 Task: Send an email with the signature Jocelyn Rodriguez with the subject Update on a service enhancement and the message I wanted to discuss the progress of the sales team with you. Can we set up a meeting sometime next week? from softage.5@softage.net to softage.2@softage.net and move the email from Sent Items to the folder Social media
Action: Mouse moved to (27, 53)
Screenshot: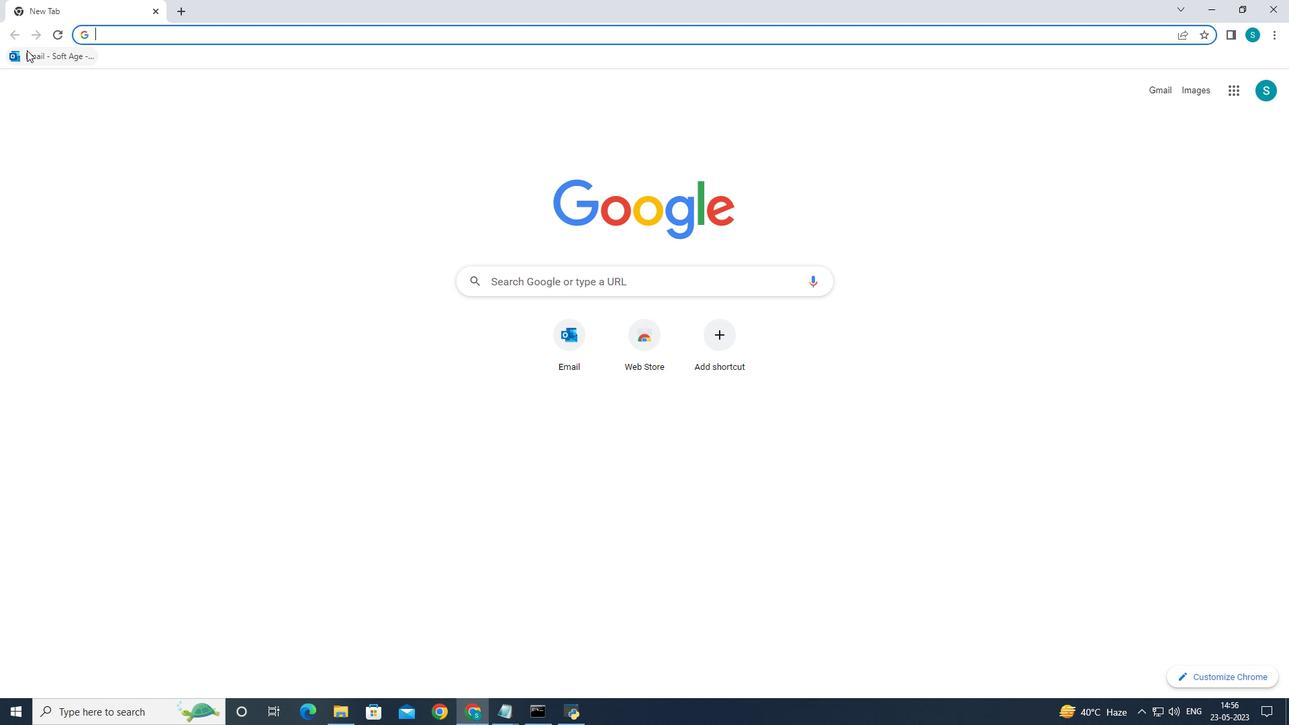
Action: Mouse pressed left at (27, 53)
Screenshot: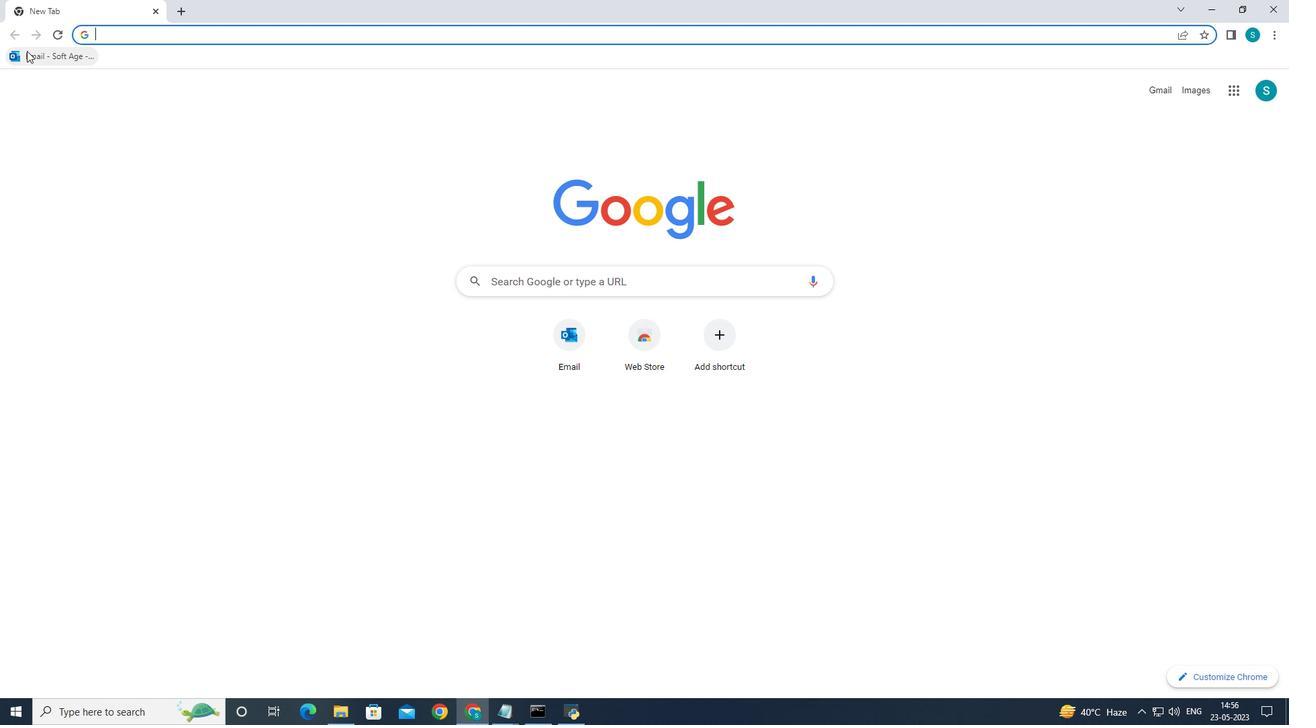 
Action: Mouse moved to (196, 124)
Screenshot: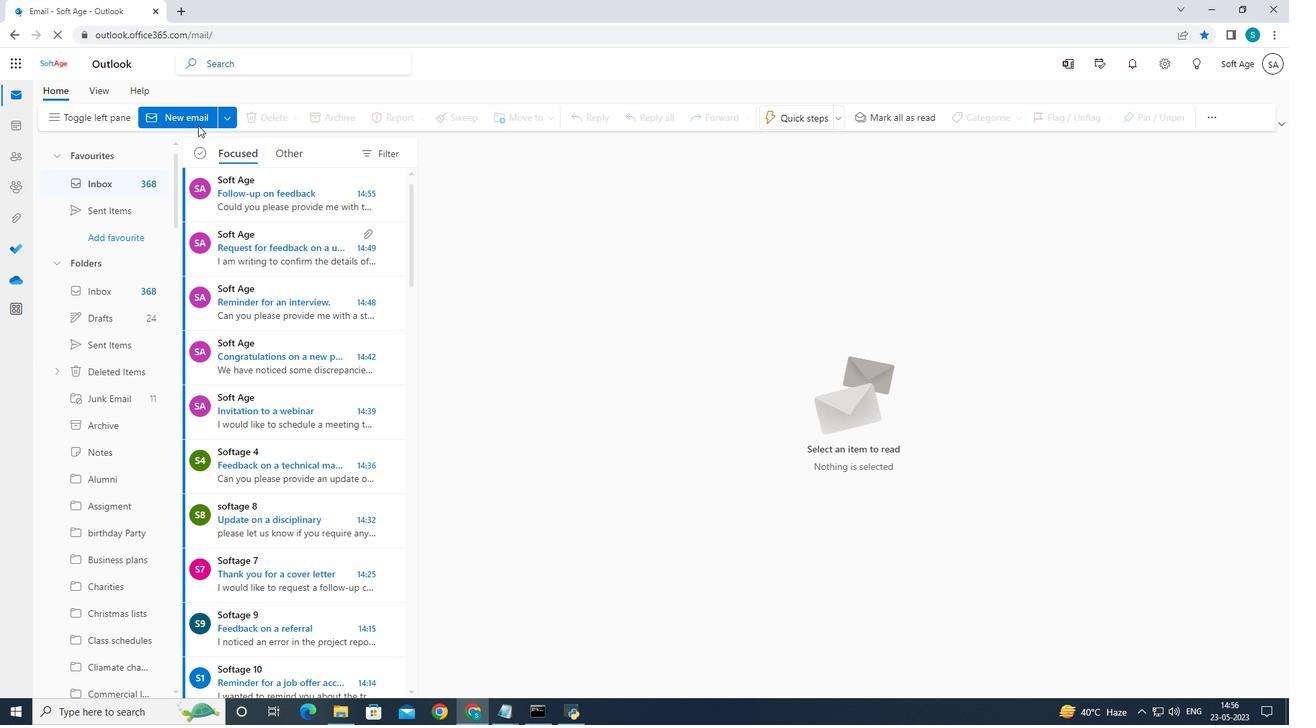 
Action: Mouse pressed left at (196, 124)
Screenshot: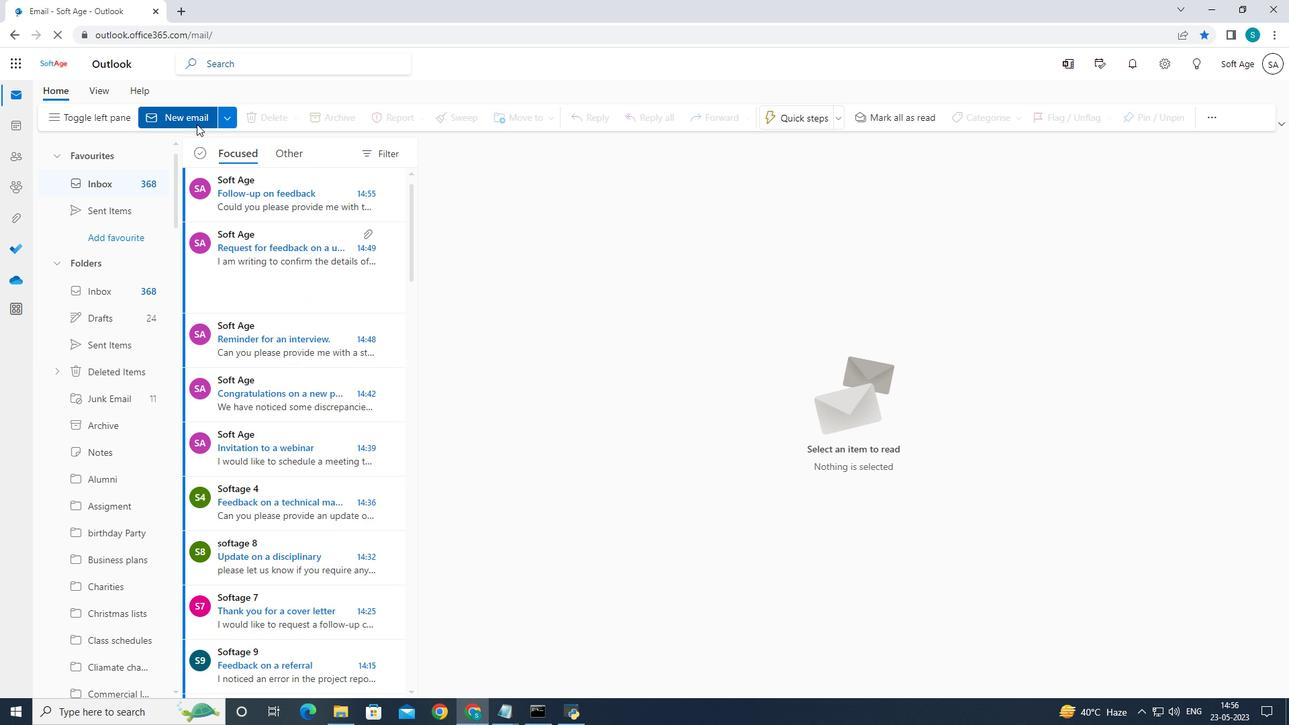 
Action: Mouse pressed left at (196, 124)
Screenshot: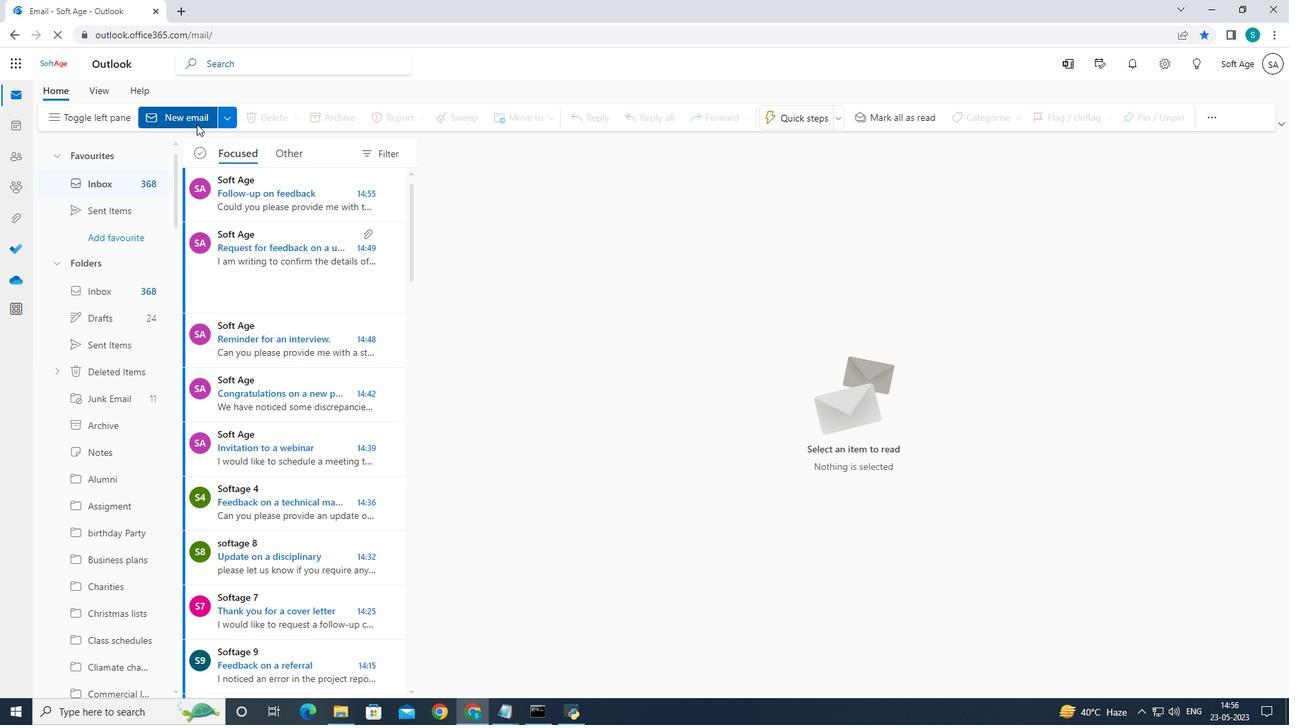 
Action: Mouse moved to (872, 114)
Screenshot: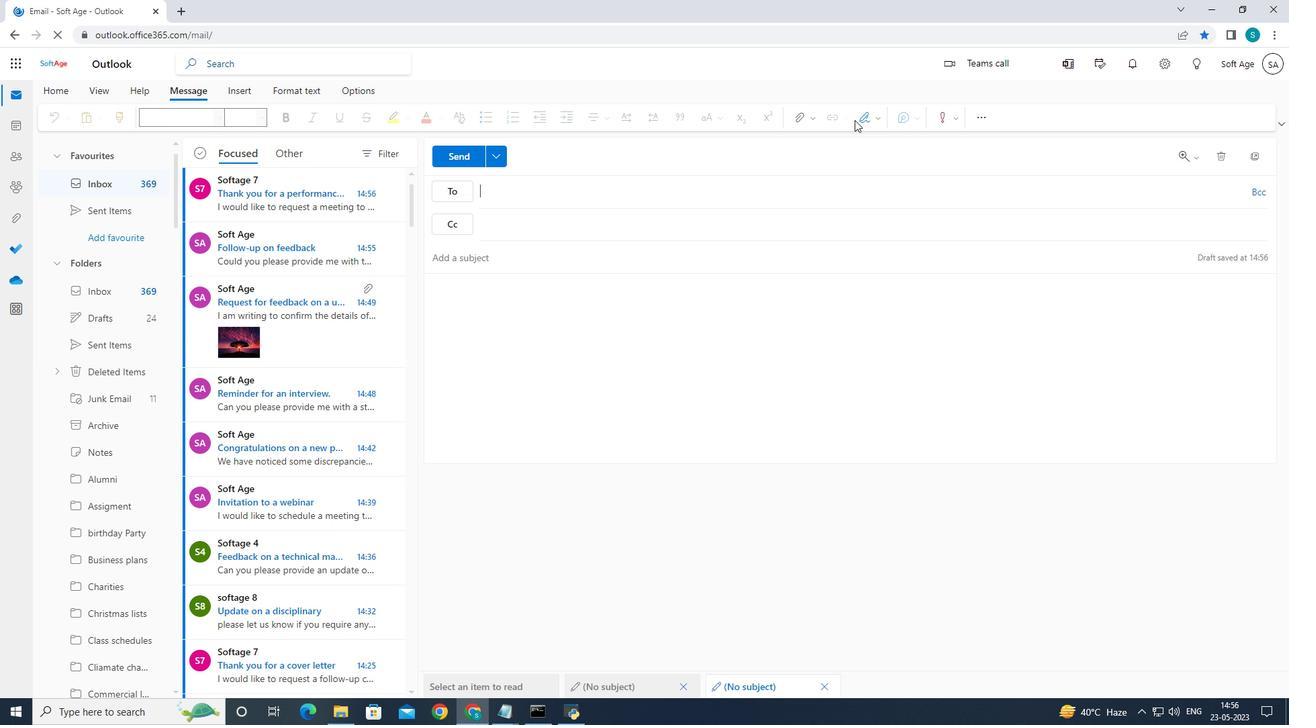 
Action: Mouse pressed left at (872, 114)
Screenshot: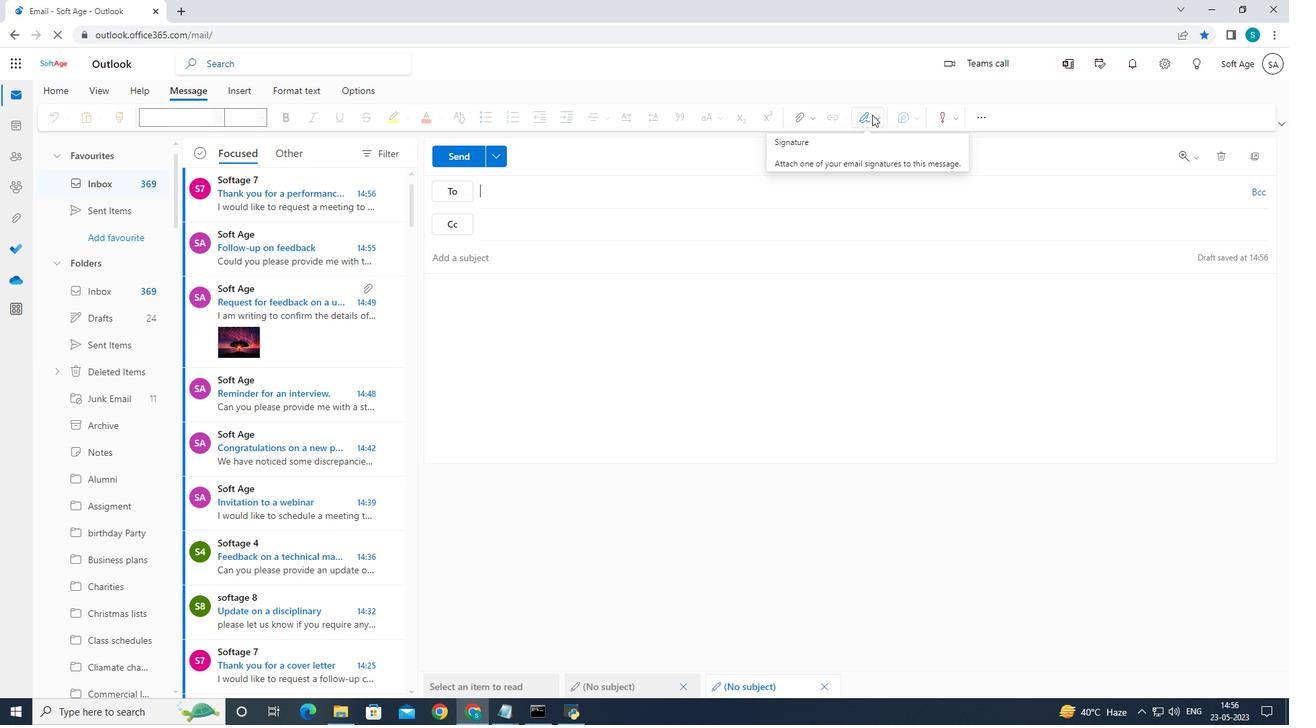 
Action: Mouse moved to (847, 175)
Screenshot: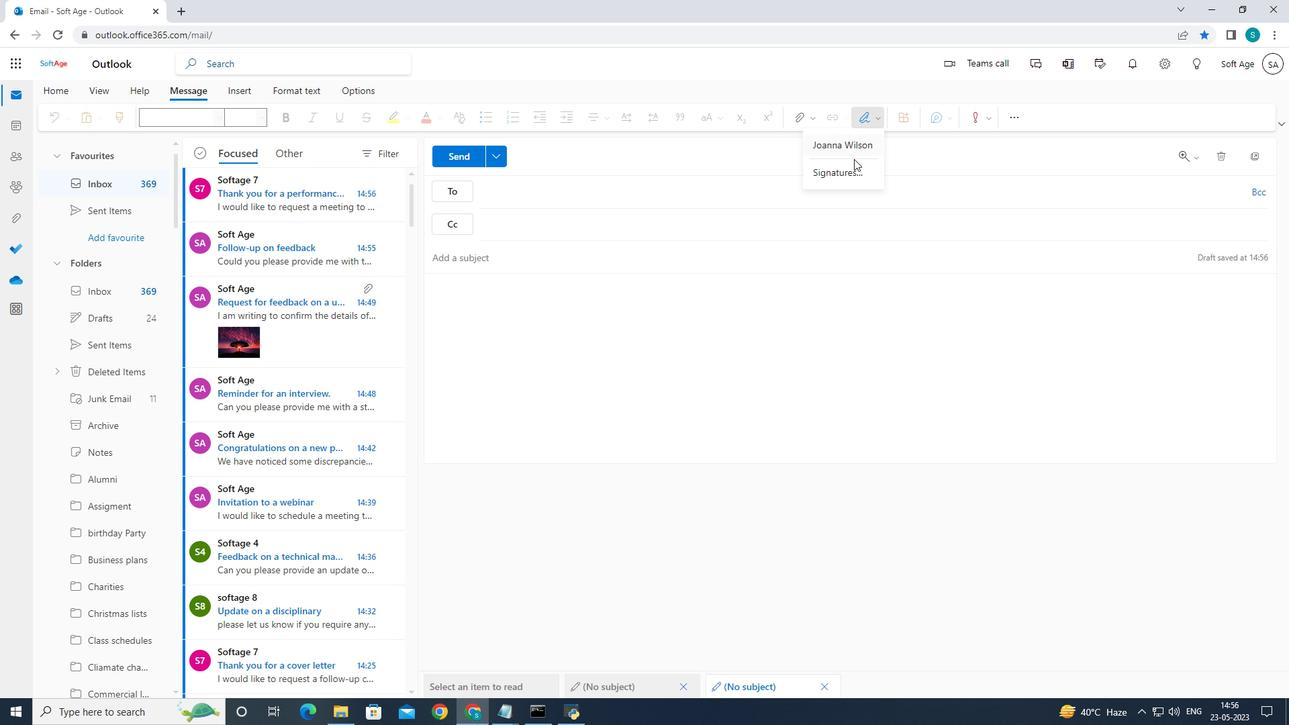 
Action: Mouse pressed left at (847, 175)
Screenshot: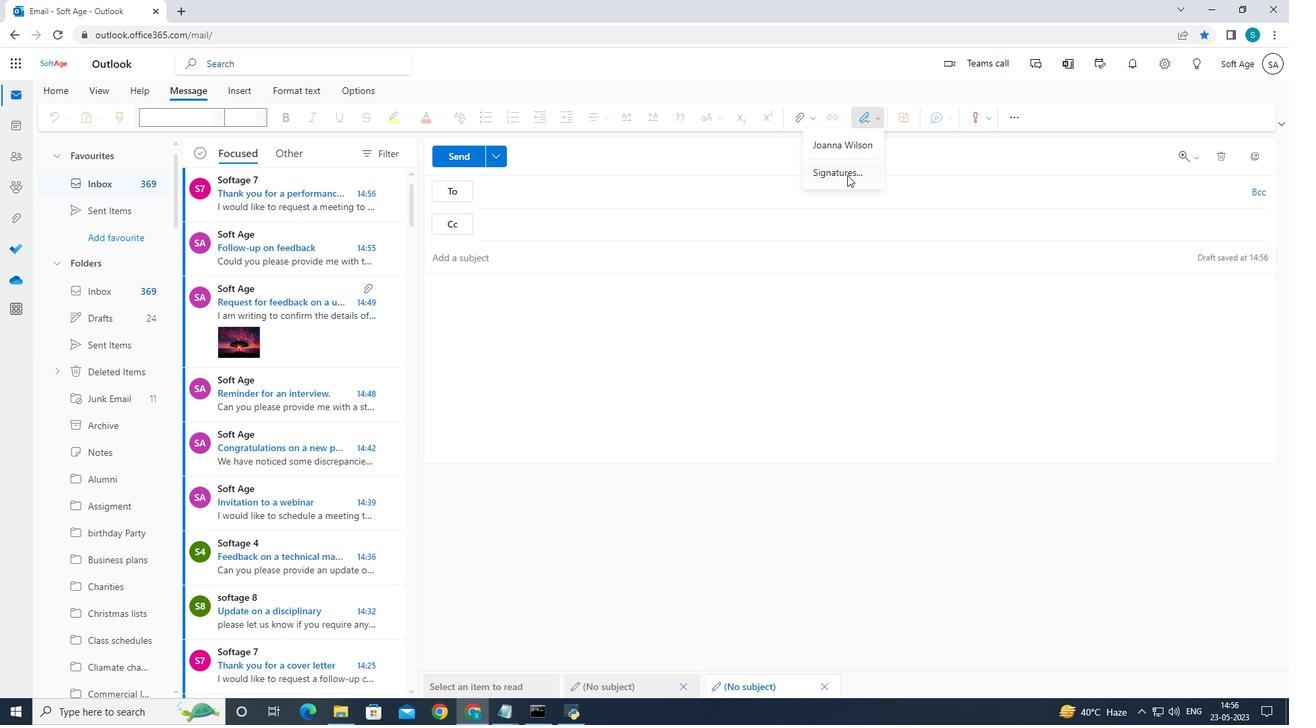 
Action: Mouse moved to (846, 216)
Screenshot: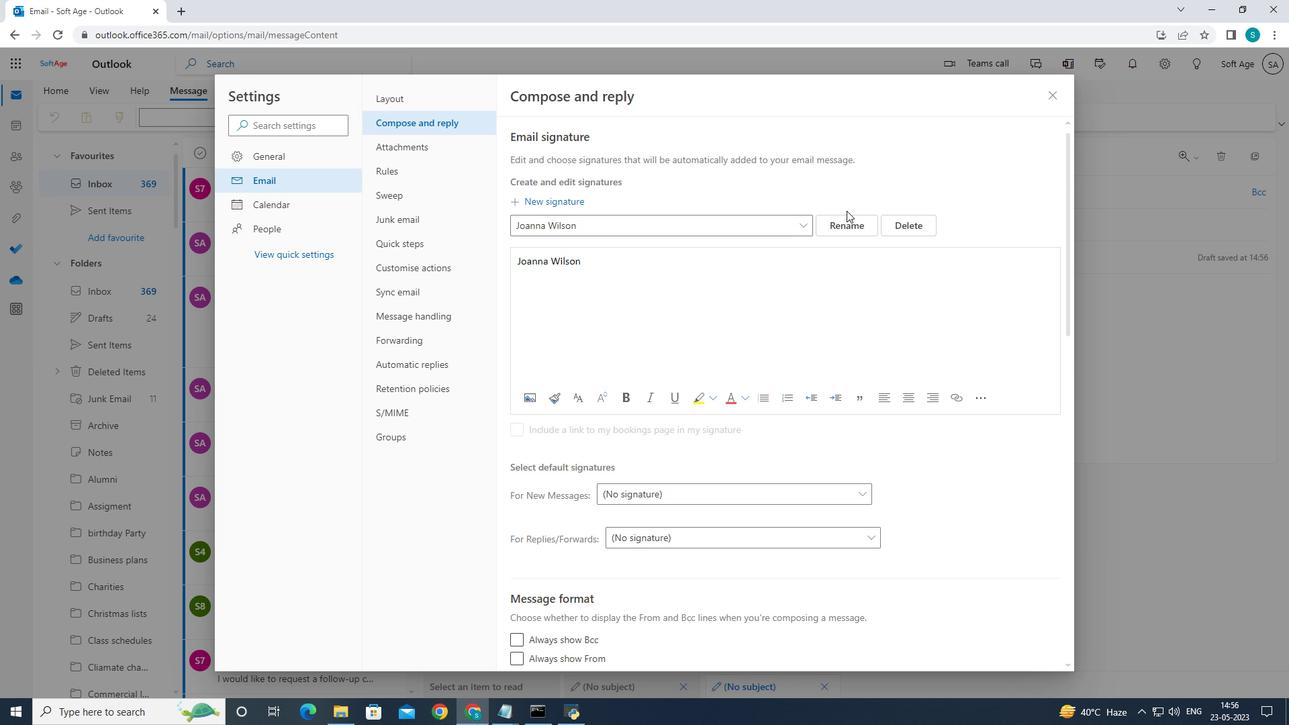 
Action: Mouse pressed left at (846, 216)
Screenshot: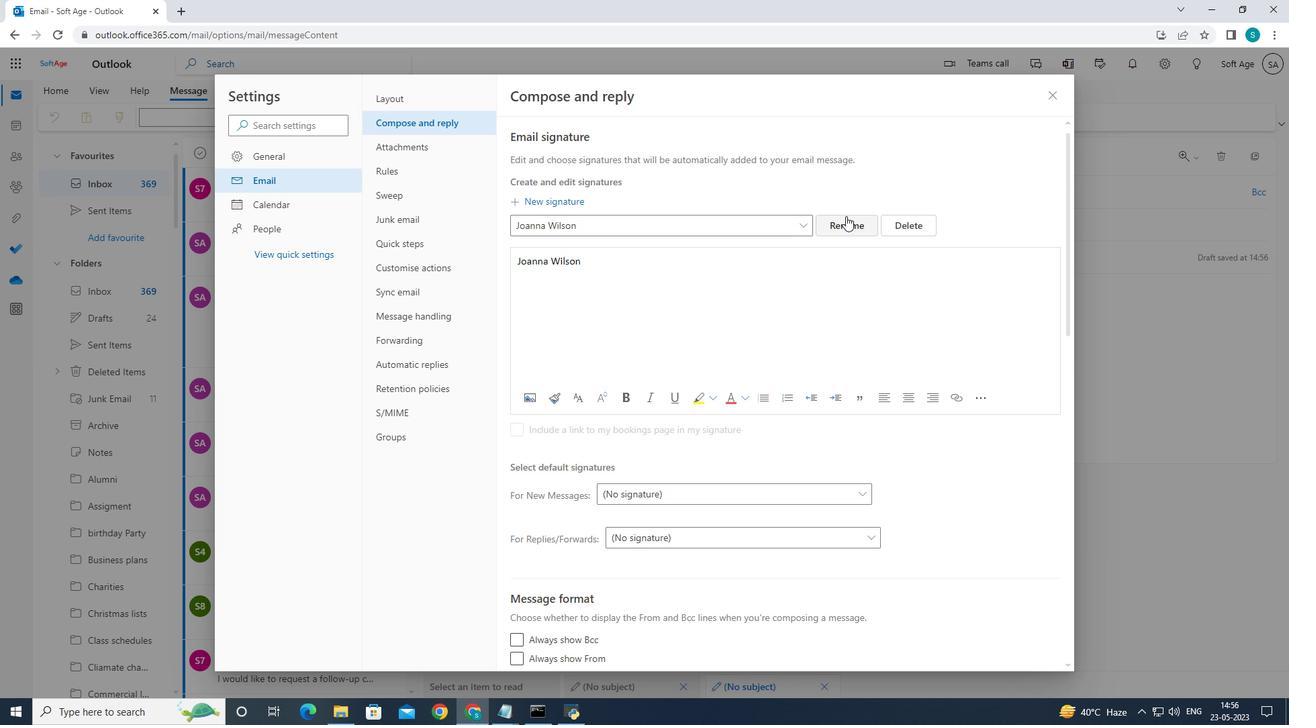 
Action: Mouse moved to (811, 224)
Screenshot: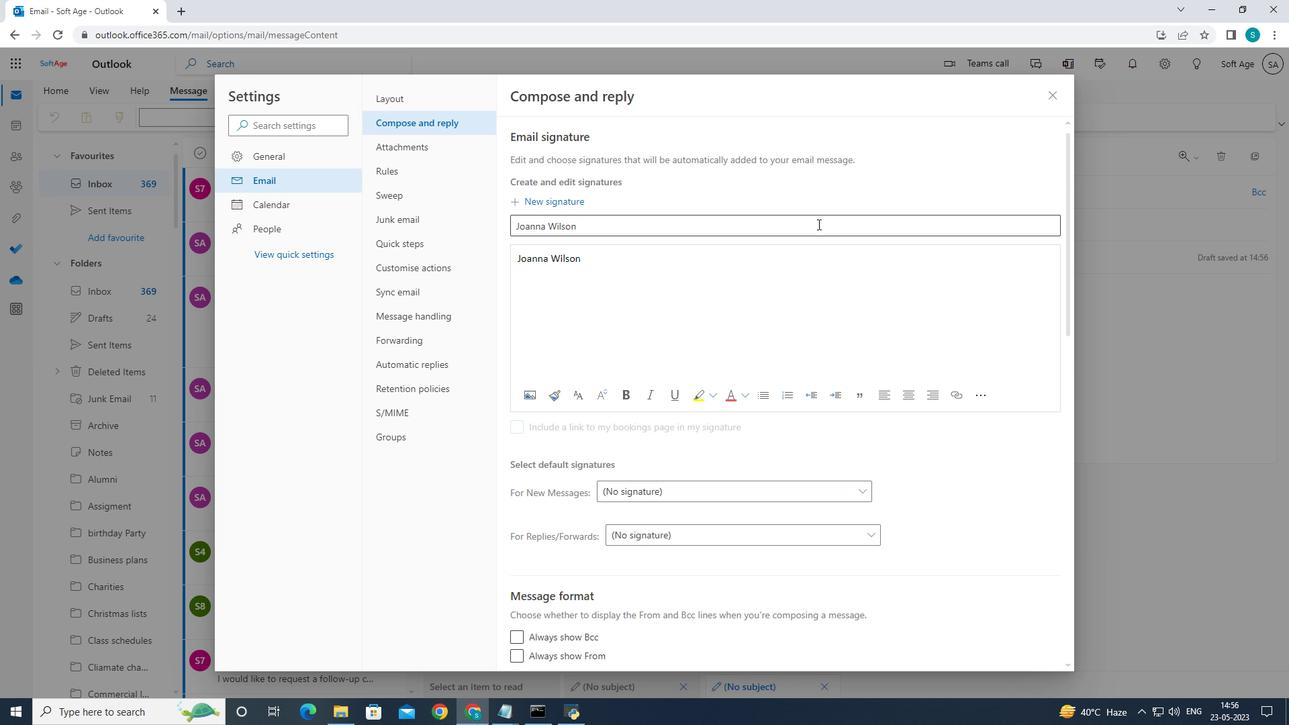 
Action: Mouse pressed left at (811, 224)
Screenshot: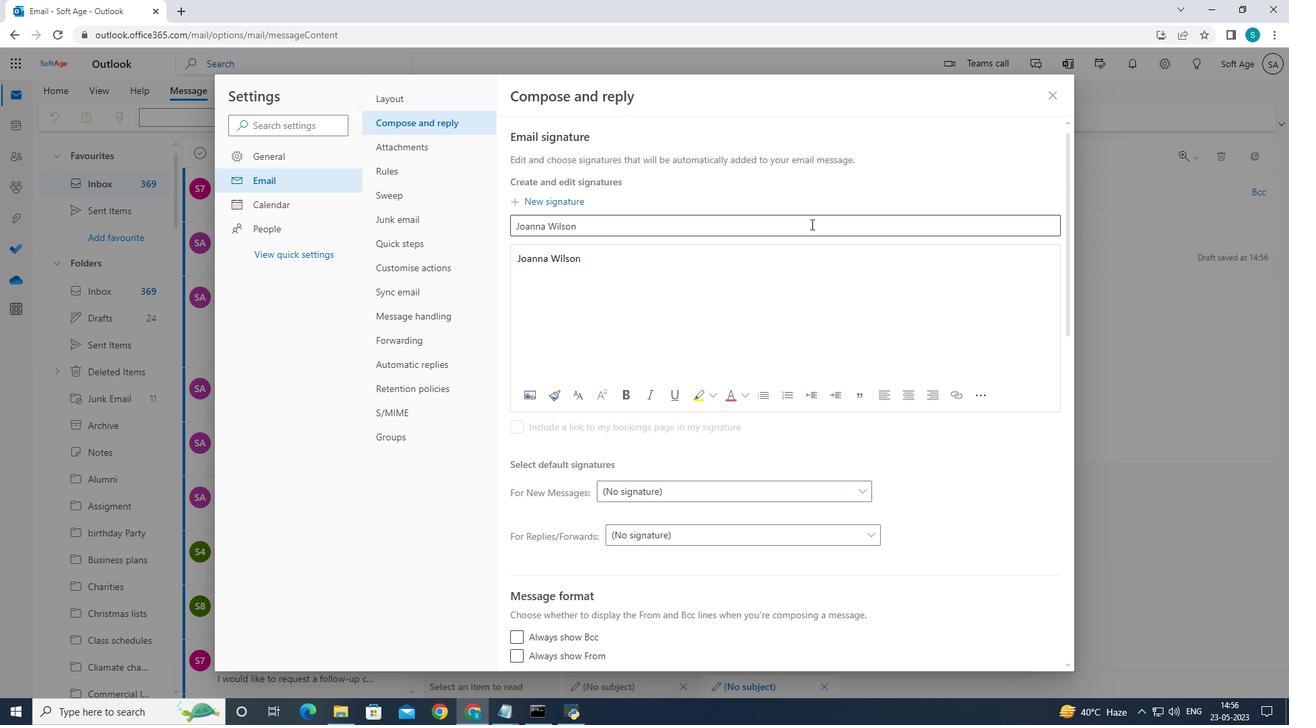 
Action: Mouse moved to (822, 216)
Screenshot: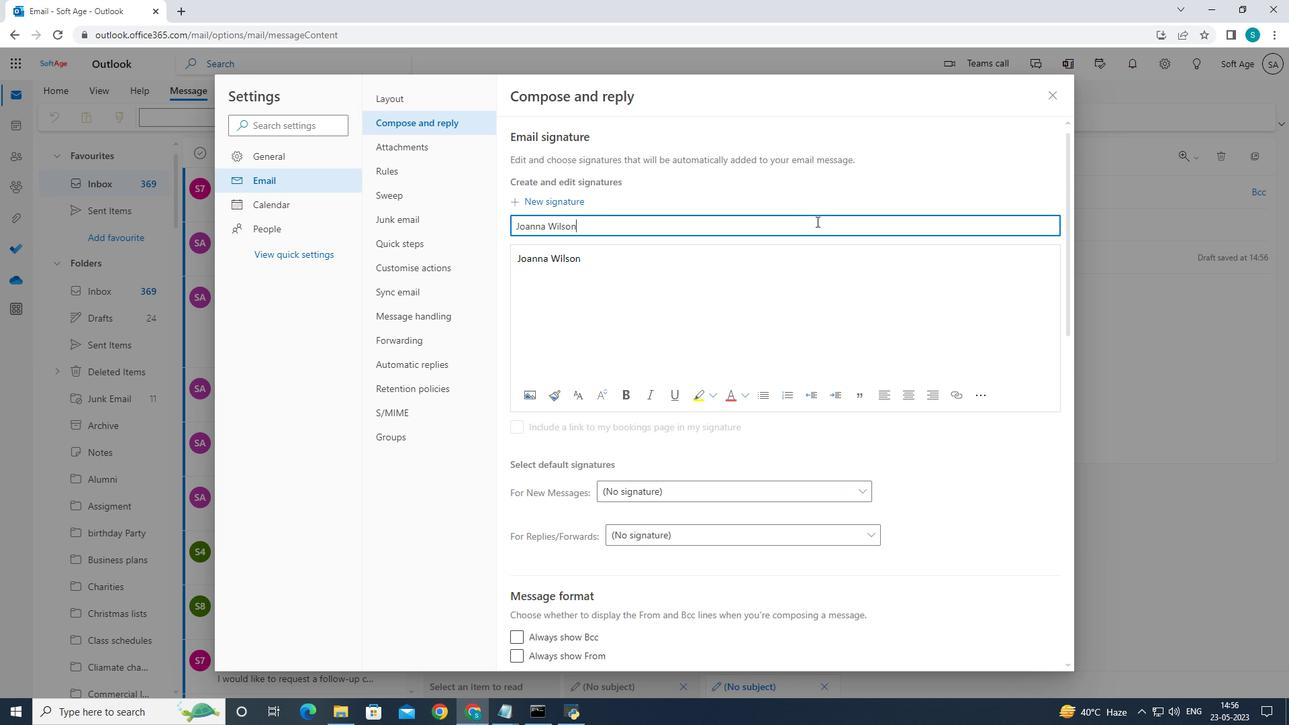 
Action: Key pressed <Key.backspace><Key.backspace><Key.backspace><Key.backspace><Key.backspace><Key.backspace><Key.backspace><Key.backspace><Key.backspace><Key.backspace><Key.backspace>celyn<Key.space><Key.caps_lock>R<Key.caps_lock>odriguez
Screenshot: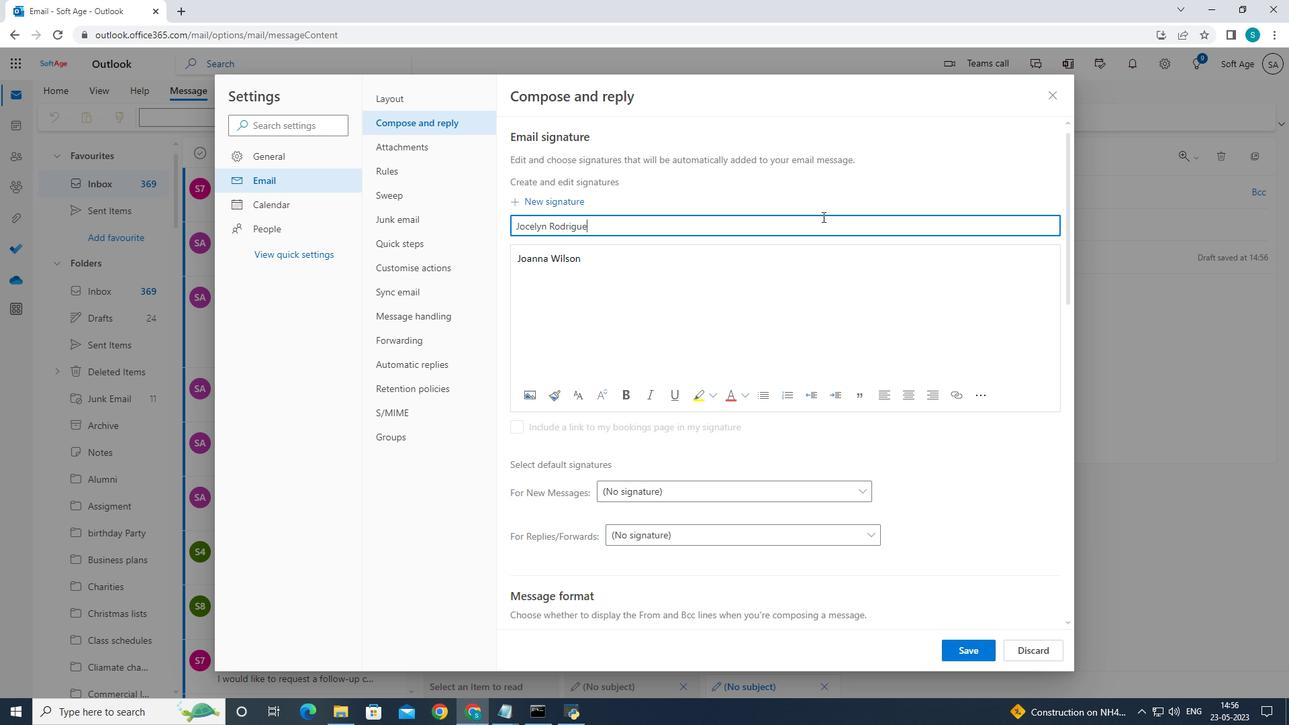 
Action: Mouse moved to (603, 261)
Screenshot: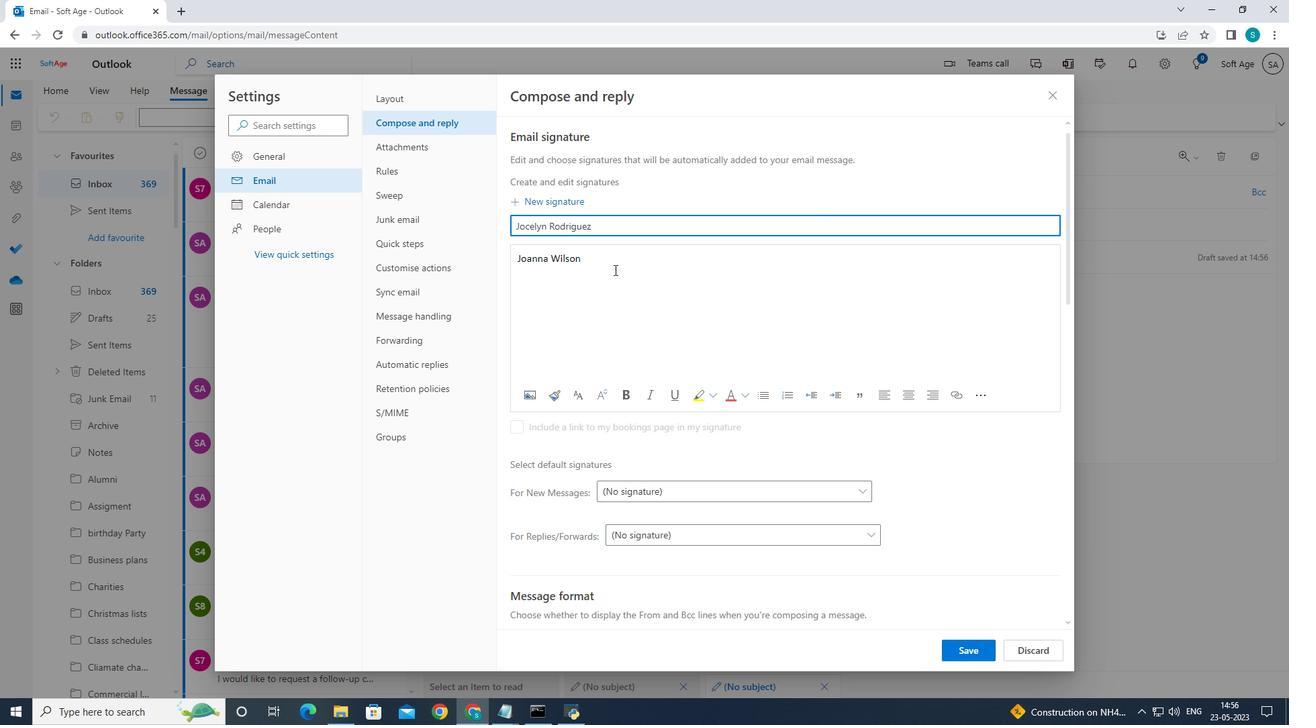 
Action: Mouse pressed left at (603, 261)
Screenshot: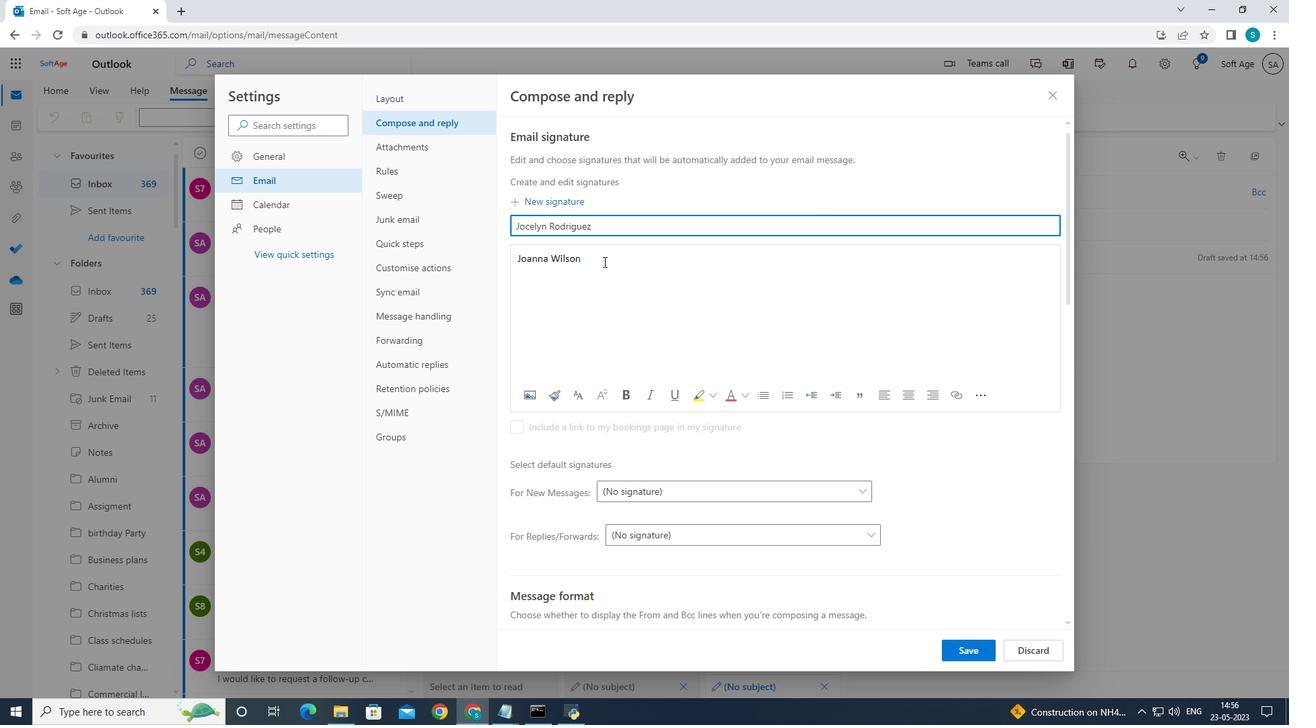 
Action: Mouse moved to (617, 257)
Screenshot: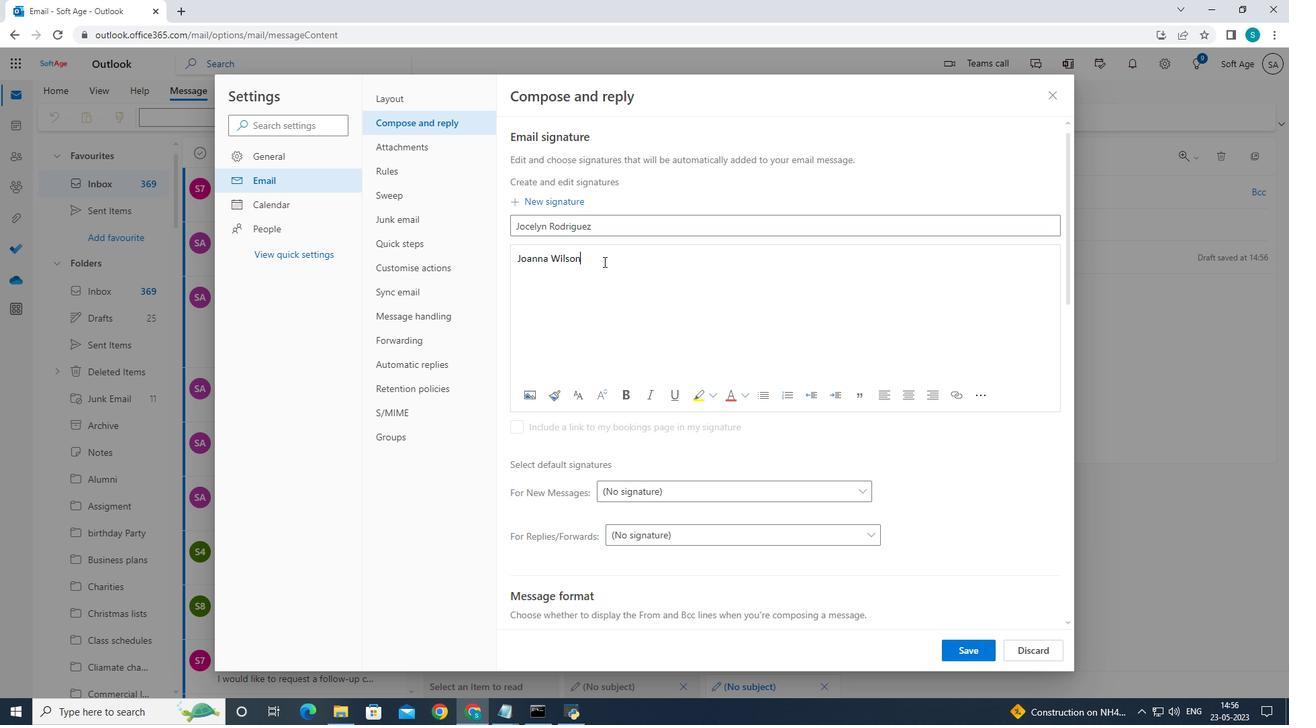 
Action: Key pressed <Key.backspace><Key.backspace><Key.backspace><Key.backspace><Key.backspace><Key.backspace><Key.backspace><Key.backspace><Key.backspace><Key.backspace><Key.backspace>celyn<Key.space><Key.shift>Rodriguez
Screenshot: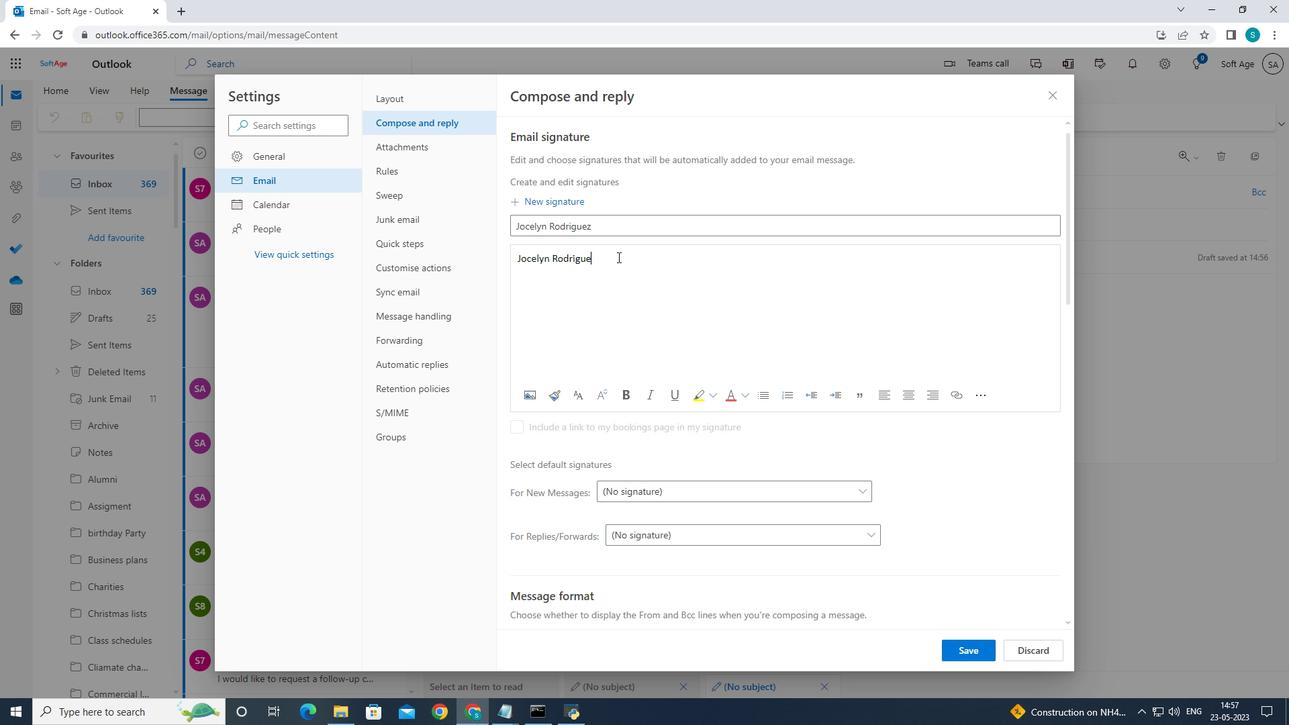 
Action: Mouse moved to (948, 655)
Screenshot: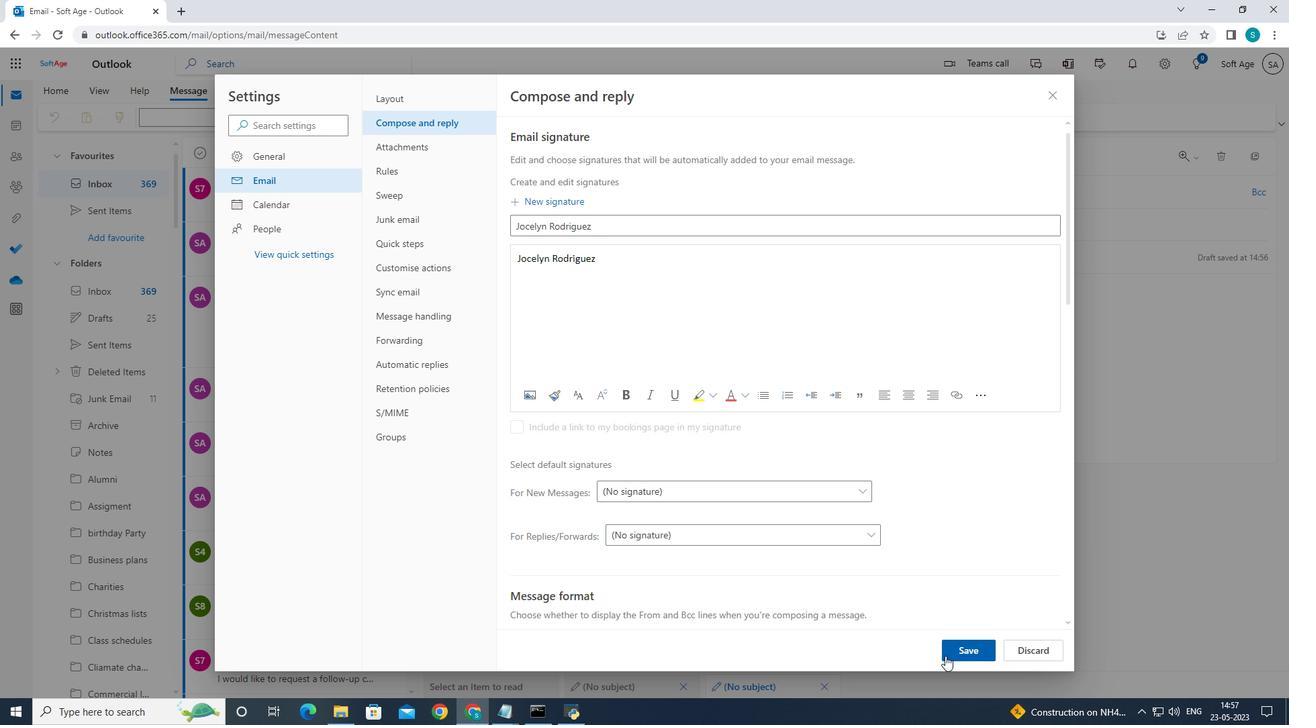 
Action: Mouse pressed left at (948, 655)
Screenshot: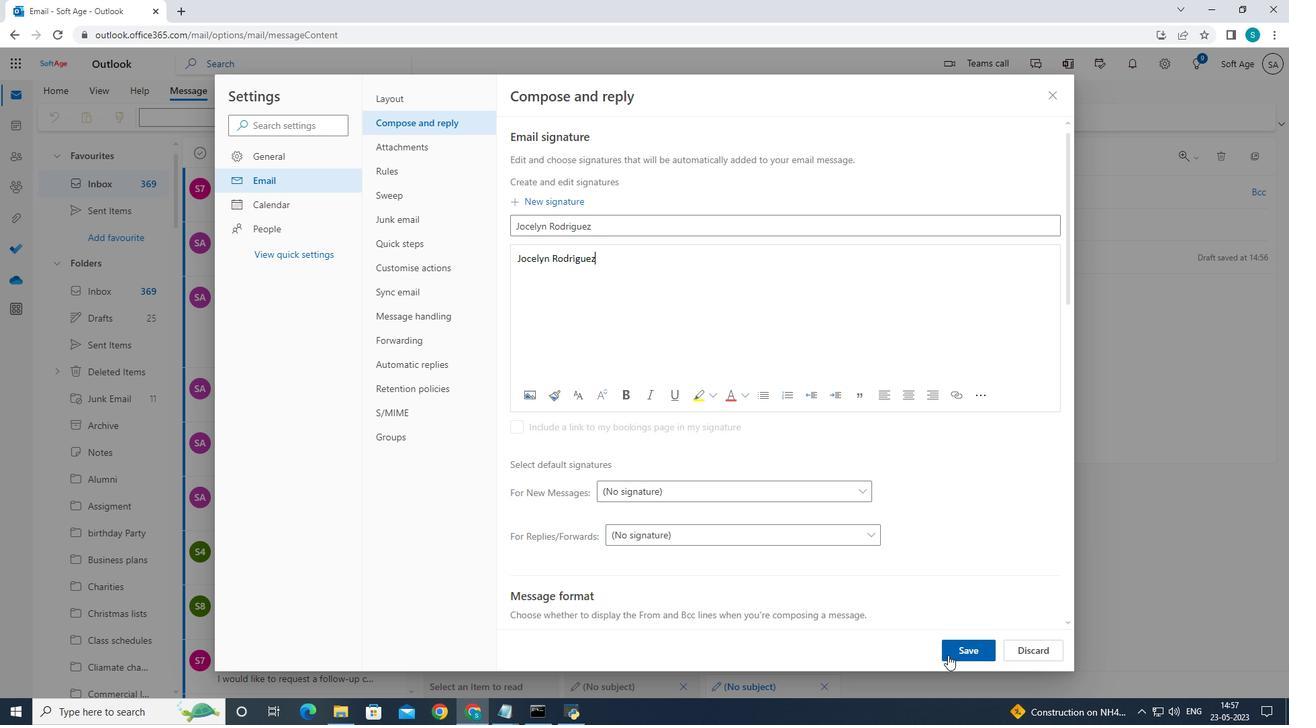 
Action: Mouse moved to (1046, 100)
Screenshot: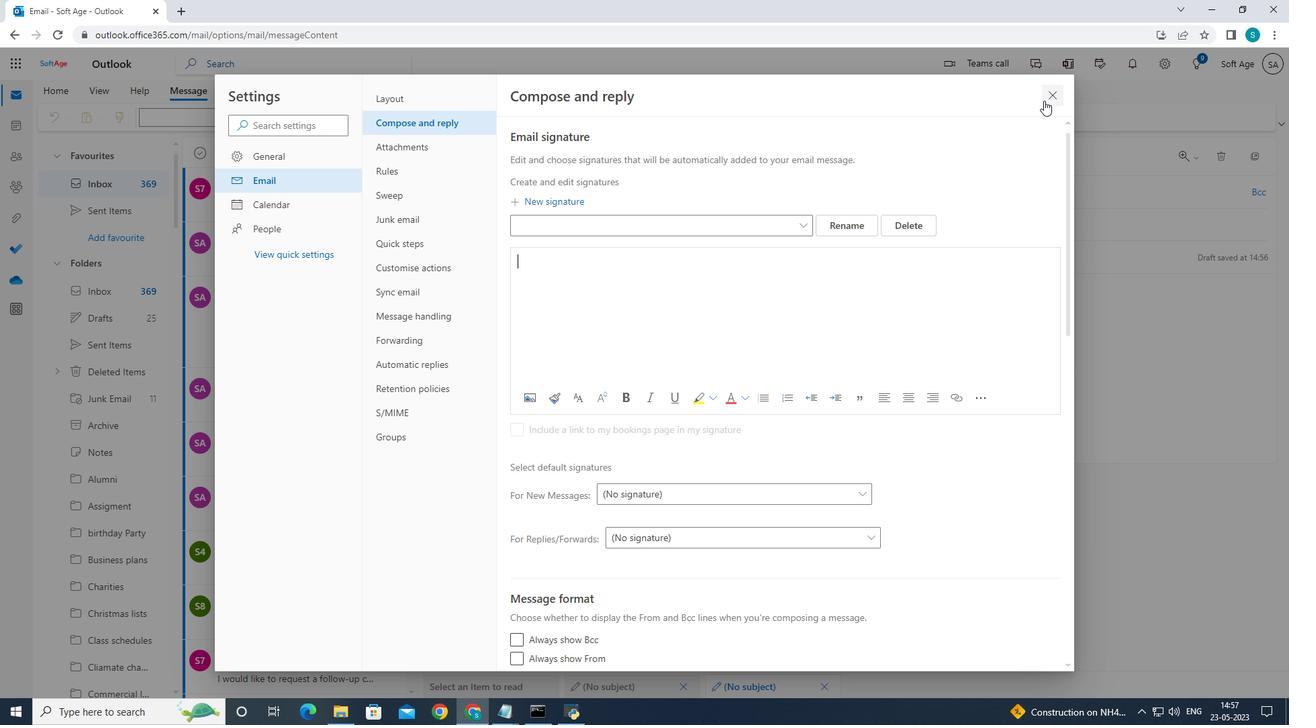 
Action: Mouse pressed left at (1046, 100)
Screenshot: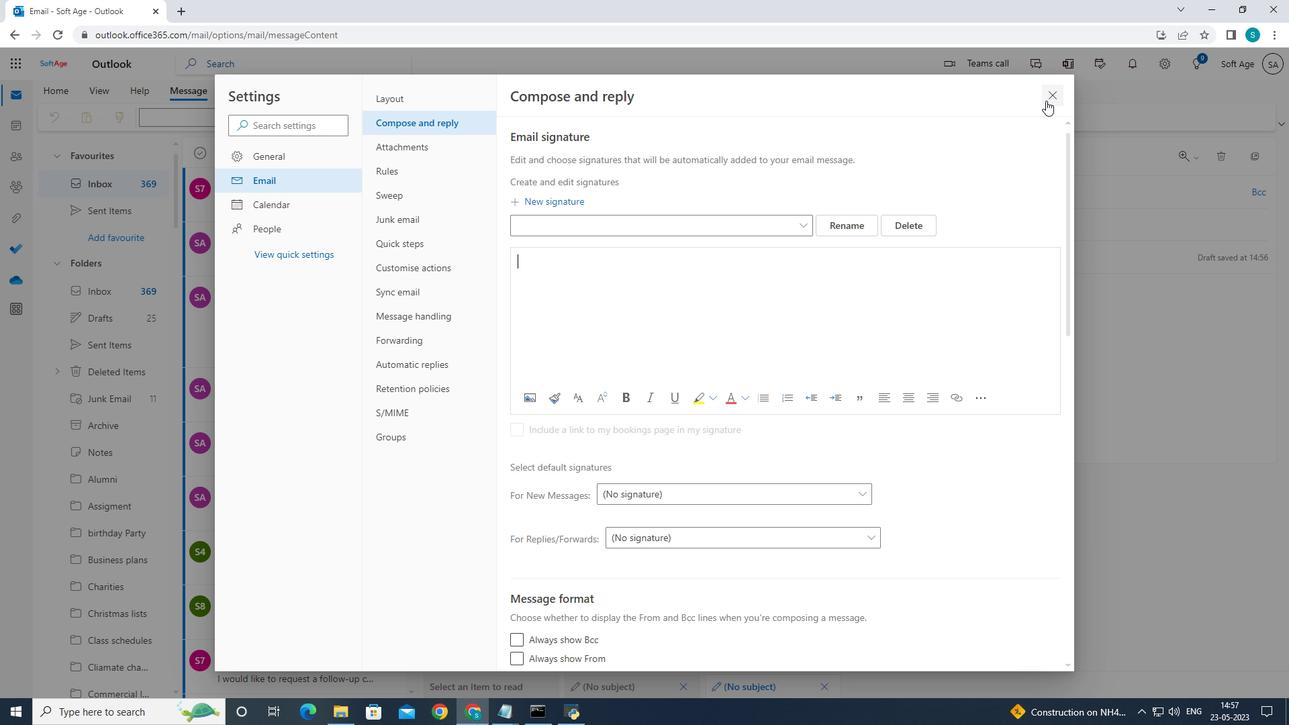 
Action: Mouse moved to (476, 292)
Screenshot: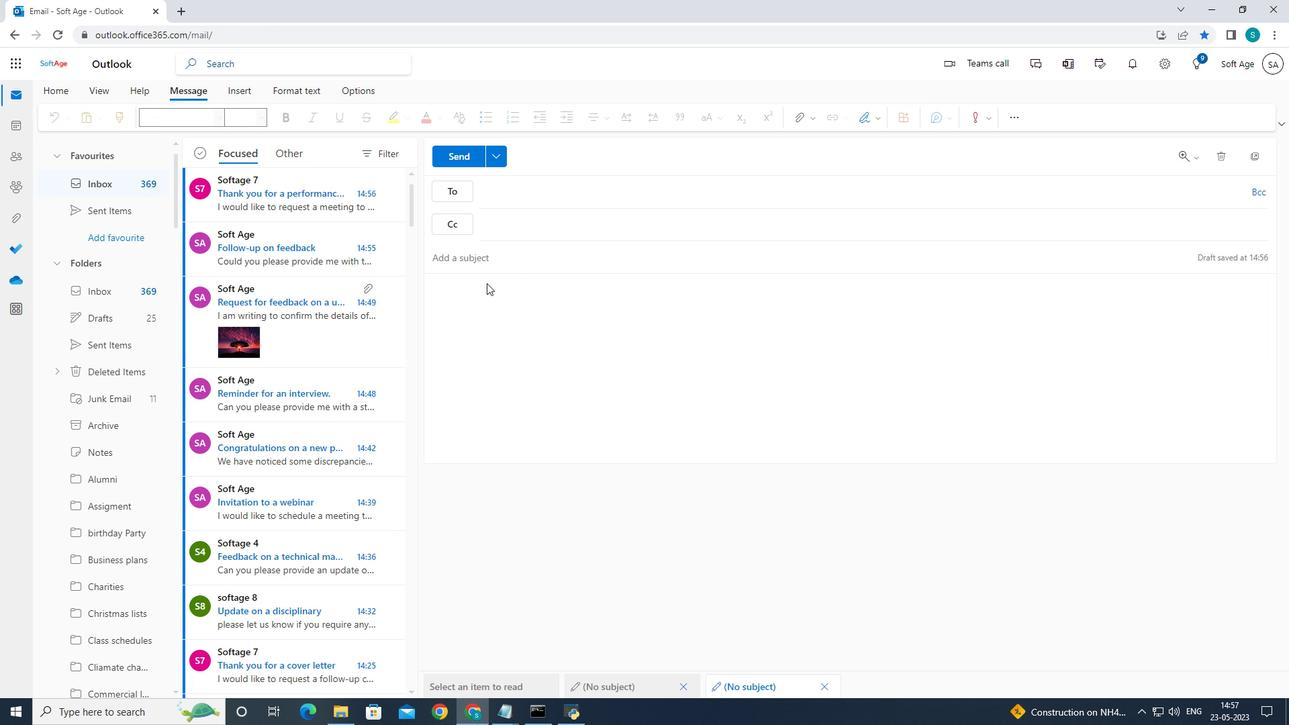 
Action: Mouse pressed left at (476, 292)
Screenshot: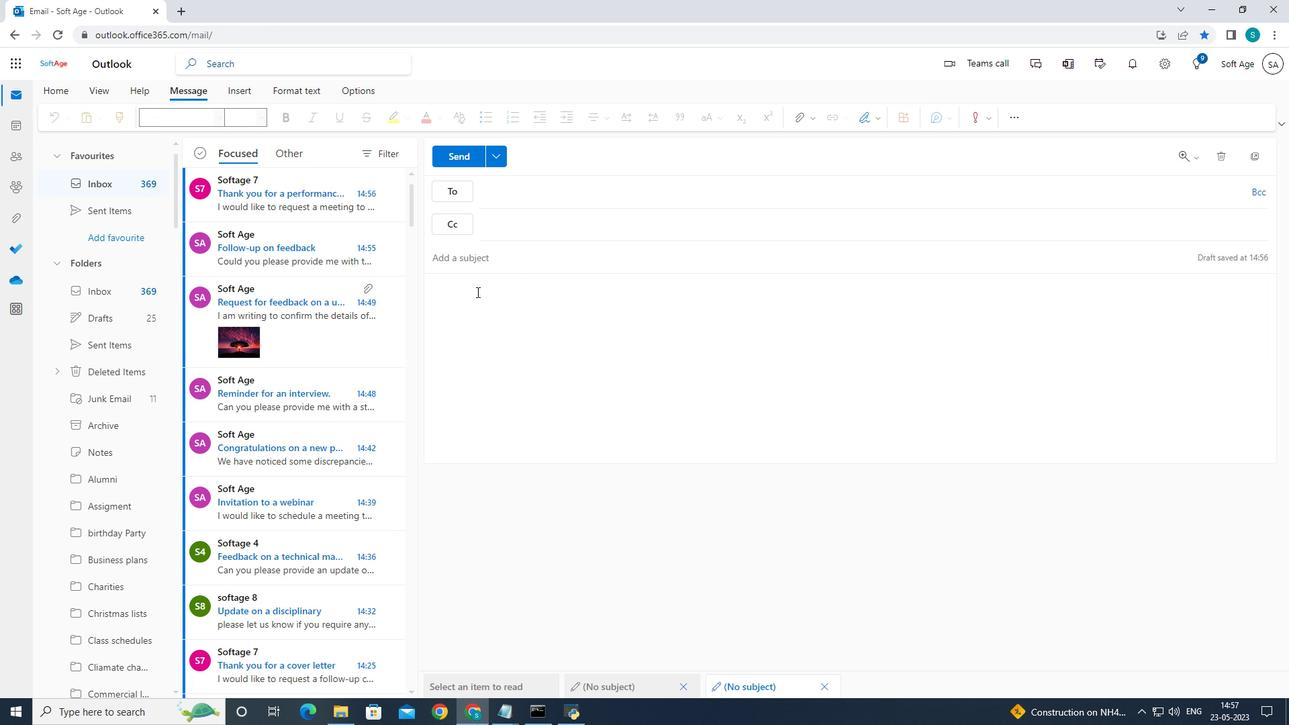 
Action: Mouse moved to (877, 119)
Screenshot: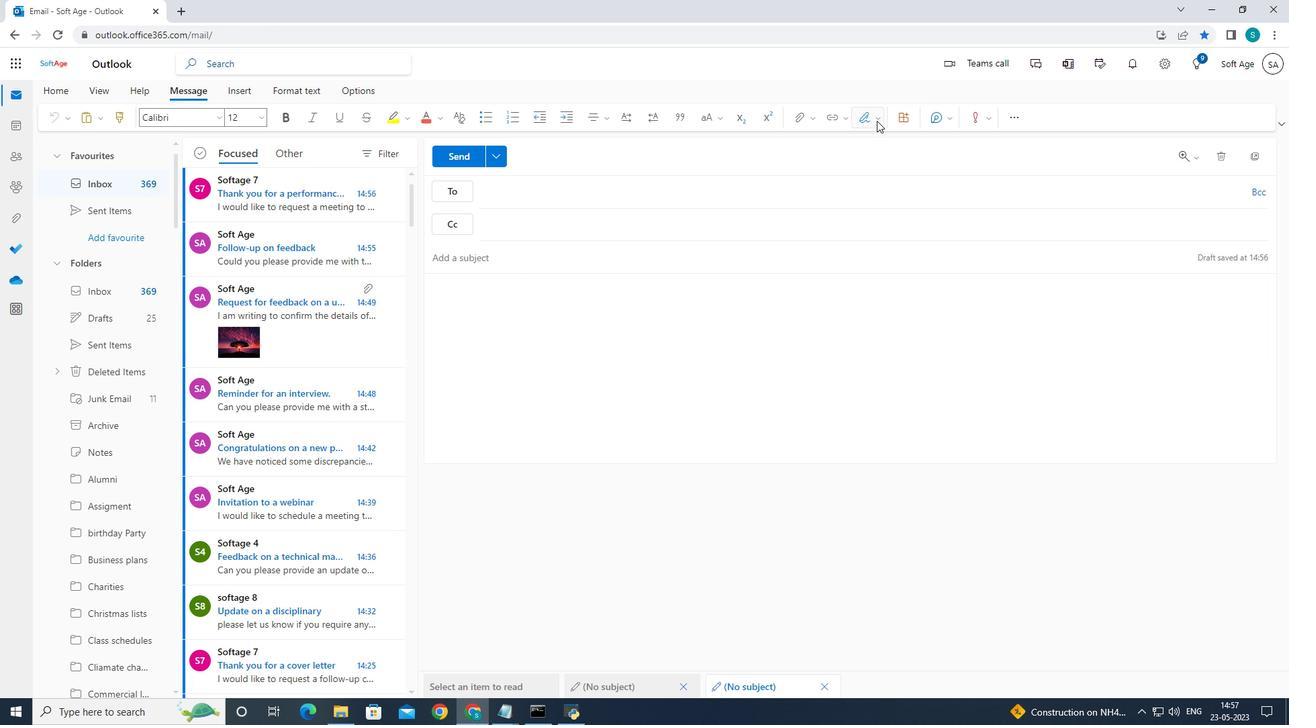 
Action: Mouse pressed left at (877, 119)
Screenshot: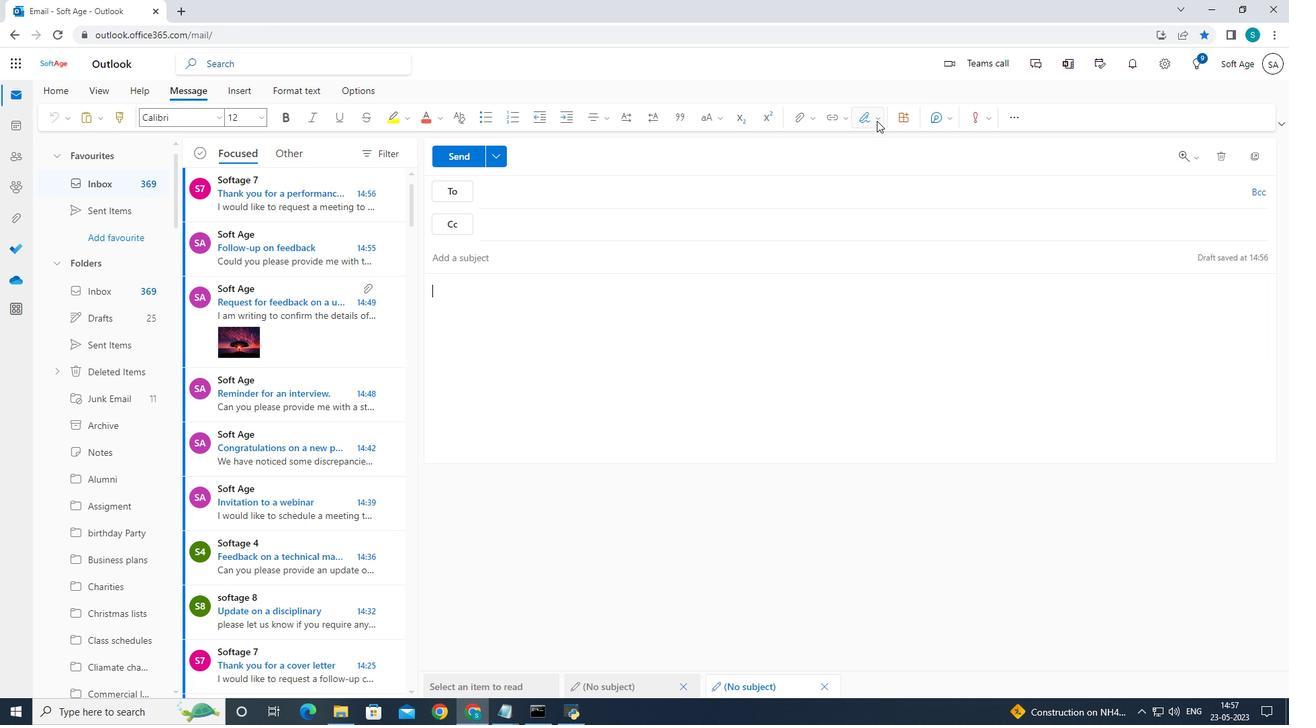 
Action: Mouse moved to (860, 142)
Screenshot: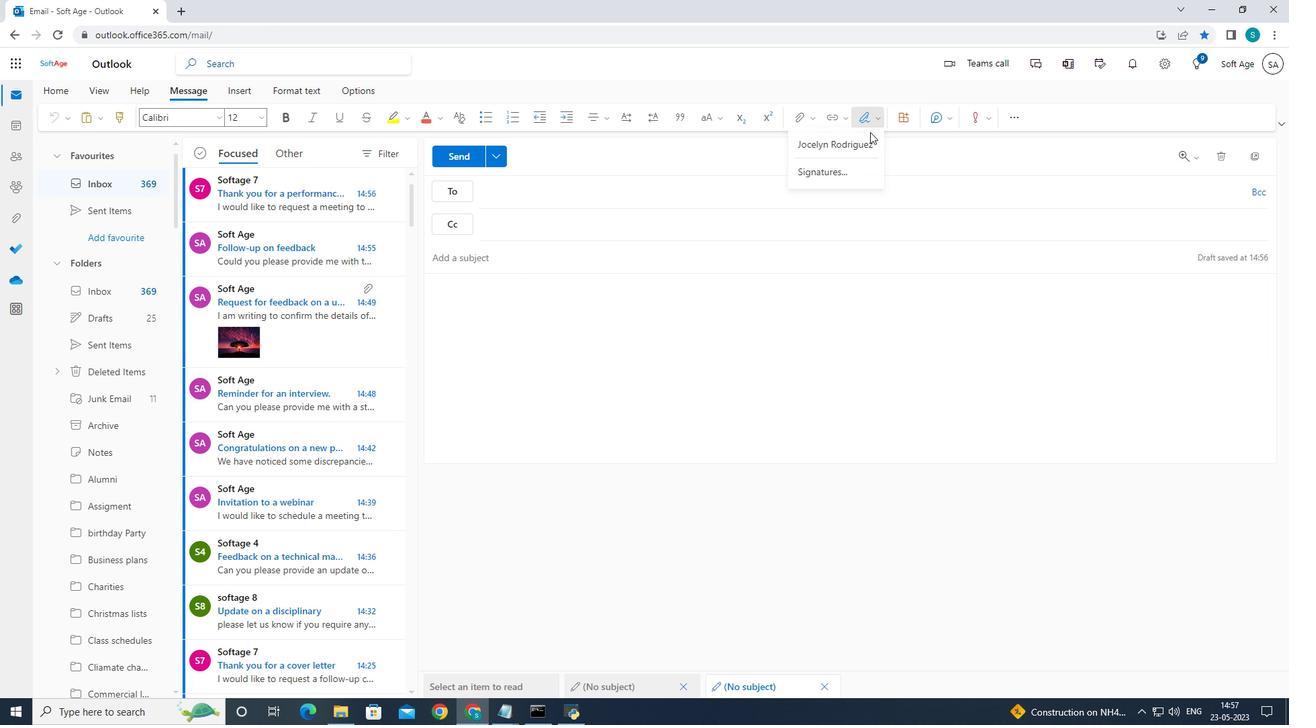 
Action: Mouse pressed left at (860, 142)
Screenshot: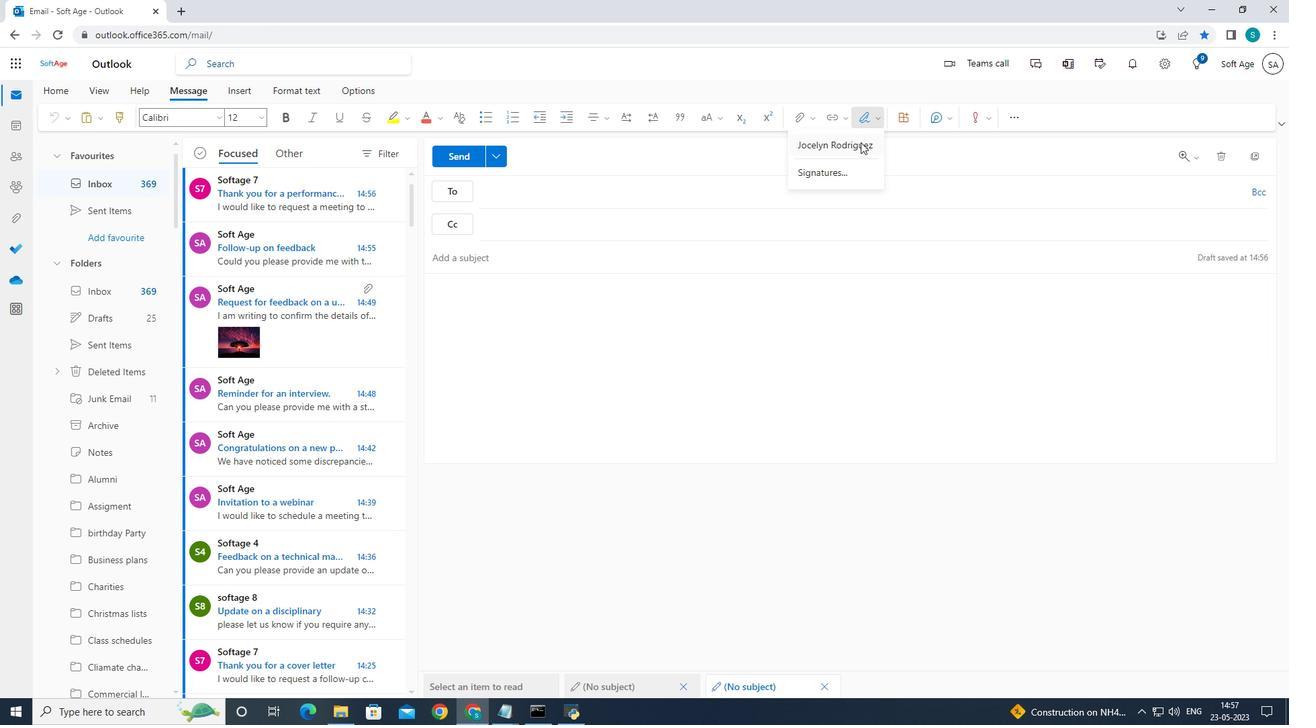 
Action: Mouse moved to (569, 252)
Screenshot: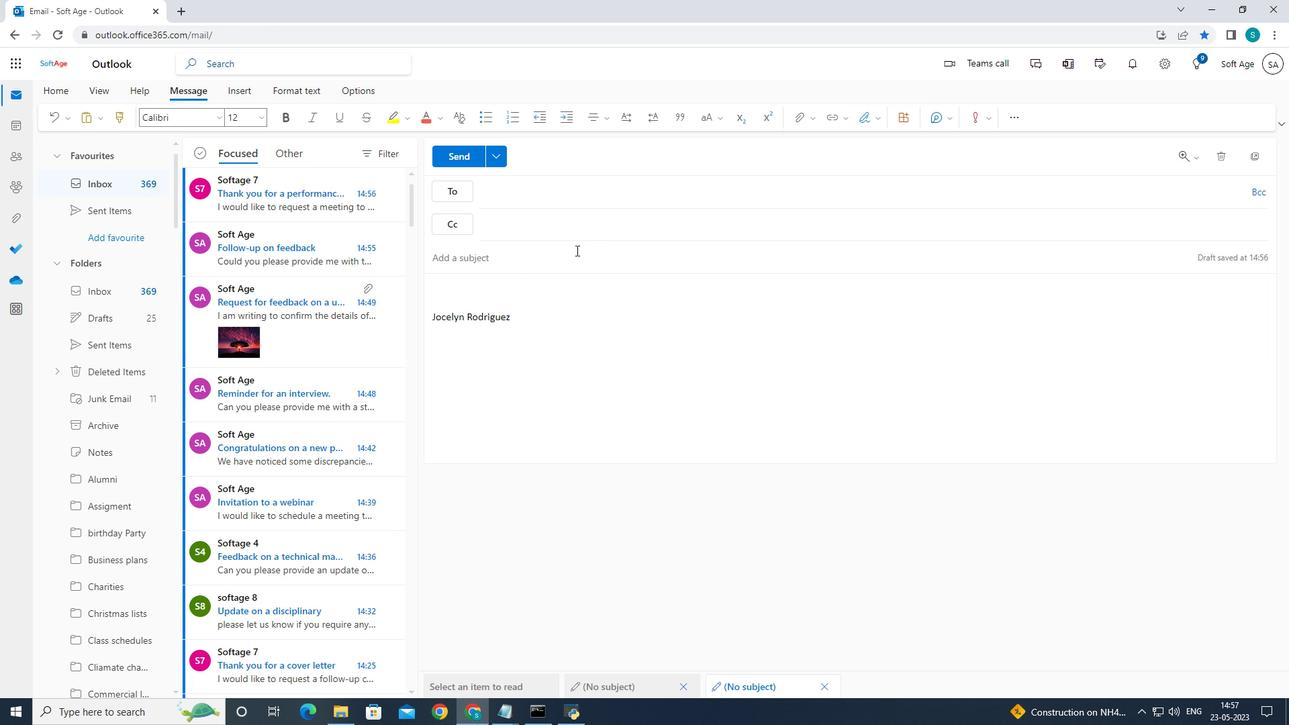 
Action: Mouse pressed left at (569, 252)
Screenshot: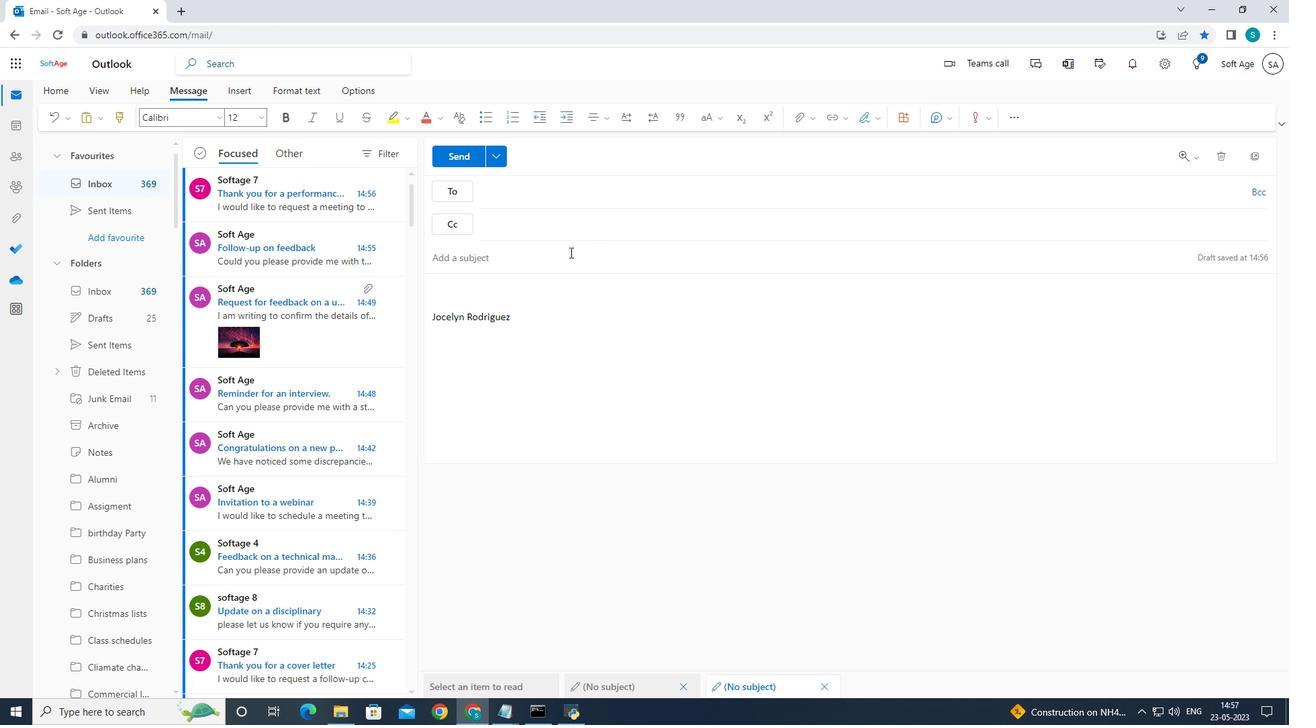 
Action: Mouse moved to (838, 277)
Screenshot: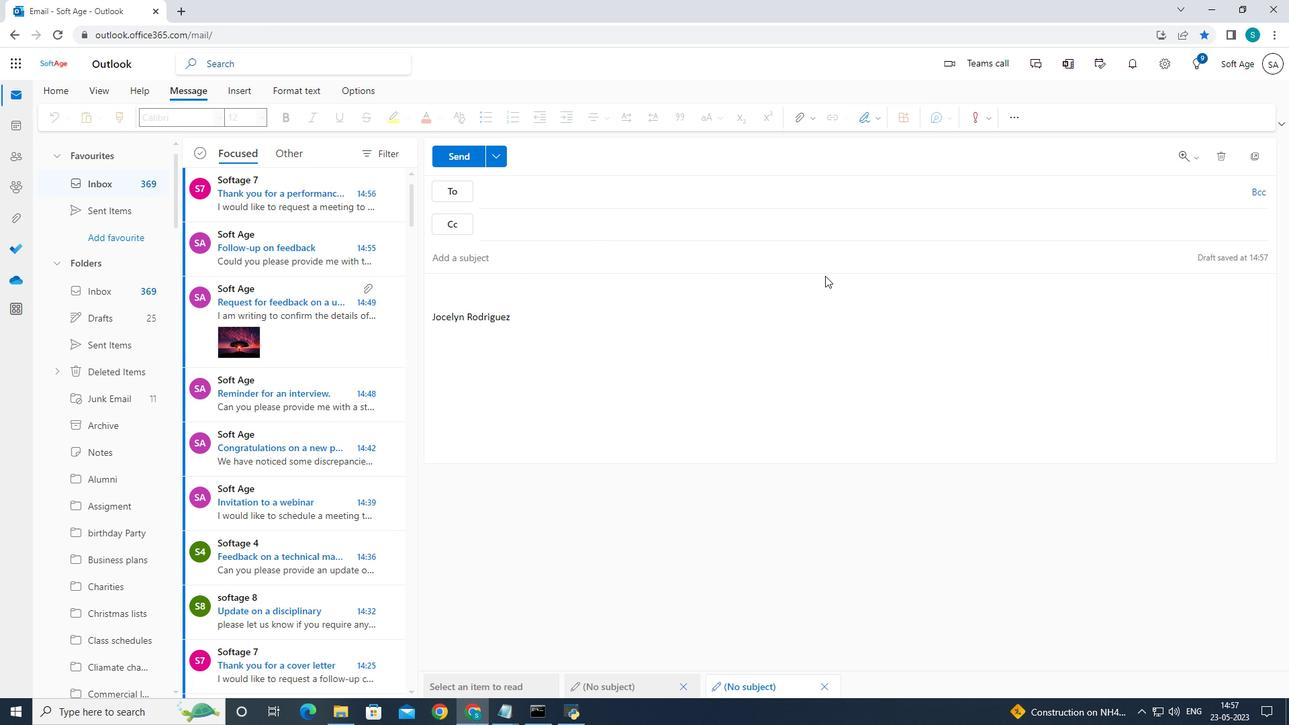 
Action: Key pressed <Key.caps_lock>U<Key.caps_lock>pdate<Key.space>on<Key.space>a<Key.space>service<Key.space>enchancement<Key.space>a<Key.backspace>
Screenshot: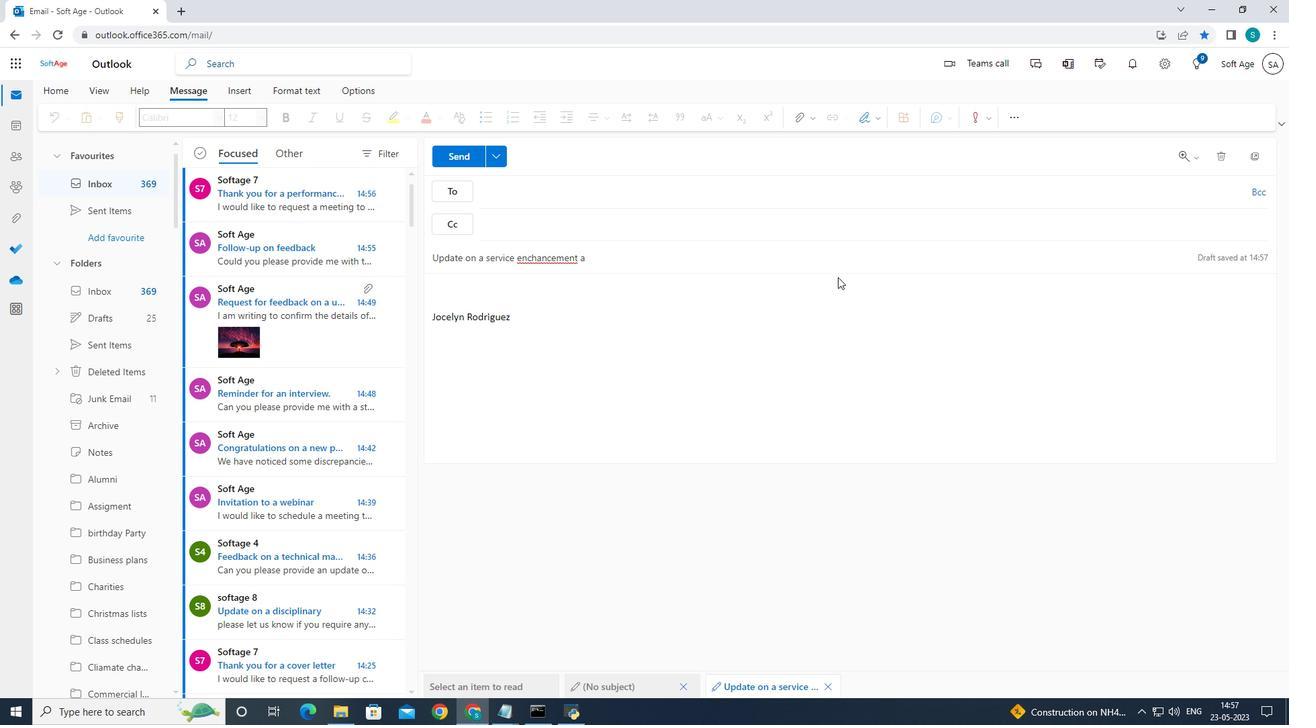 
Action: Mouse moved to (530, 259)
Screenshot: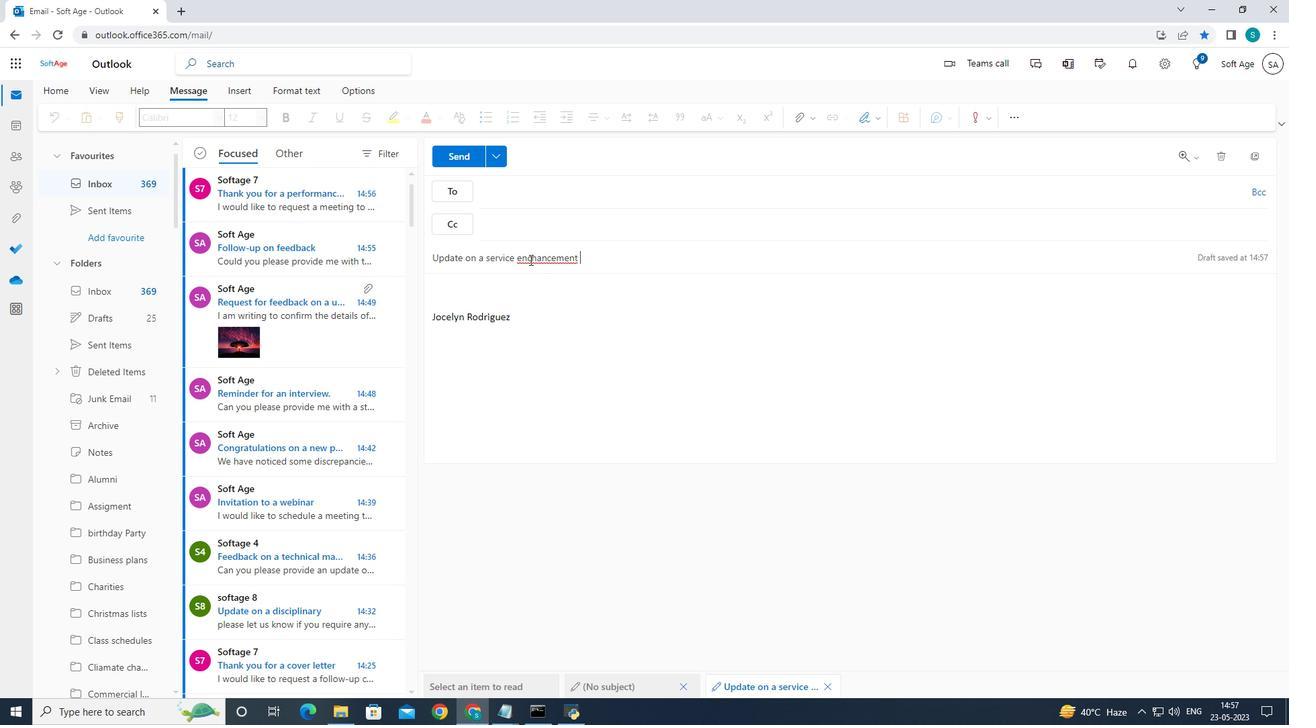 
Action: Mouse pressed left at (530, 259)
Screenshot: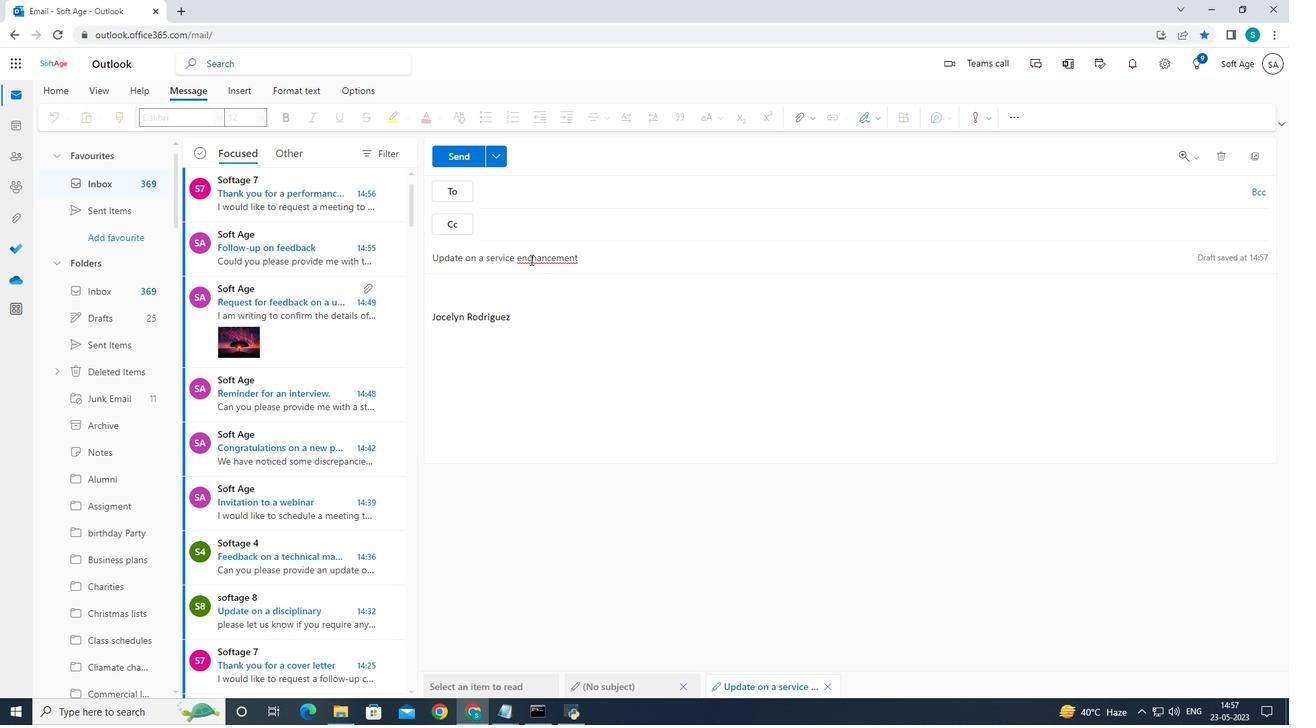 
Action: Mouse moved to (565, 261)
Screenshot: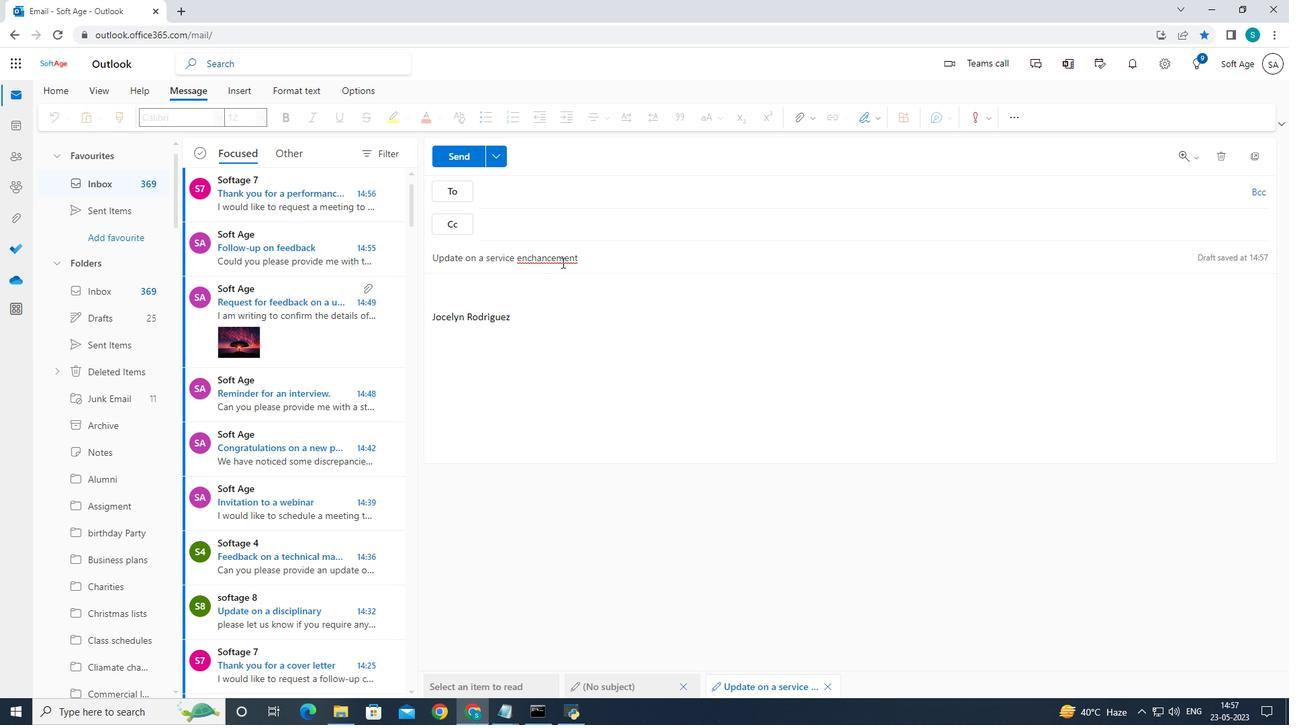 
Action: Key pressed <Key.backspace>
Screenshot: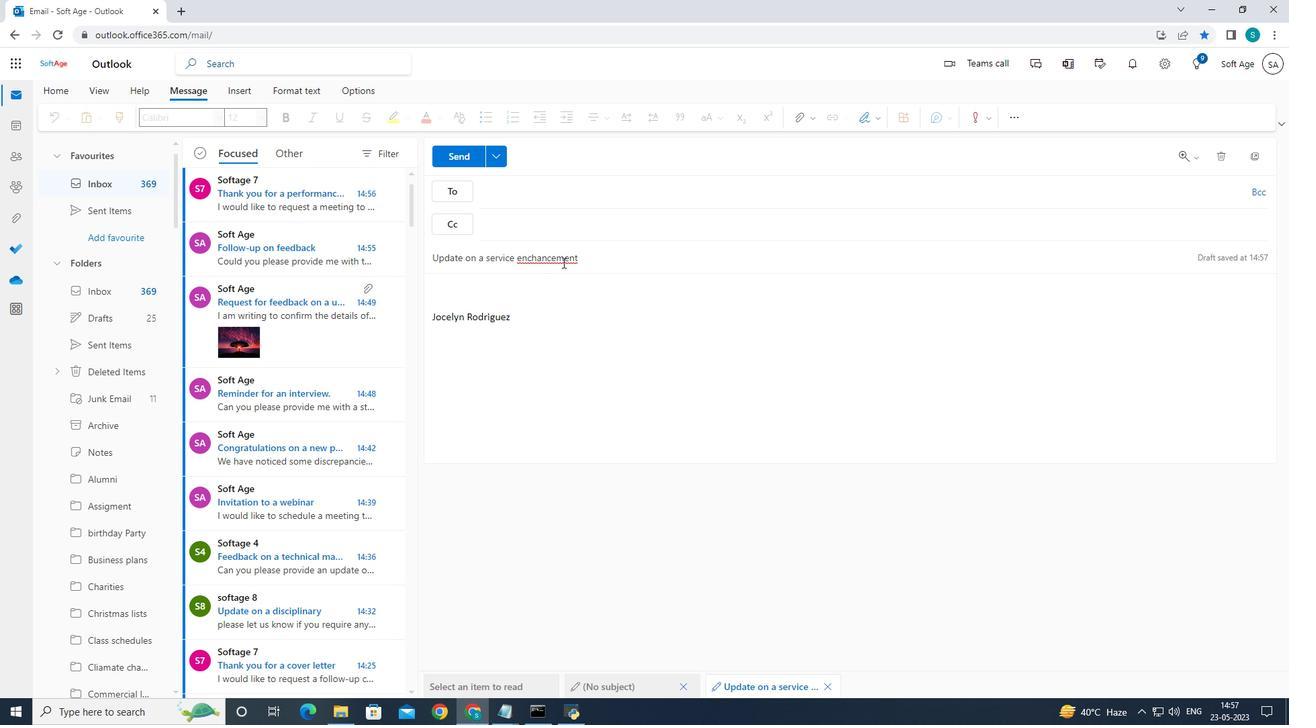 
Action: Mouse moved to (529, 306)
Screenshot: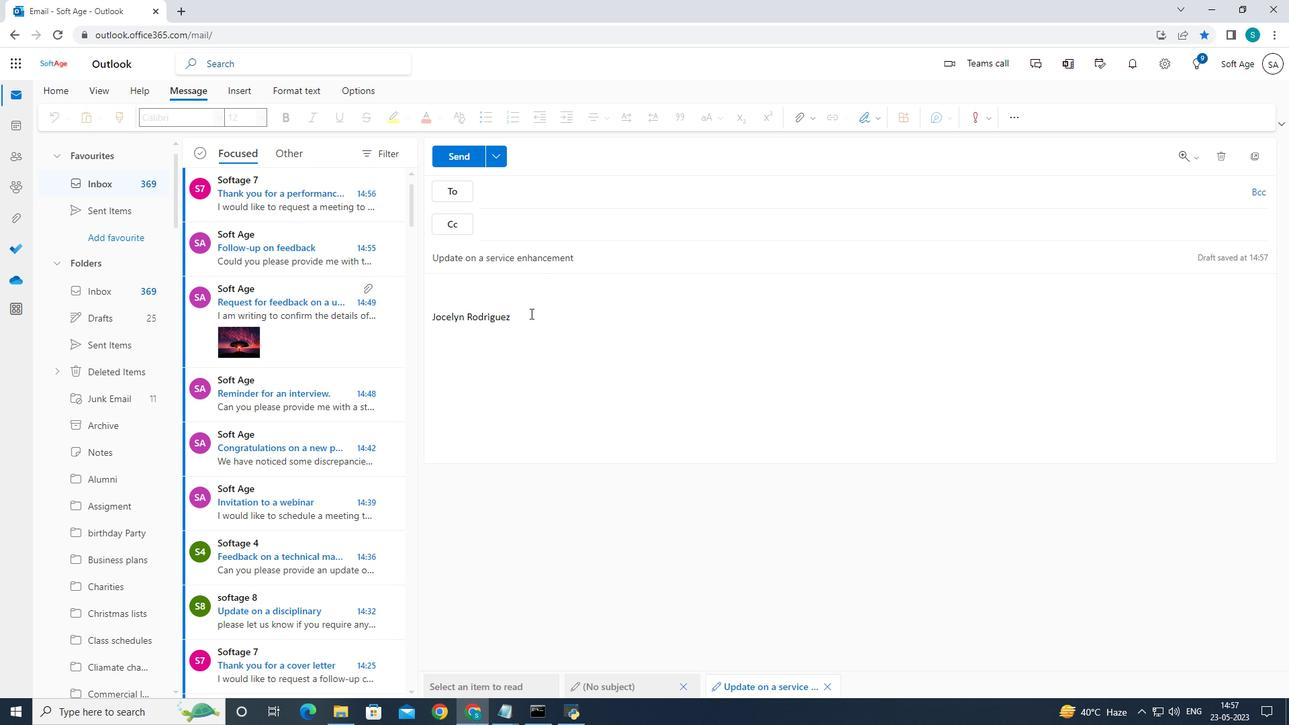 
Action: Mouse pressed left at (529, 306)
Screenshot: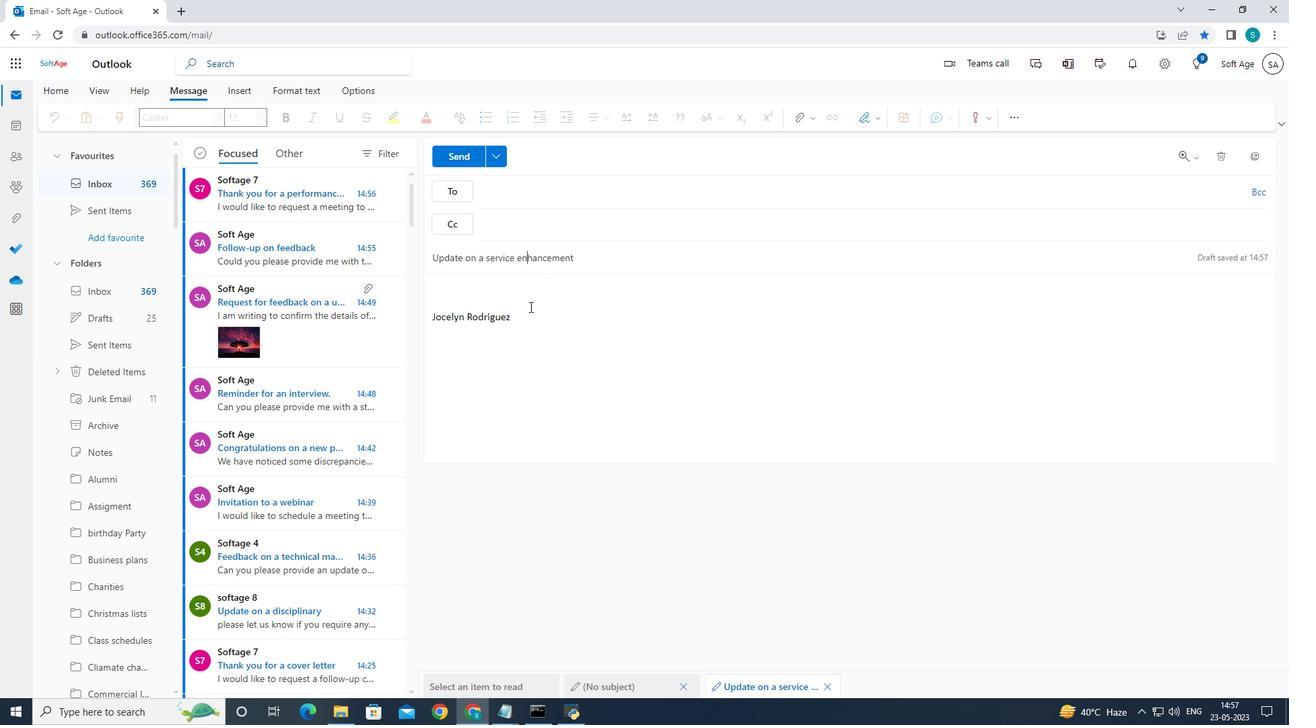 
Action: Mouse moved to (566, 303)
Screenshot: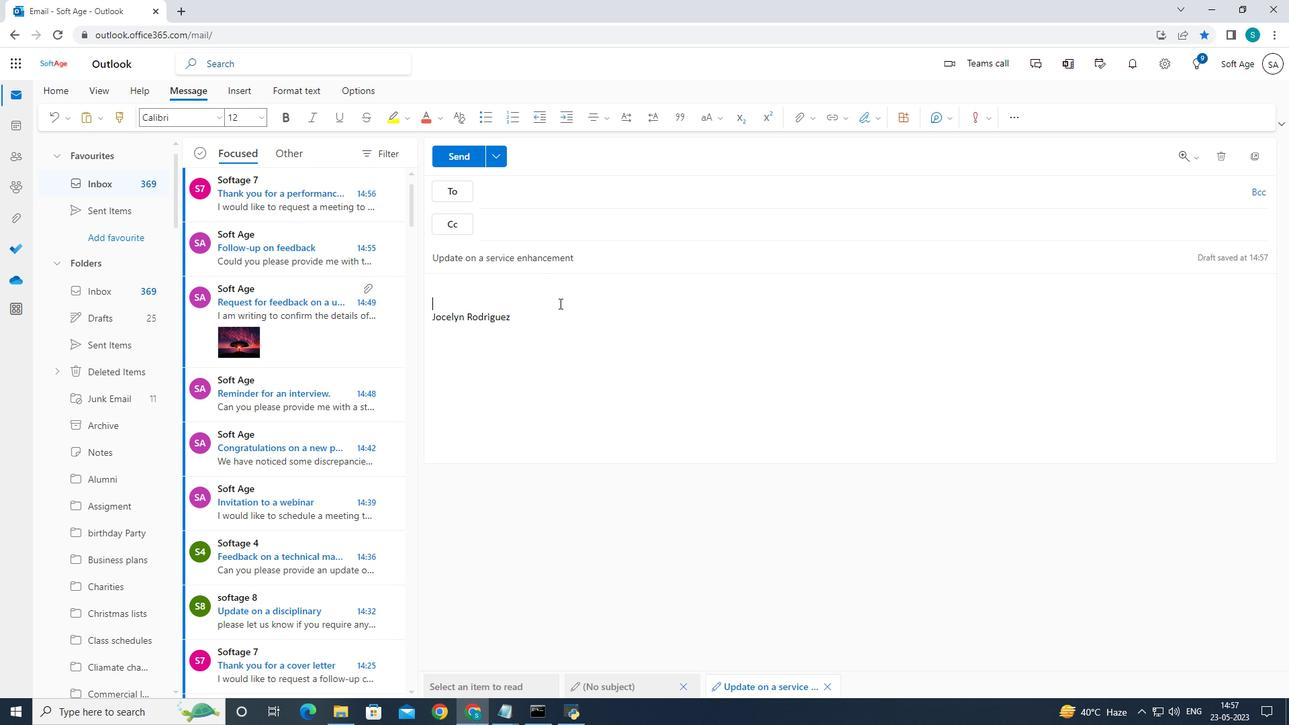 
Action: Key pressed <Key.caps_lock>I<Key.caps_lock><Key.space><Key.caps_lock>WA<Key.backspace><Key.backspace><Key.caps_lock>wannted<Key.space><Key.left><Key.left><Key.left><Key.left><Key.backspace><Key.right><Key.right><Key.right><Key.right><Key.space>to<Key.space>discuss<Key.space>the<Key.space>progress<Key.space>of<Key.space>the<Key.space>sele<Key.backspace><Key.backspace><Key.backspace>ales<Key.space>team<Key.space>with<Key.space>you.<Key.space><Key.caps_lock>C<Key.caps_lock>an<Key.space>we<Key.space>set<Key.space>up<Key.space>a<Key.space>mett<Key.backspace><Key.backspace>eting<Key.space>sometime<Key.space>next<Key.space>week<Key.shift_r><Key.shift_r><Key.shift_r><Key.shift_r><Key.shift_r><Key.shift_r><Key.shift_r><Key.shift_r><Key.shift_r><Key.shift_r><Key.shift_r><Key.shift_r><Key.shift_r><Key.shift_r><Key.shift_r>?
Screenshot: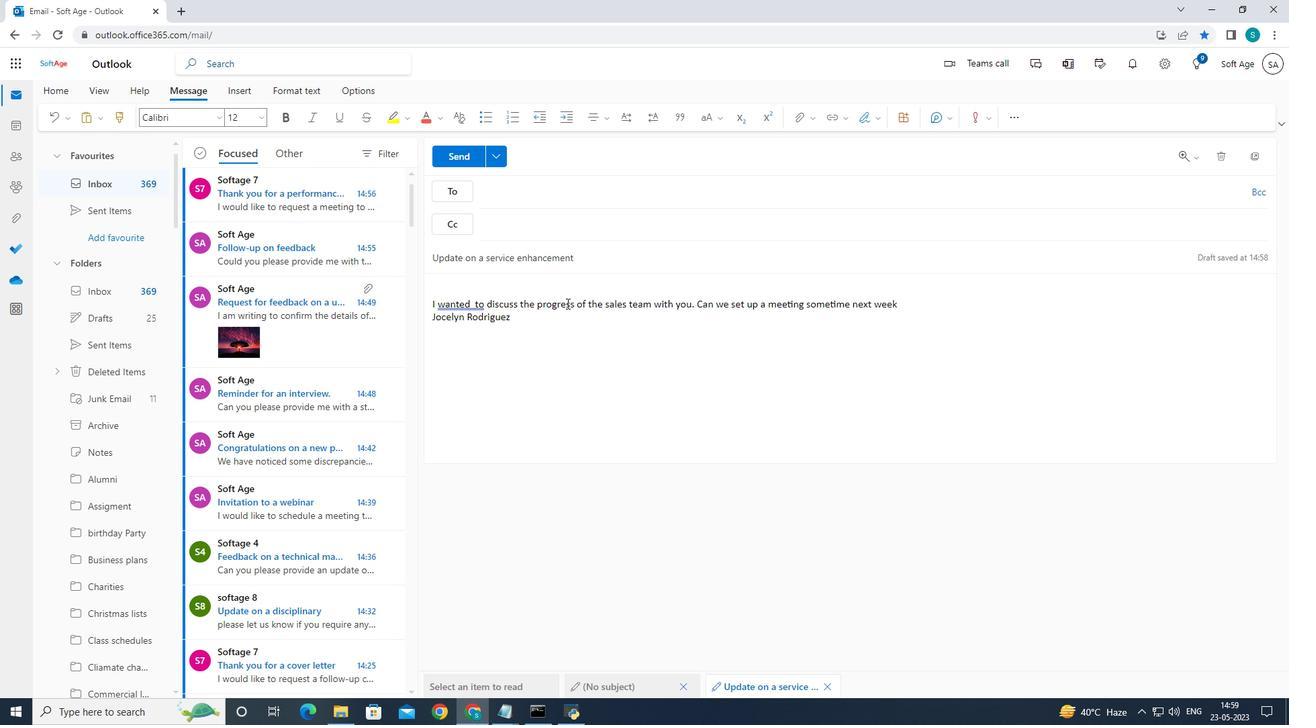 
Action: Mouse moved to (507, 196)
Screenshot: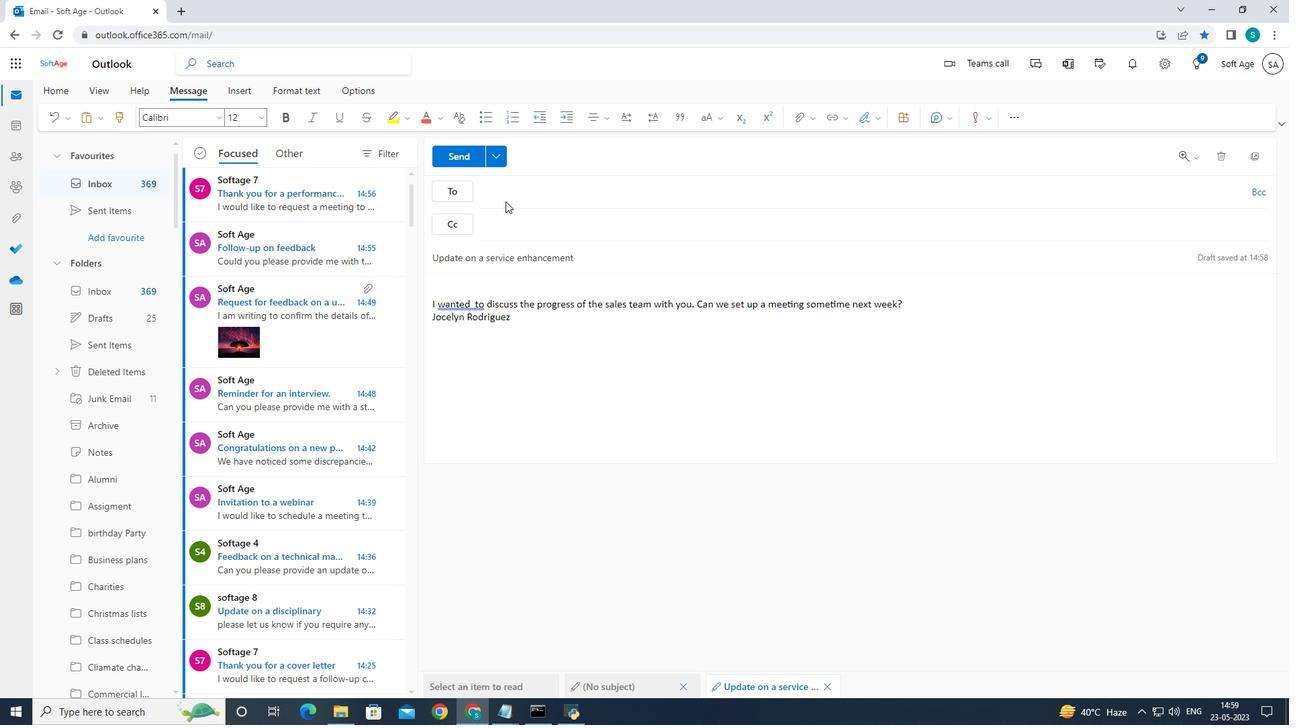 
Action: Mouse pressed left at (507, 196)
Screenshot: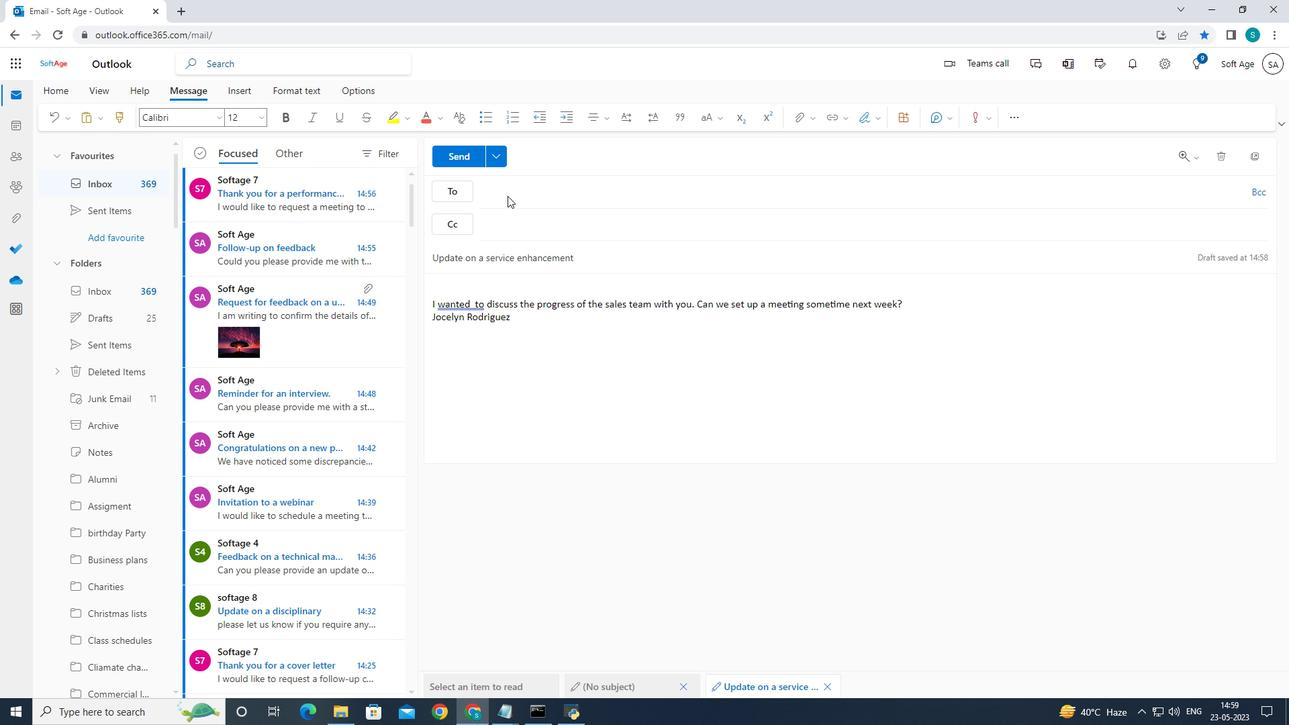 
Action: Mouse moved to (819, 327)
Screenshot: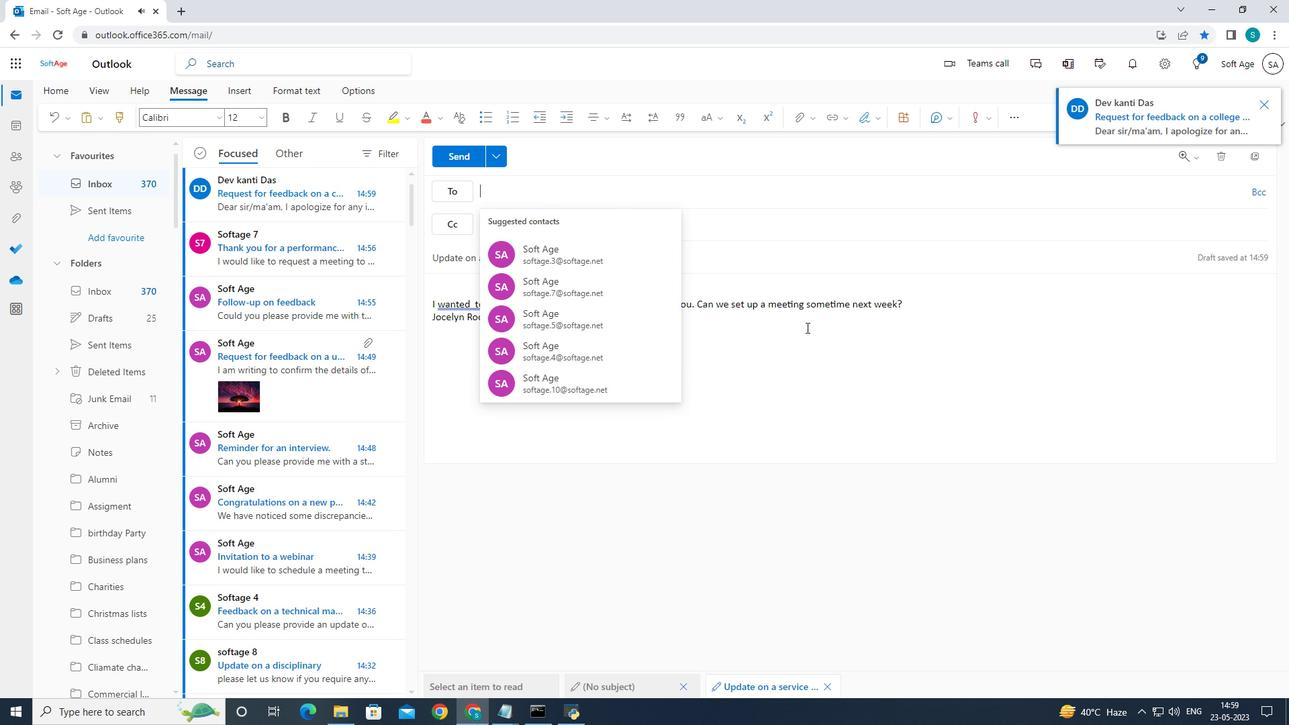 
Action: Key pressed softage.2<Key.shift>@softage.net
Screenshot: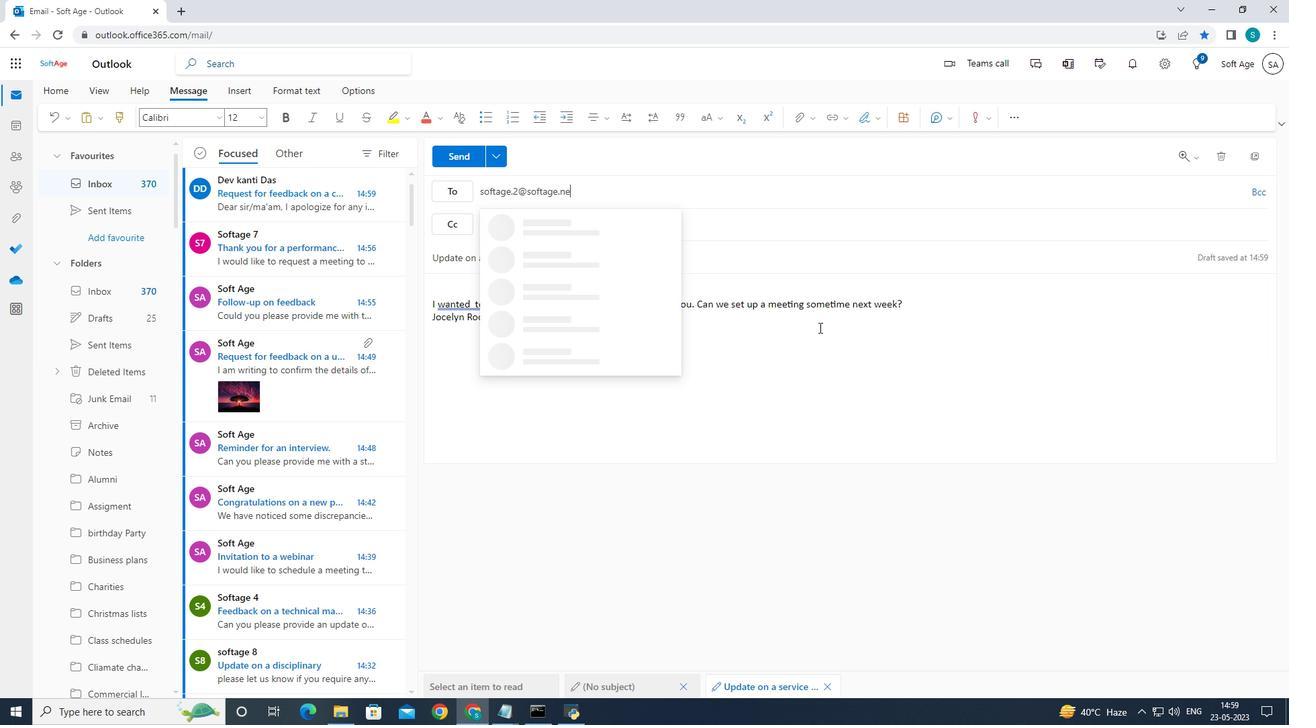 
Action: Mouse moved to (580, 235)
Screenshot: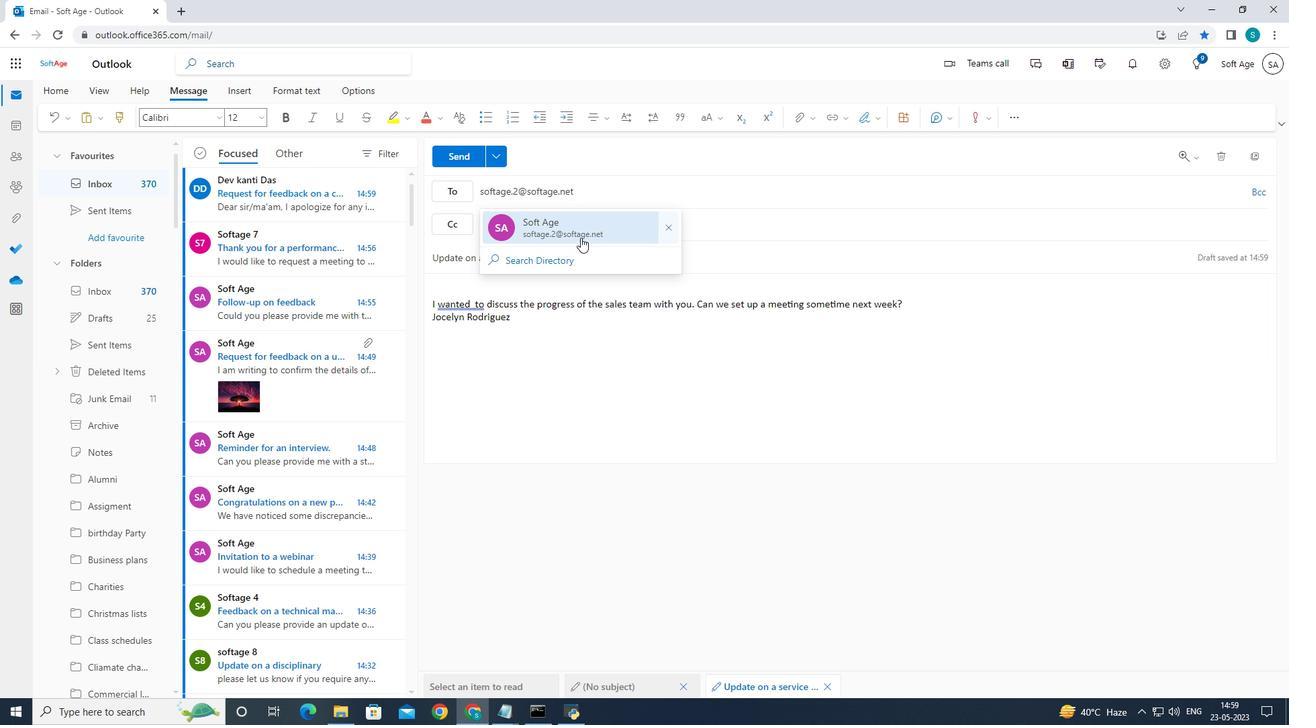 
Action: Mouse pressed left at (580, 235)
Screenshot: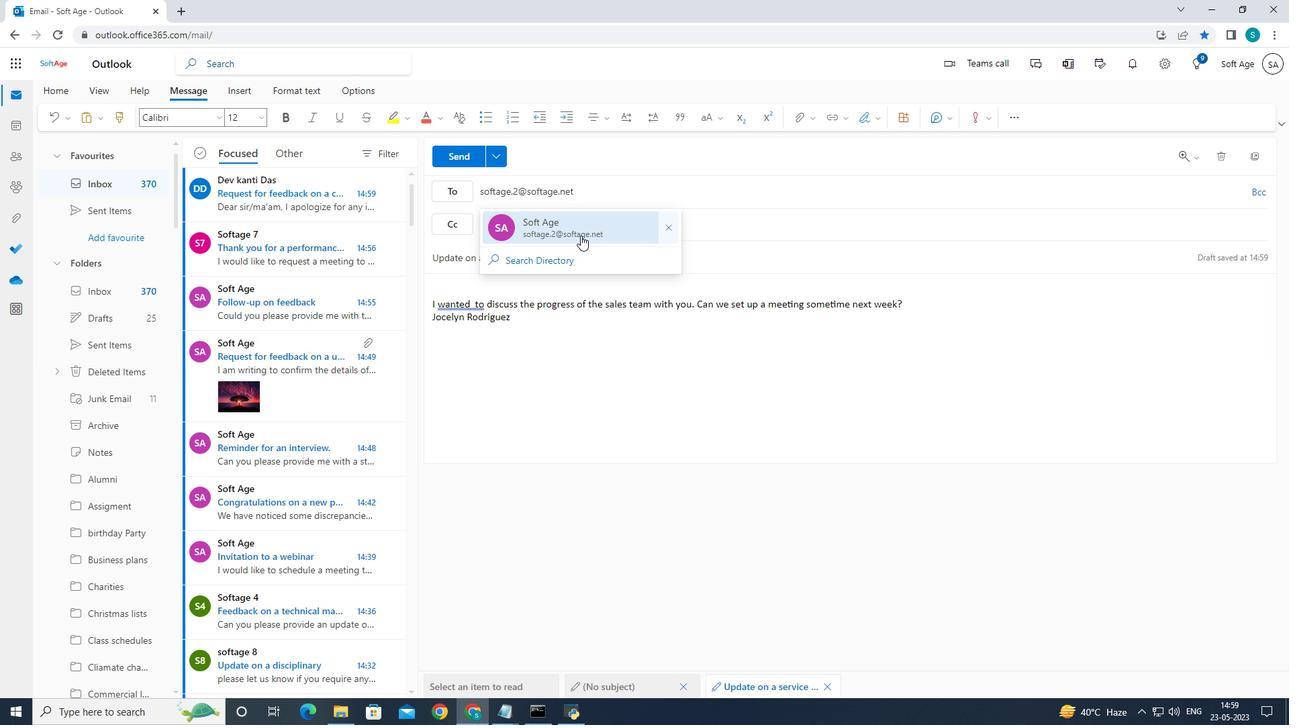 
Action: Mouse moved to (102, 461)
Screenshot: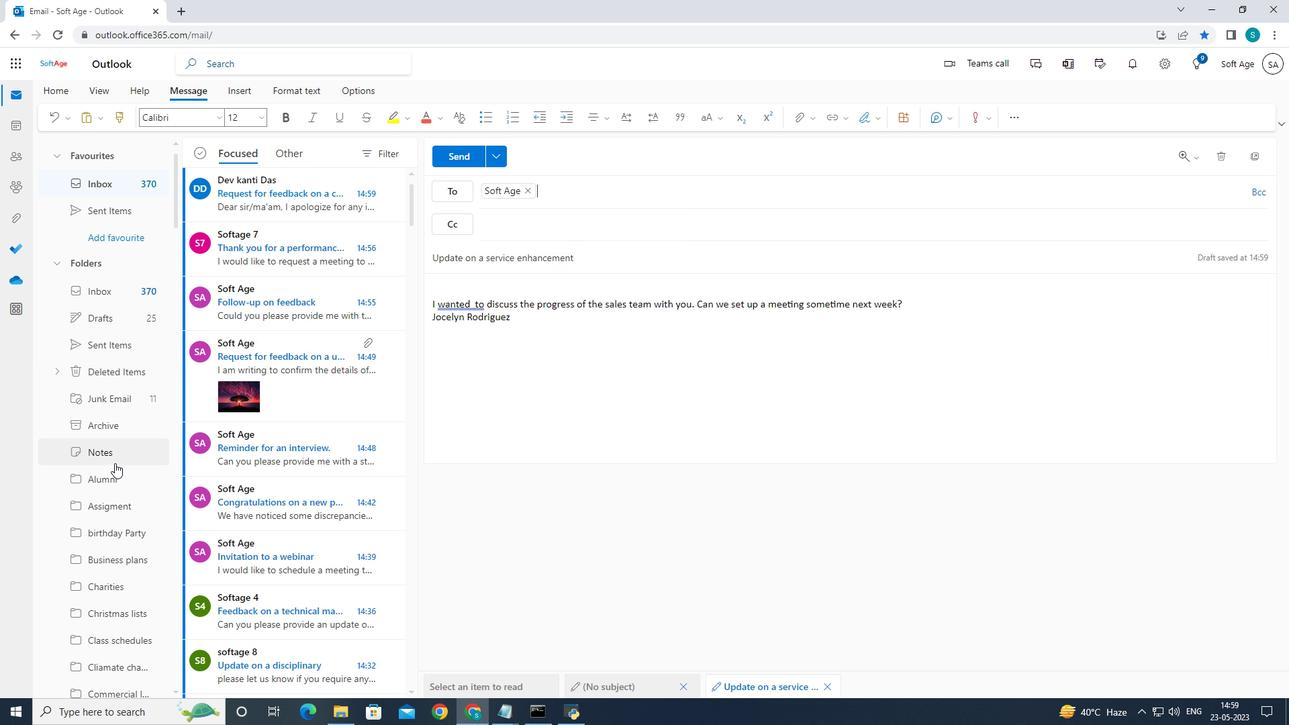 
Action: Mouse scrolled (102, 460) with delta (0, 0)
Screenshot: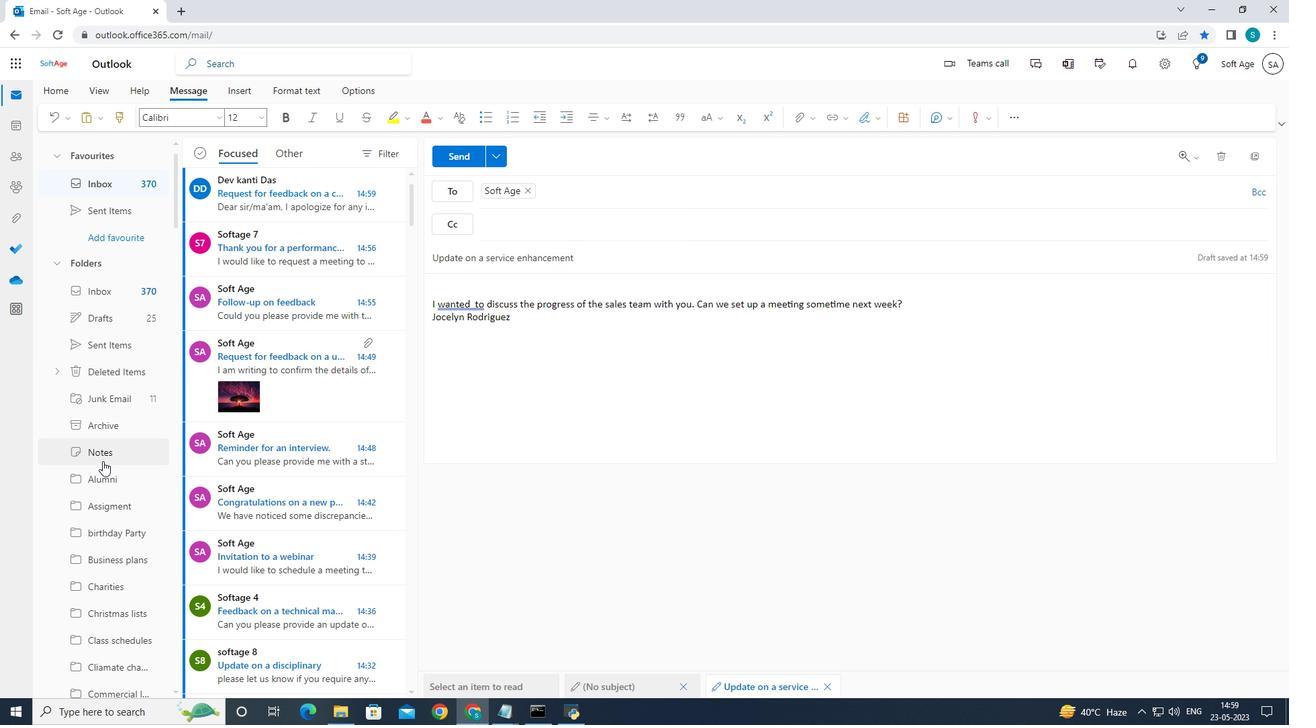 
Action: Mouse scrolled (102, 460) with delta (0, 0)
Screenshot: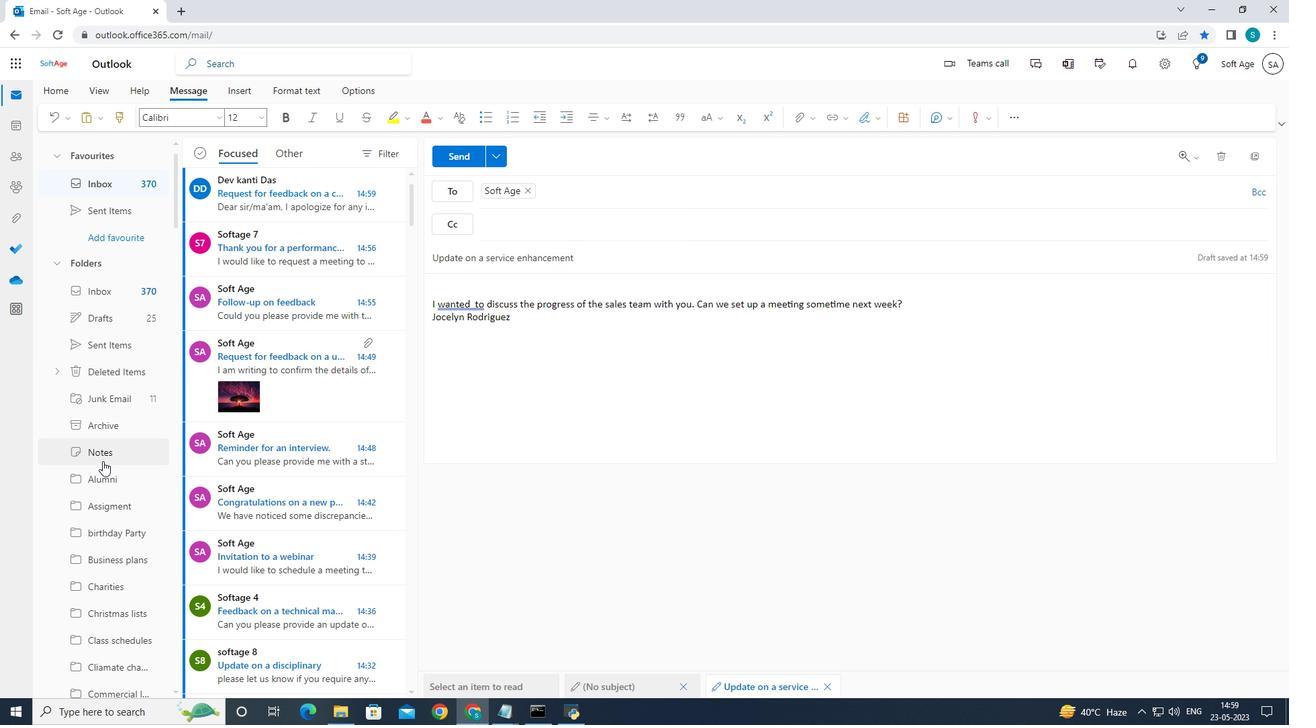 
Action: Mouse scrolled (102, 460) with delta (0, 0)
Screenshot: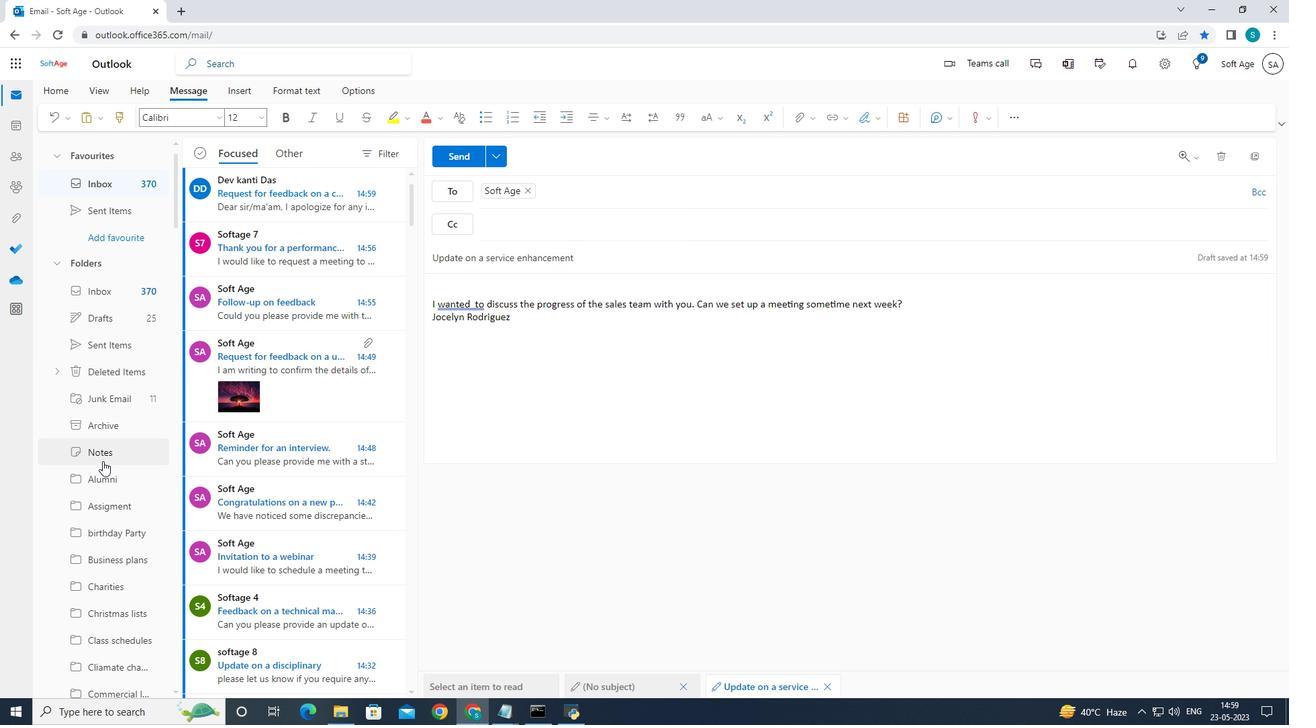 
Action: Mouse scrolled (102, 460) with delta (0, 0)
Screenshot: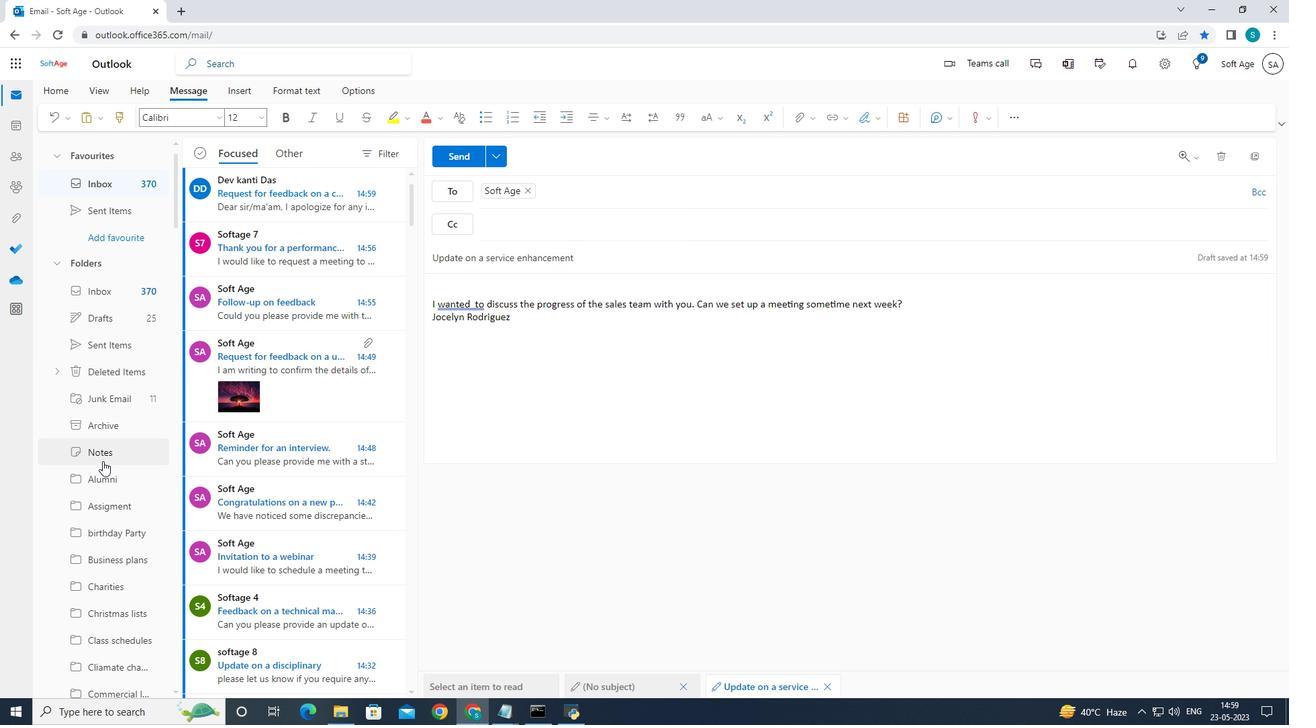 
Action: Mouse moved to (118, 464)
Screenshot: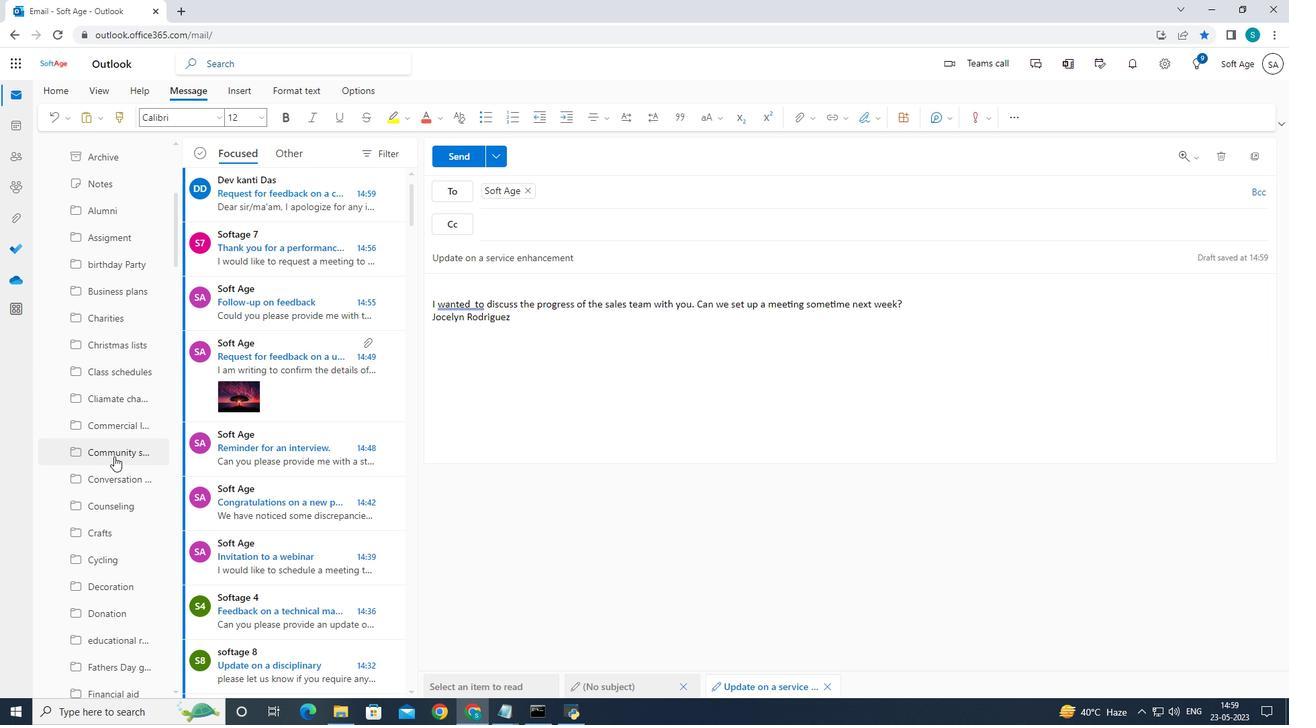 
Action: Mouse scrolled (114, 457) with delta (0, 0)
Screenshot: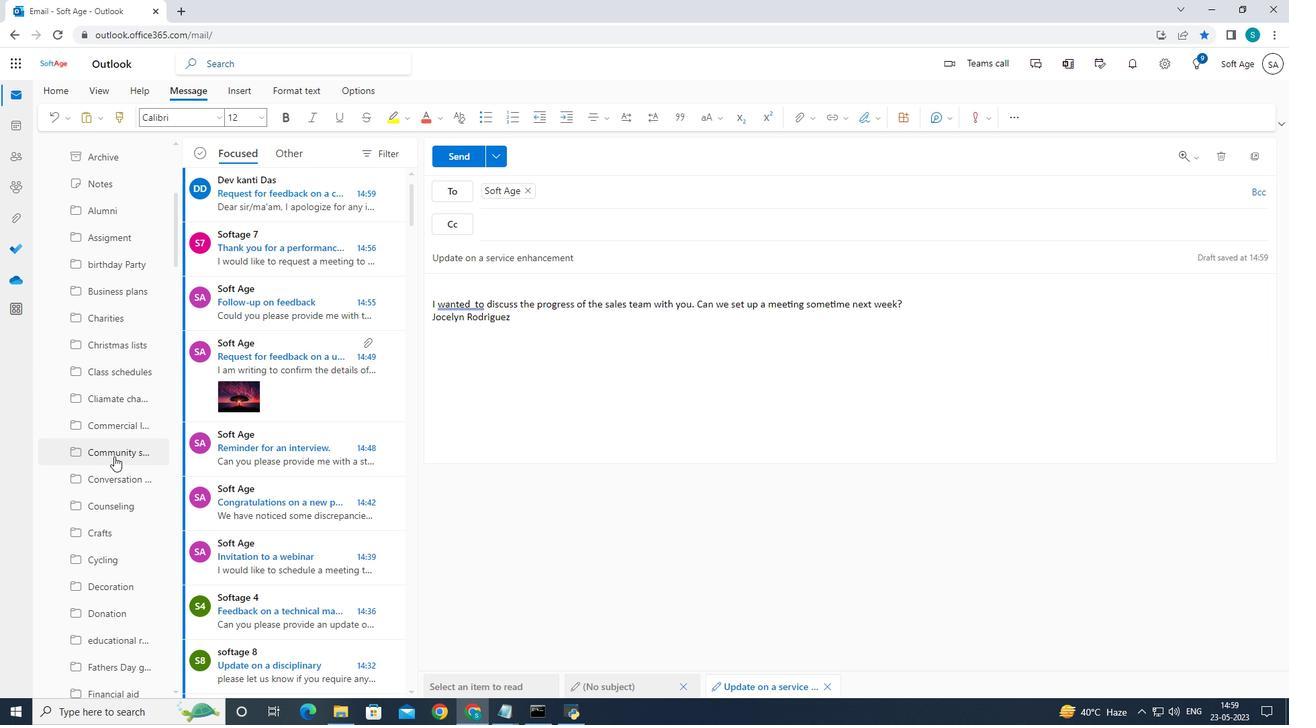 
Action: Mouse scrolled (115, 458) with delta (0, 0)
Screenshot: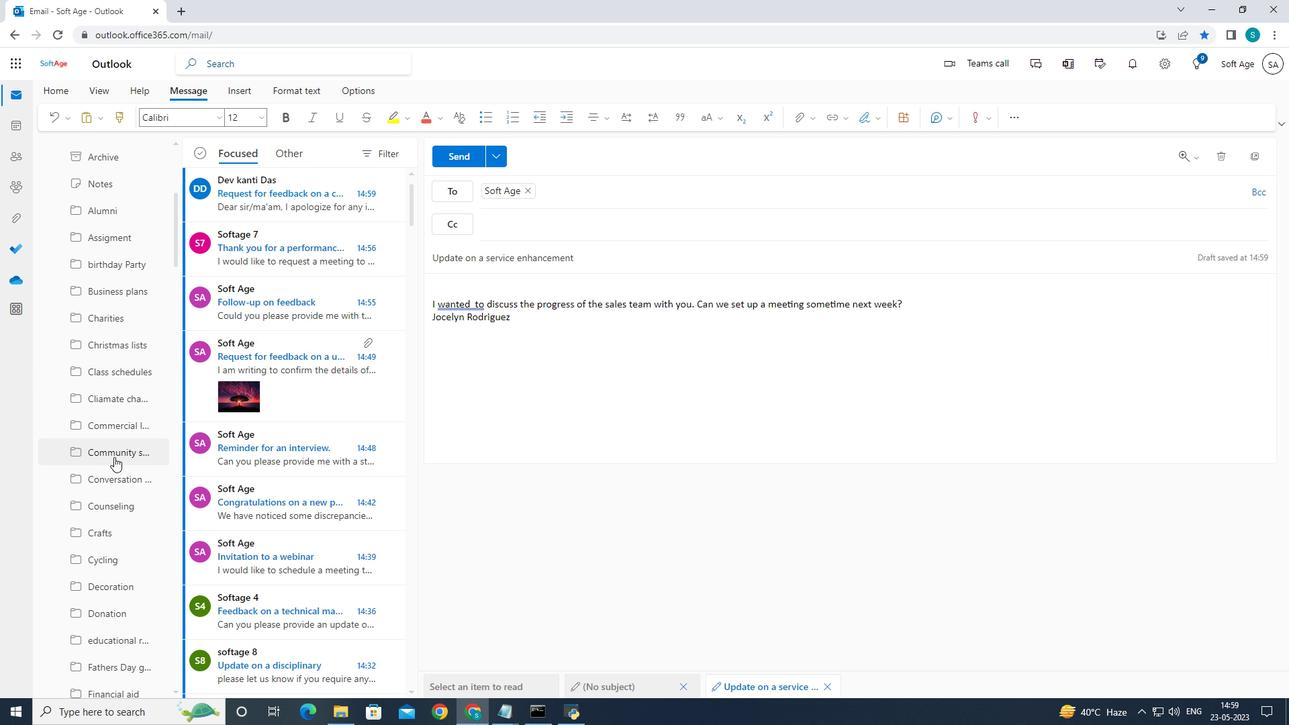 
Action: Mouse scrolled (116, 460) with delta (0, 0)
Screenshot: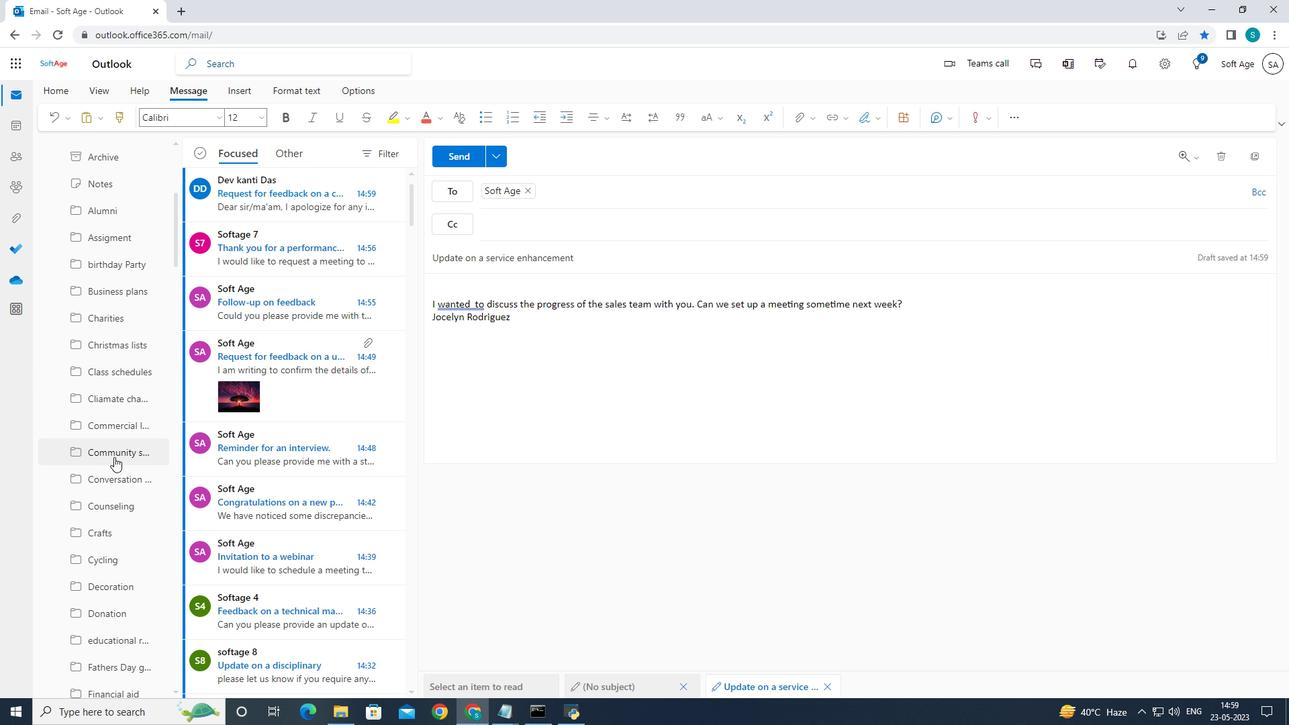 
Action: Mouse scrolled (118, 463) with delta (0, 0)
Screenshot: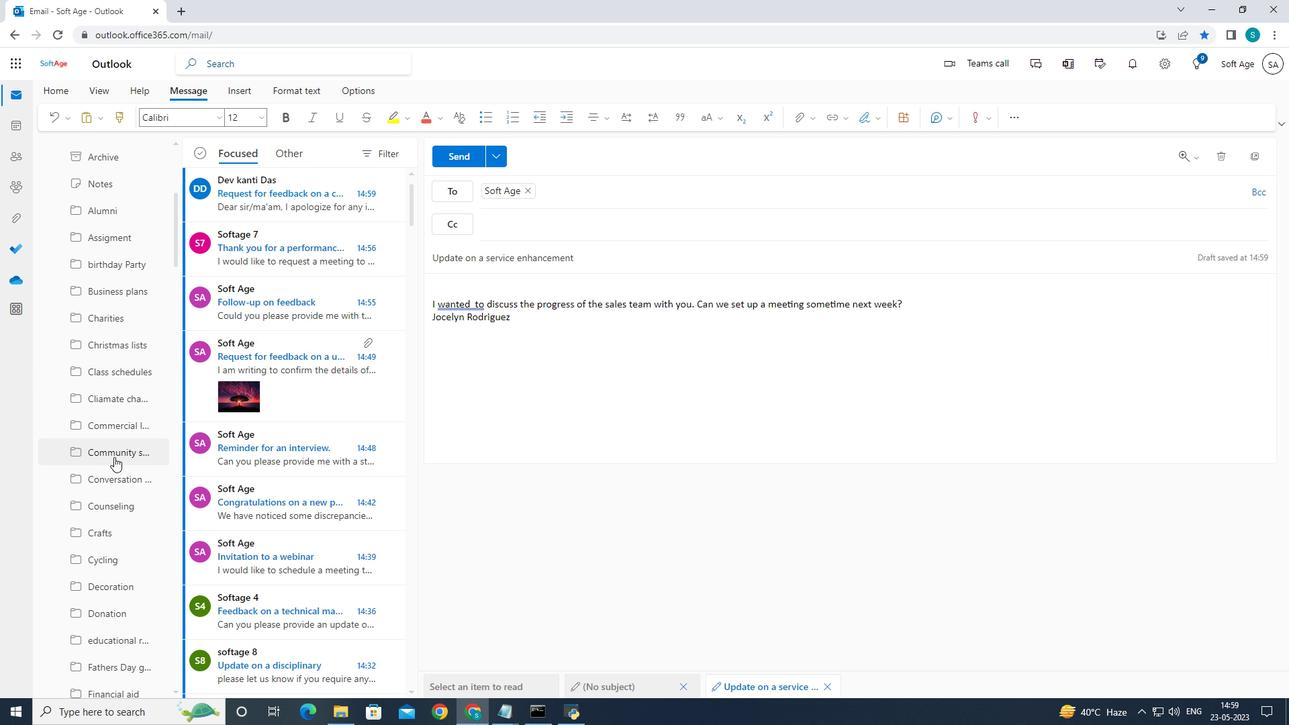 
Action: Mouse scrolled (118, 463) with delta (0, 0)
Screenshot: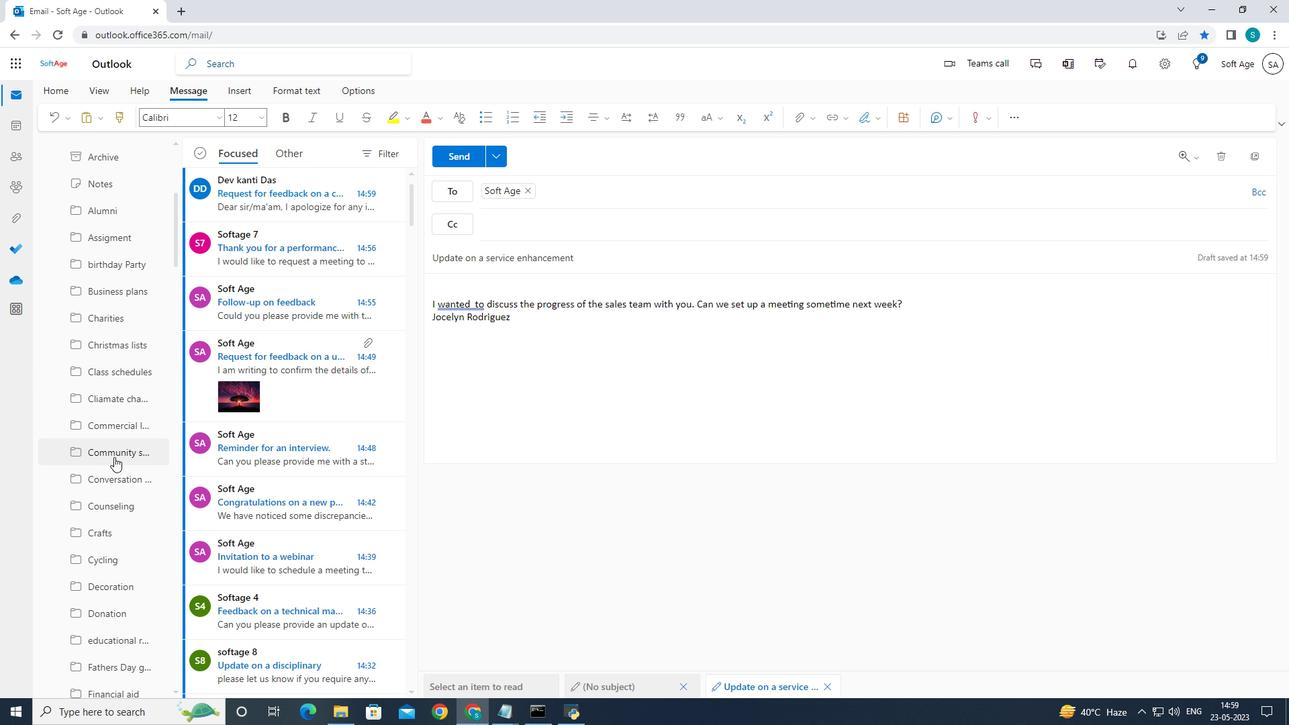 
Action: Mouse moved to (118, 464)
Screenshot: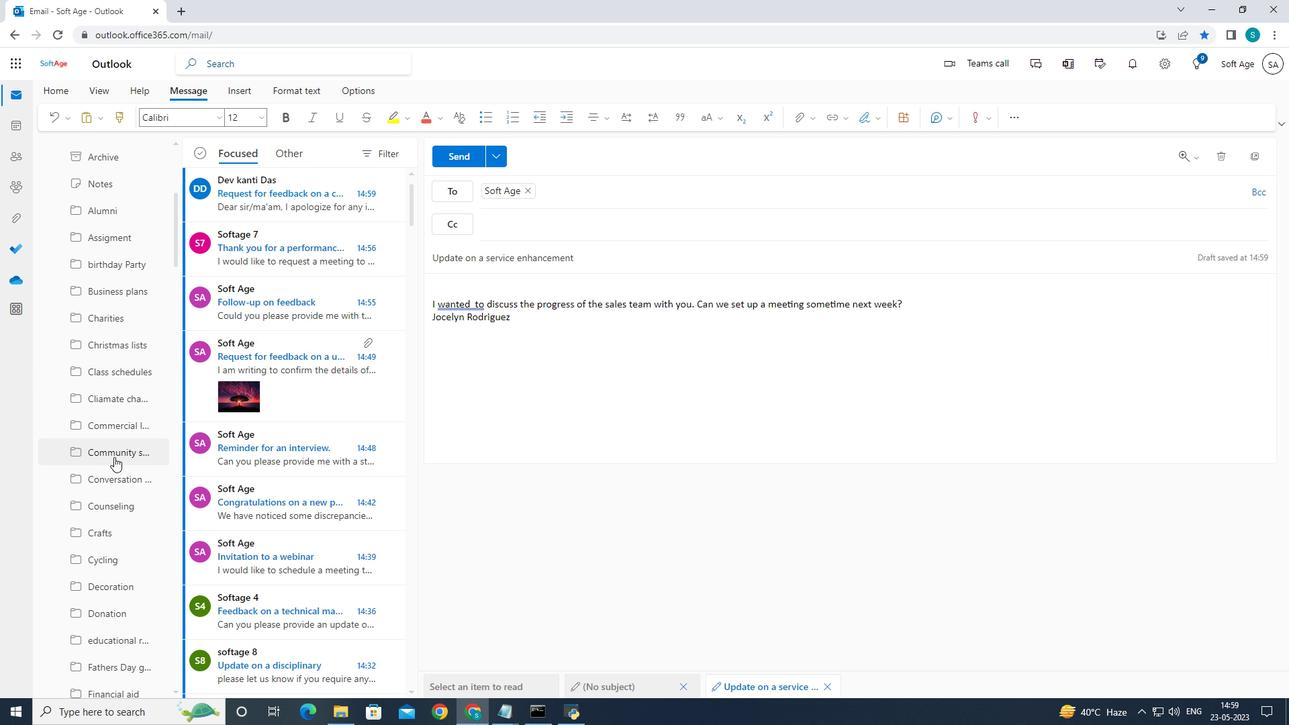 
Action: Mouse scrolled (118, 464) with delta (0, 0)
Screenshot: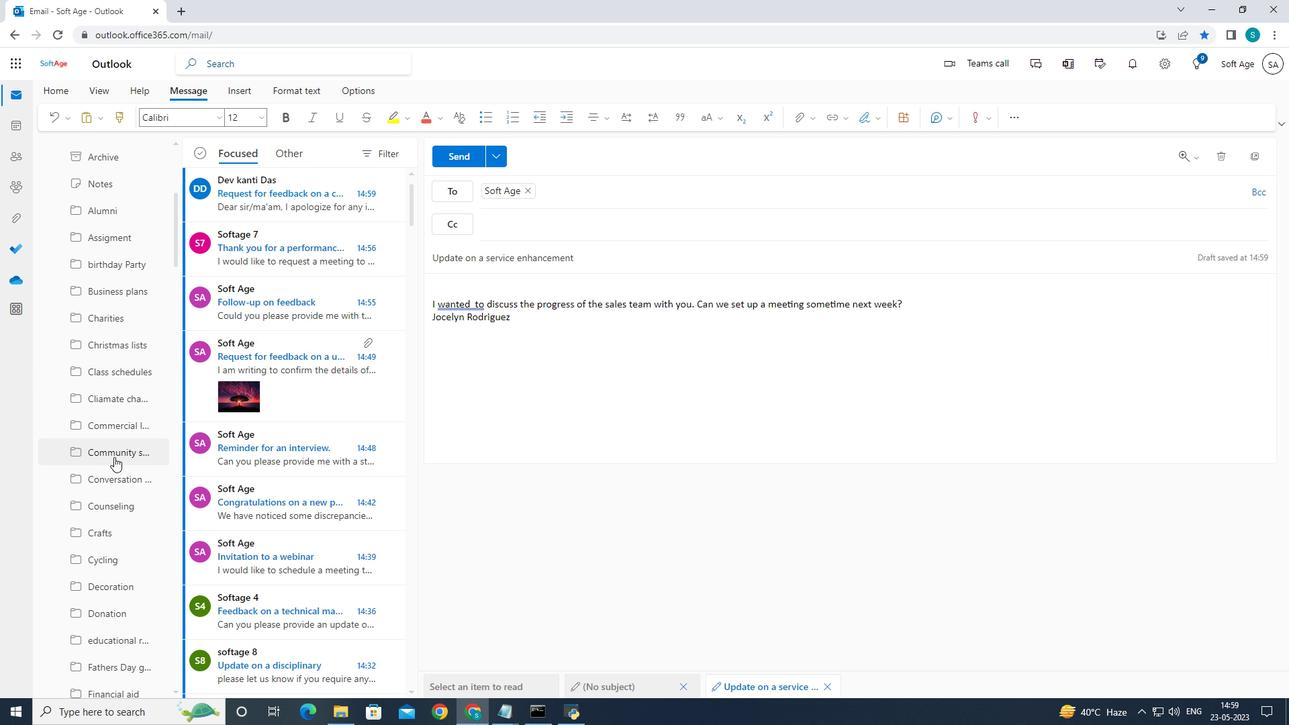 
Action: Mouse moved to (118, 466)
Screenshot: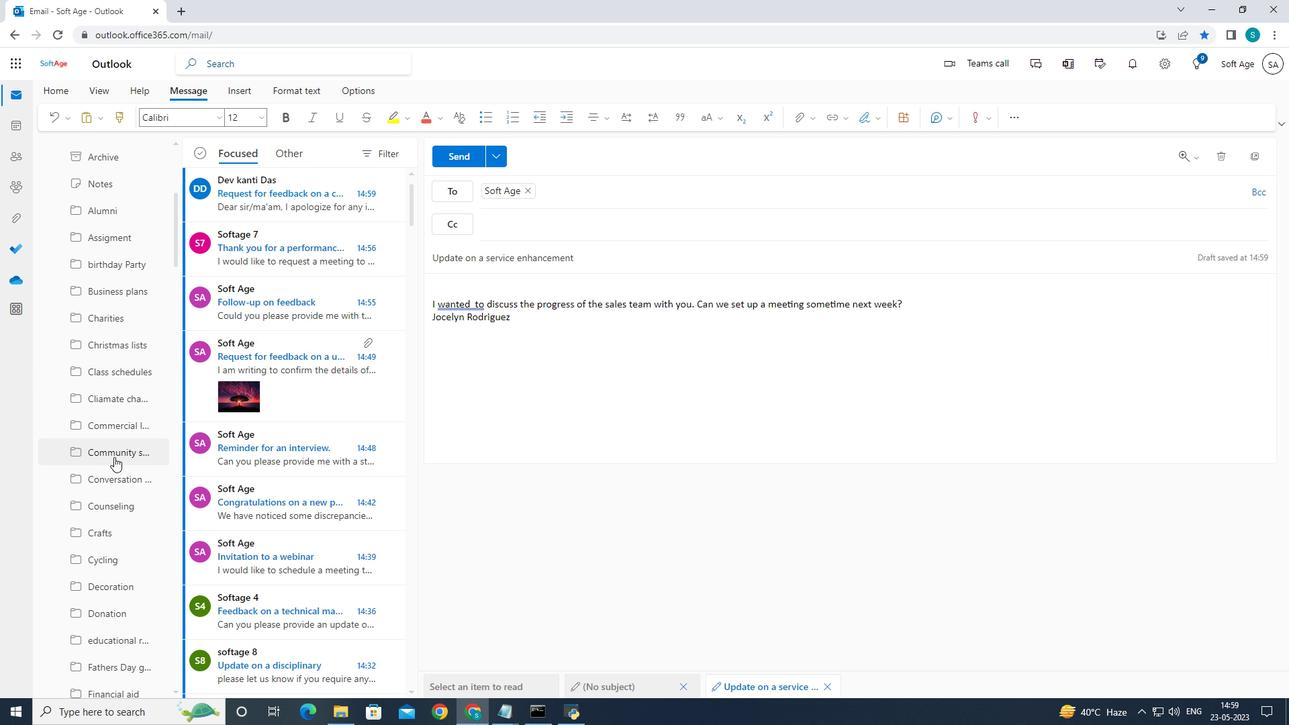 
Action: Mouse scrolled (118, 465) with delta (0, 0)
Screenshot: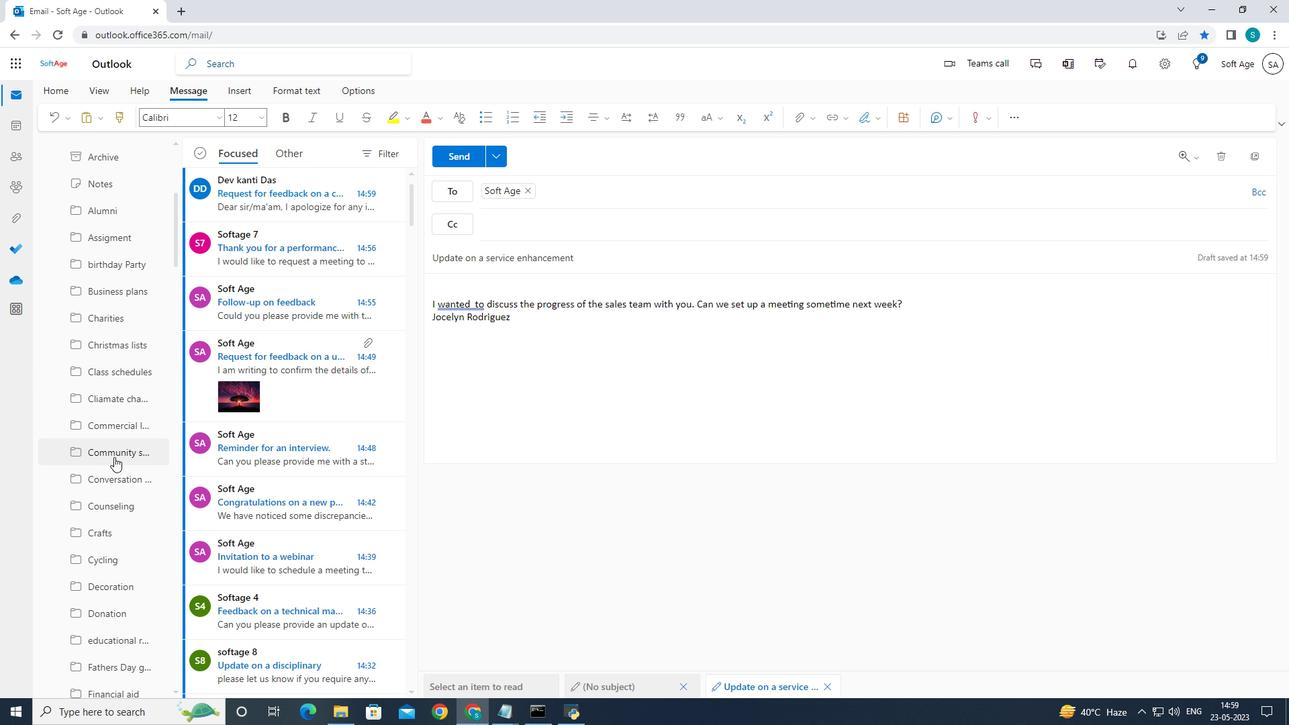 
Action: Mouse scrolled (118, 465) with delta (0, 0)
Screenshot: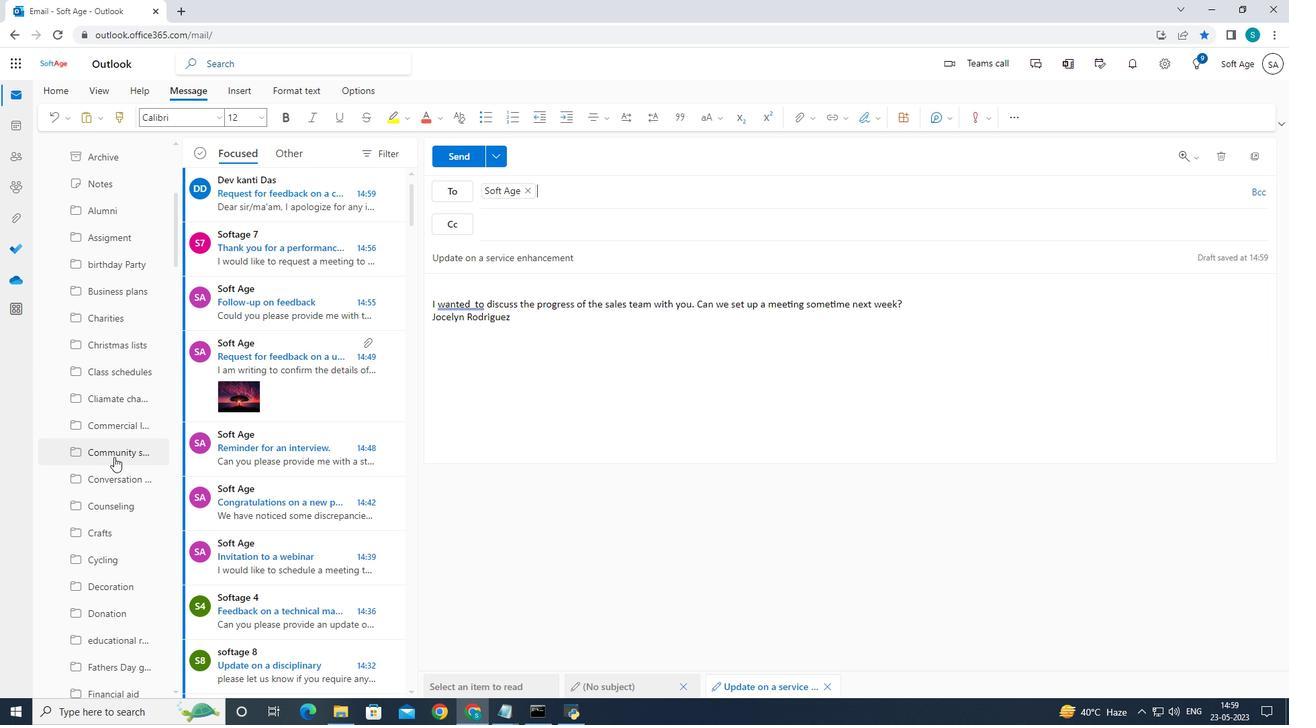 
Action: Mouse moved to (124, 464)
Screenshot: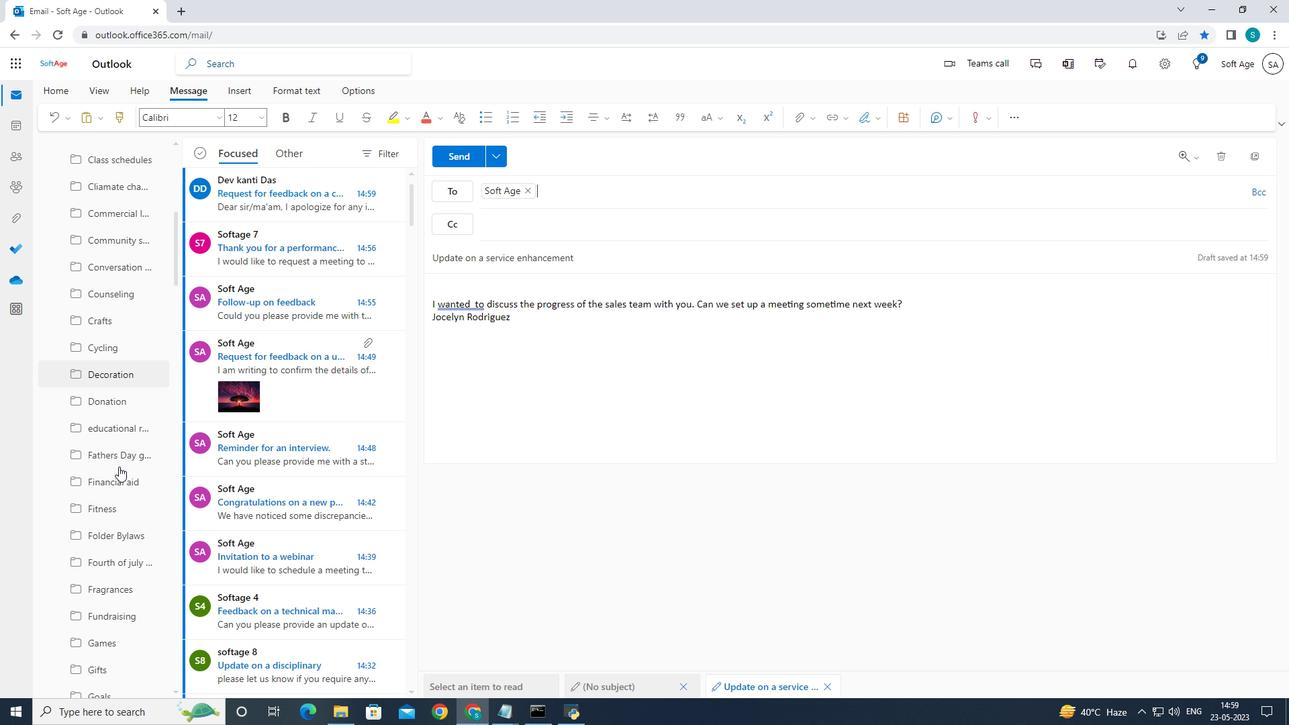 
Action: Mouse scrolled (124, 463) with delta (0, 0)
Screenshot: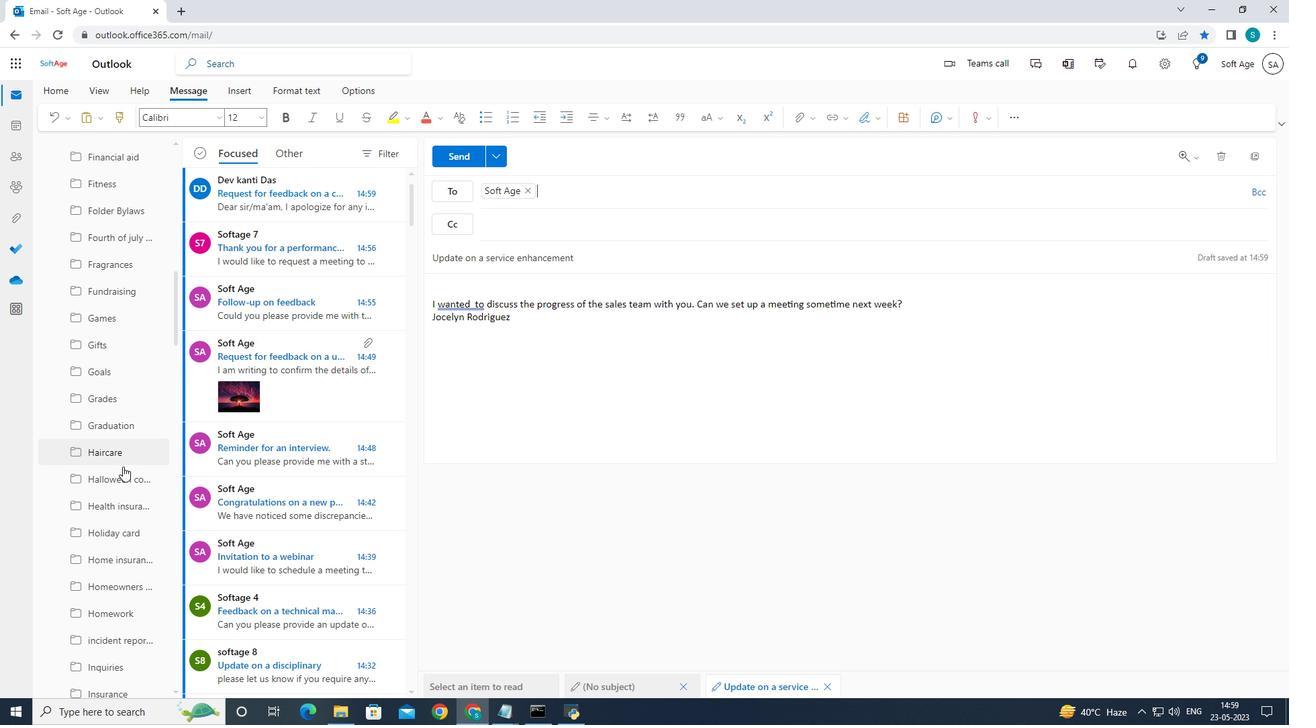 
Action: Mouse scrolled (124, 463) with delta (0, 0)
Screenshot: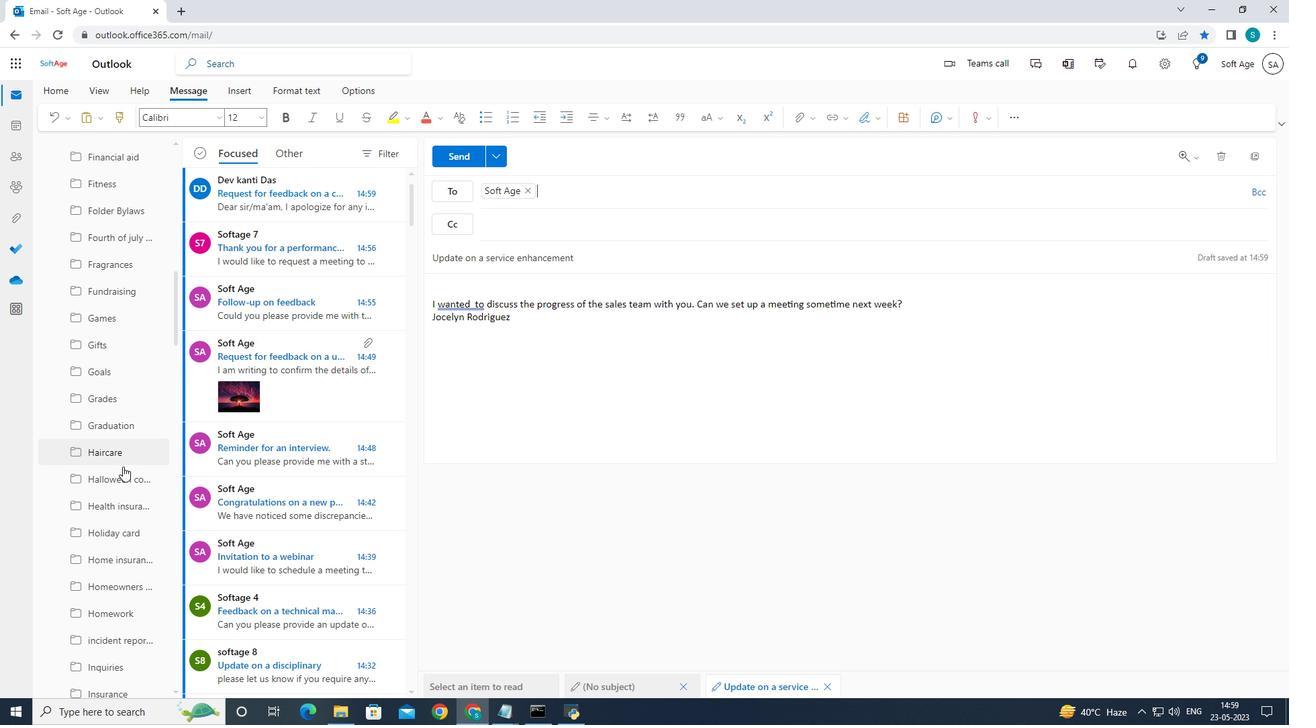
Action: Mouse scrolled (124, 463) with delta (0, 0)
Screenshot: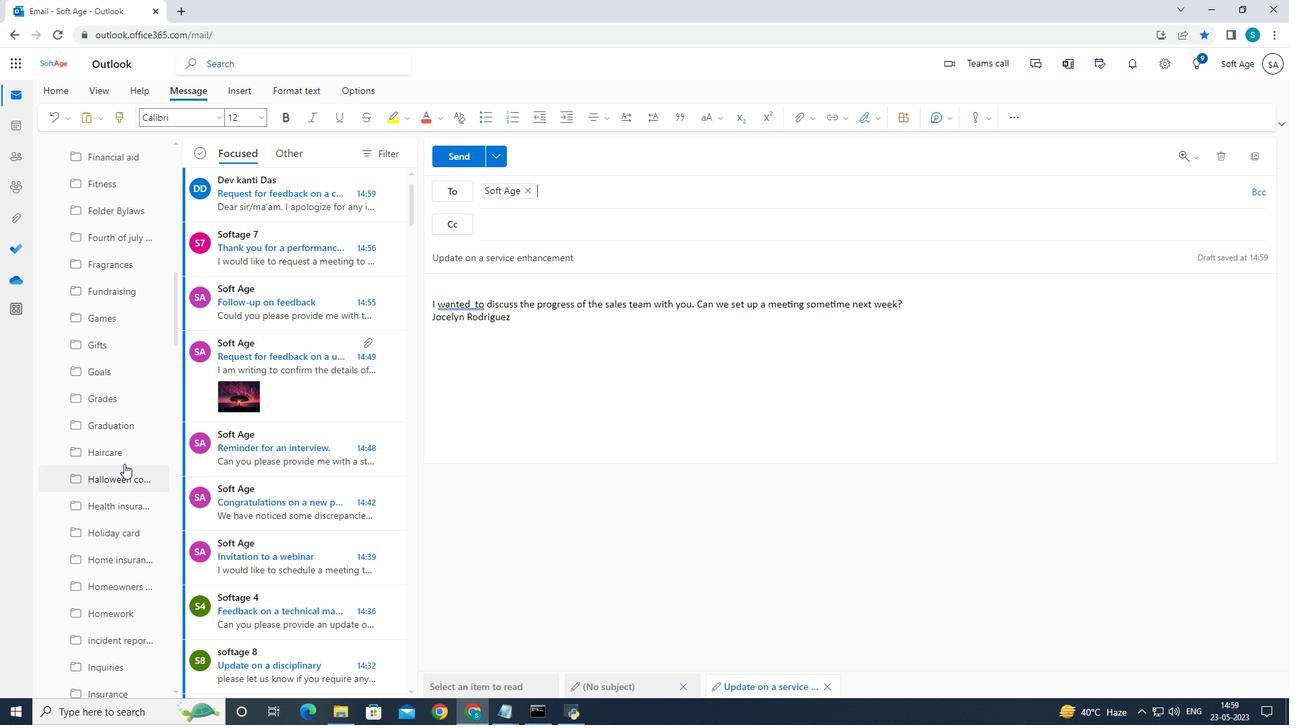 
Action: Mouse scrolled (124, 463) with delta (0, 0)
Screenshot: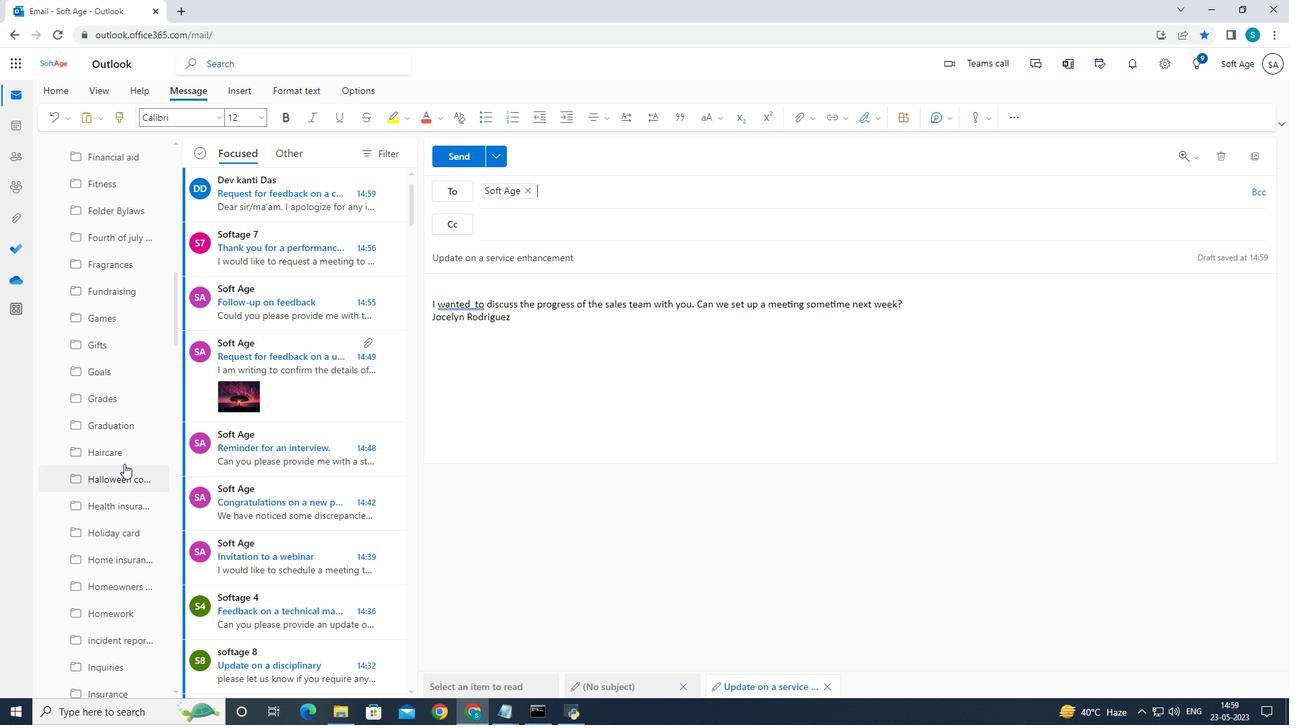 
Action: Mouse moved to (124, 467)
Screenshot: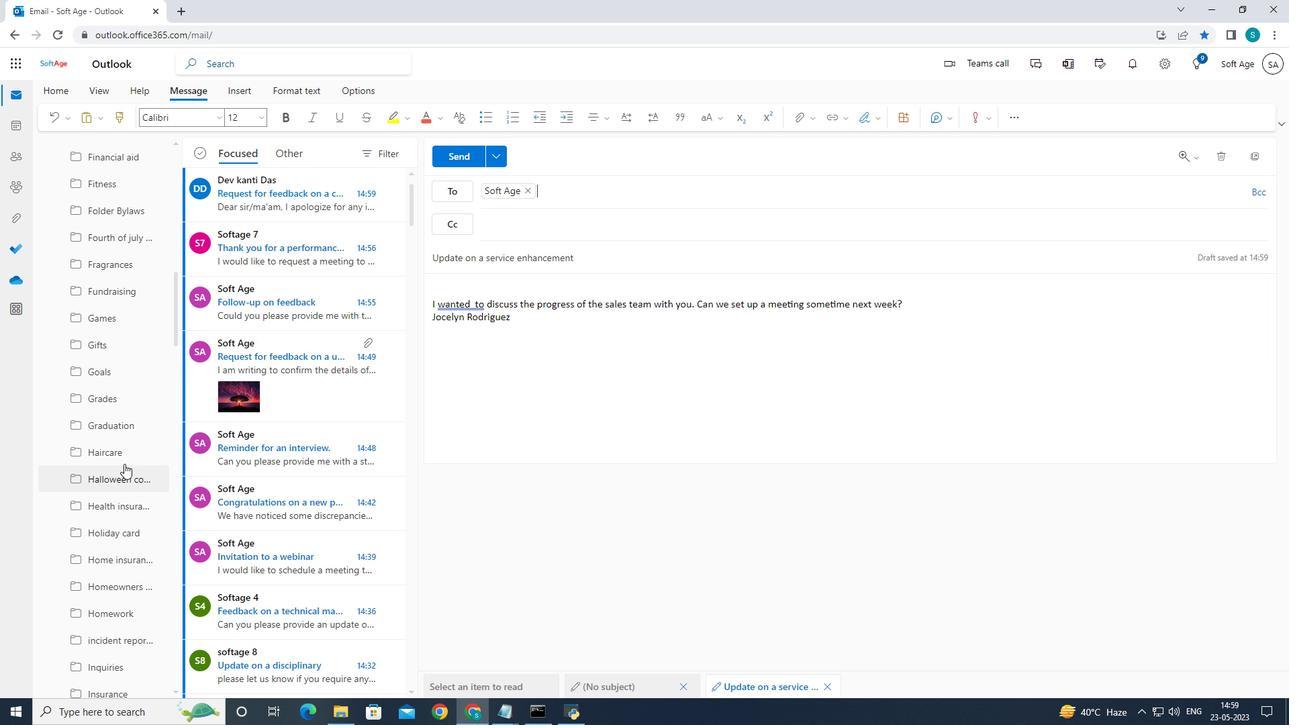
Action: Mouse scrolled (124, 466) with delta (0, 0)
Screenshot: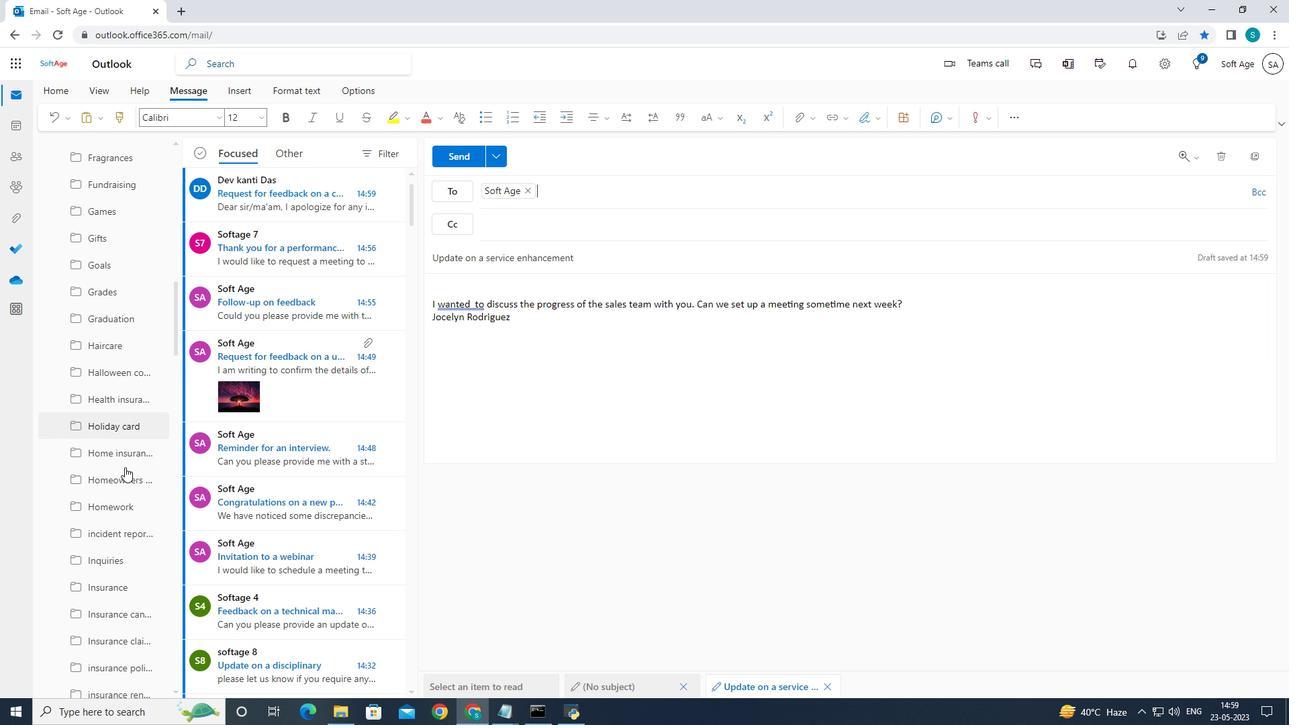 
Action: Mouse scrolled (124, 466) with delta (0, 0)
Screenshot: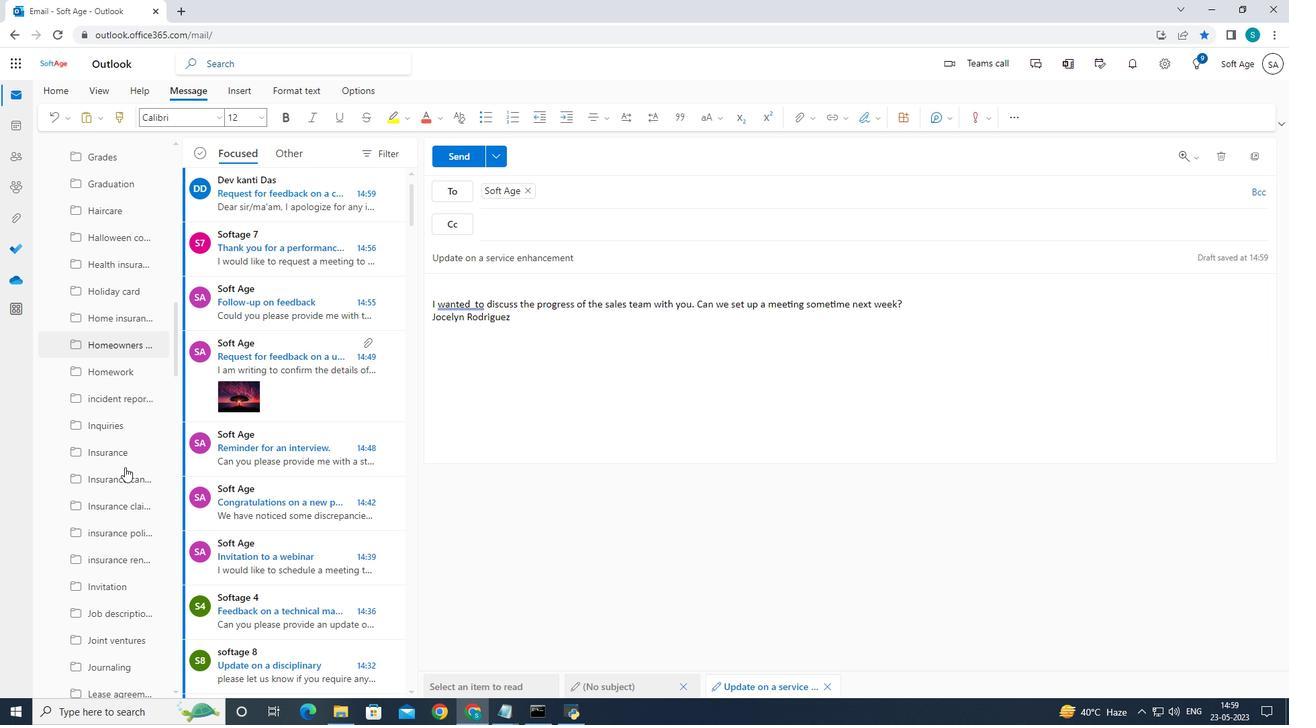 
Action: Mouse scrolled (124, 466) with delta (0, 0)
Screenshot: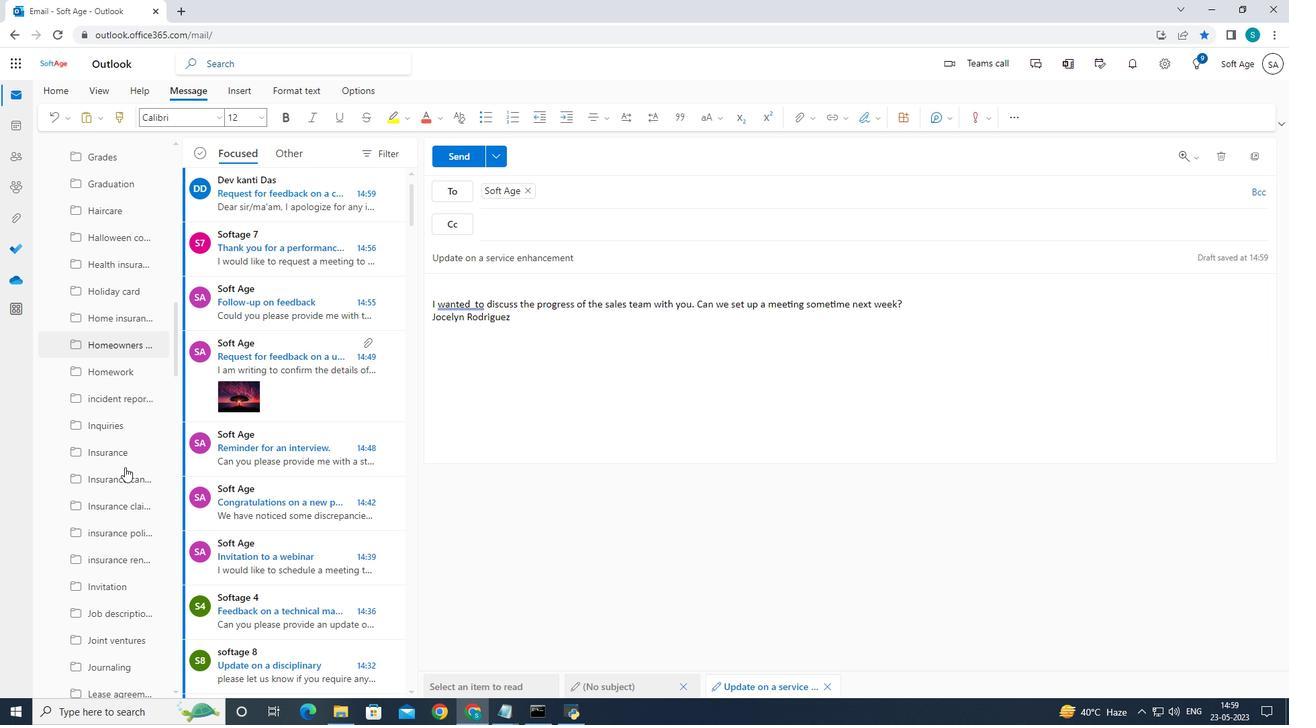 
Action: Mouse scrolled (124, 466) with delta (0, 0)
Screenshot: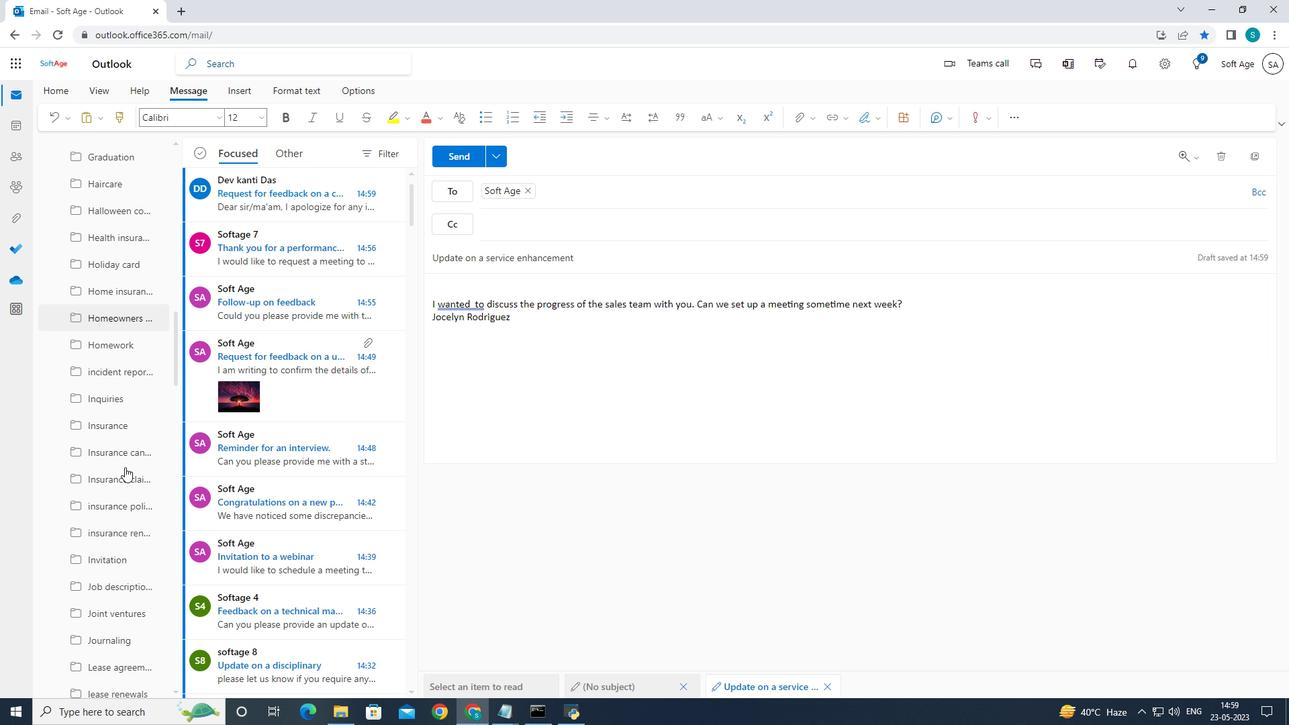 
Action: Mouse moved to (124, 467)
Screenshot: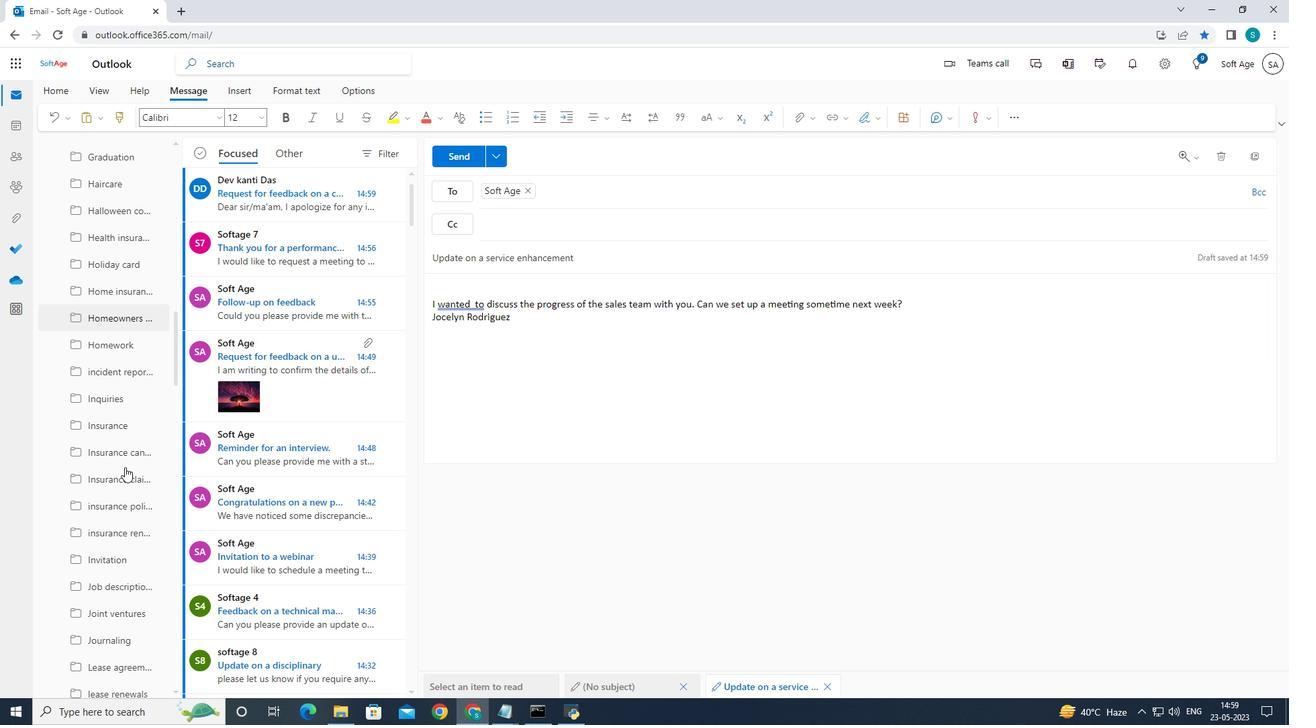
Action: Mouse scrolled (124, 466) with delta (0, 0)
Screenshot: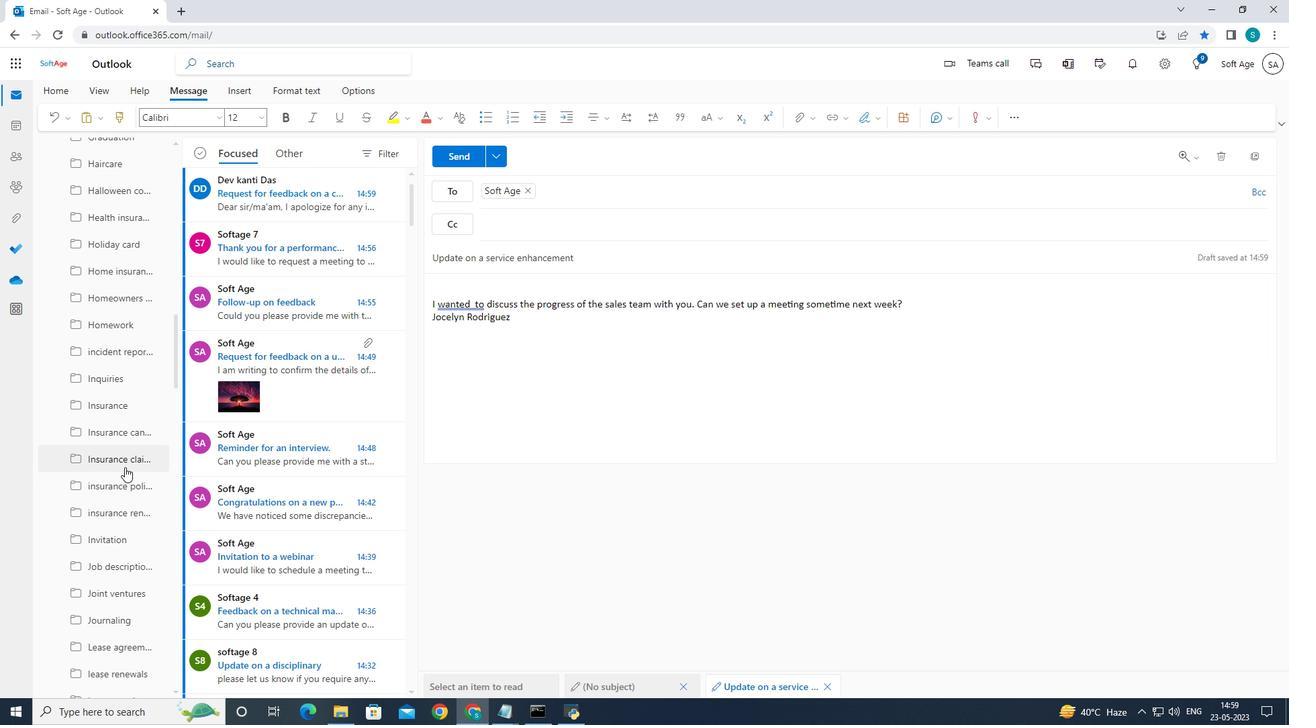 
Action: Mouse scrolled (124, 466) with delta (0, 0)
Screenshot: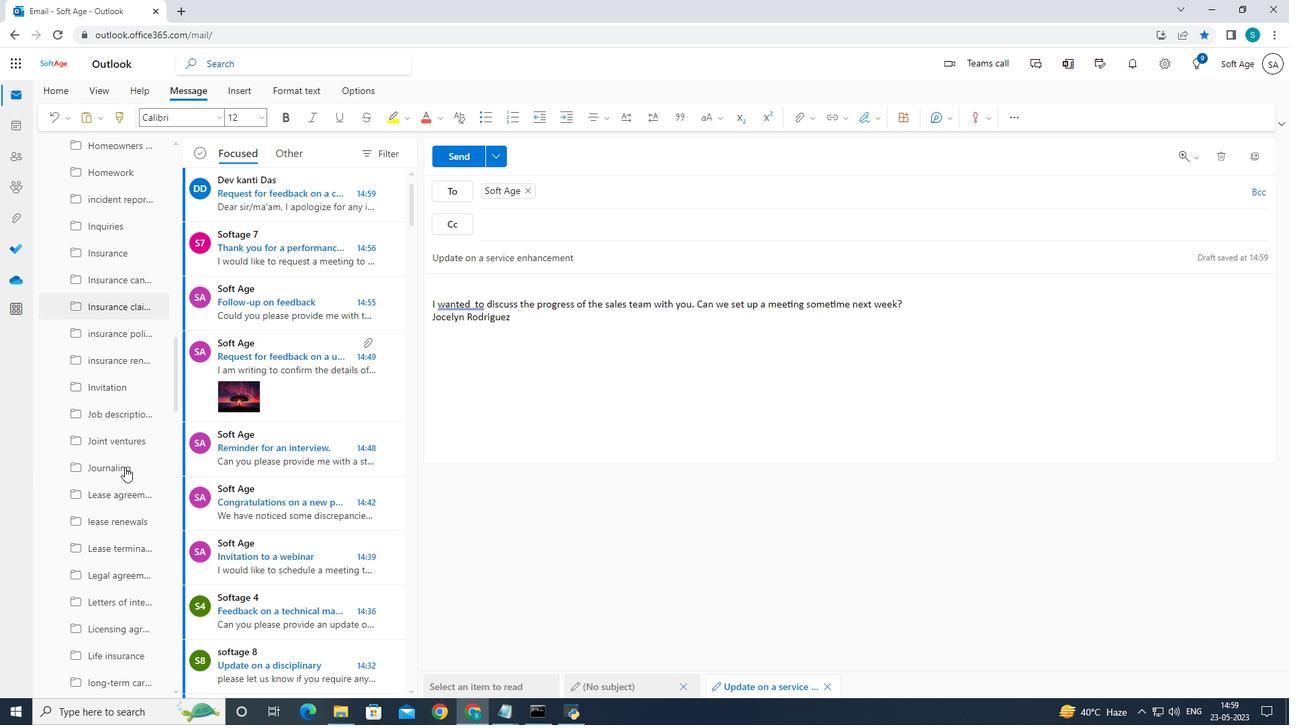 
Action: Mouse scrolled (124, 466) with delta (0, 0)
Screenshot: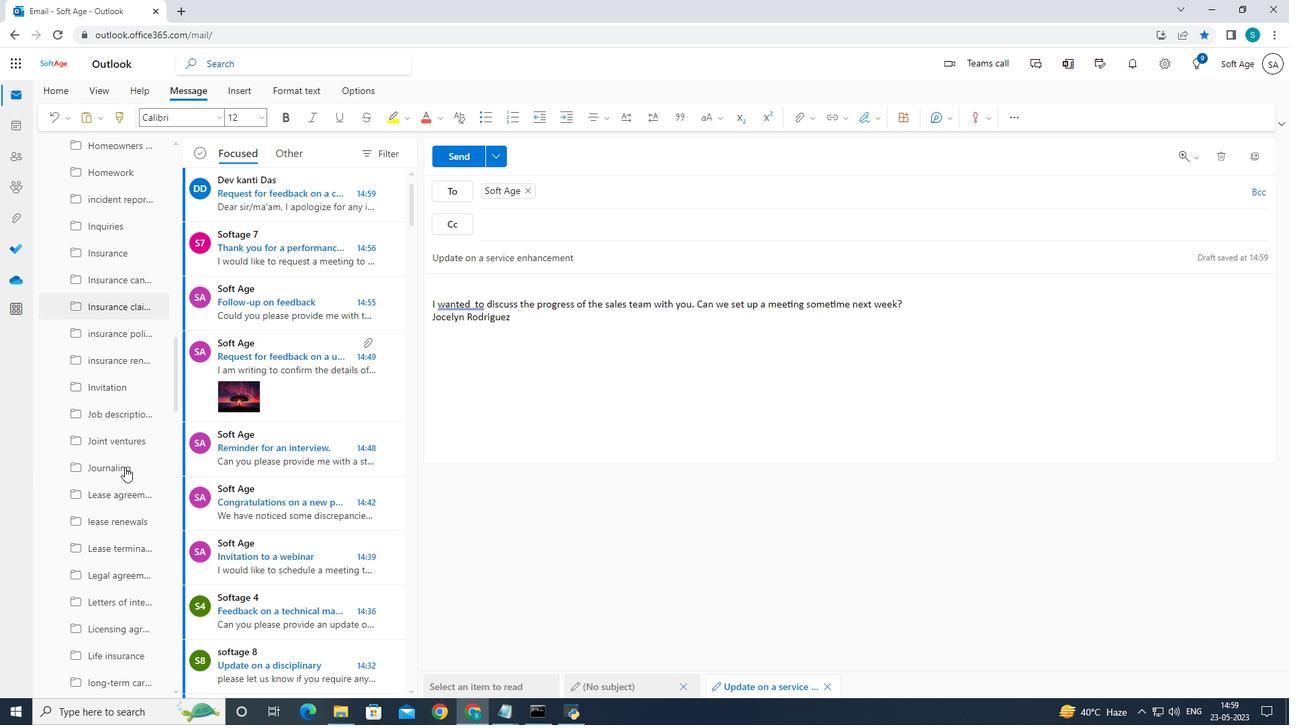 
Action: Mouse scrolled (124, 466) with delta (0, 0)
Screenshot: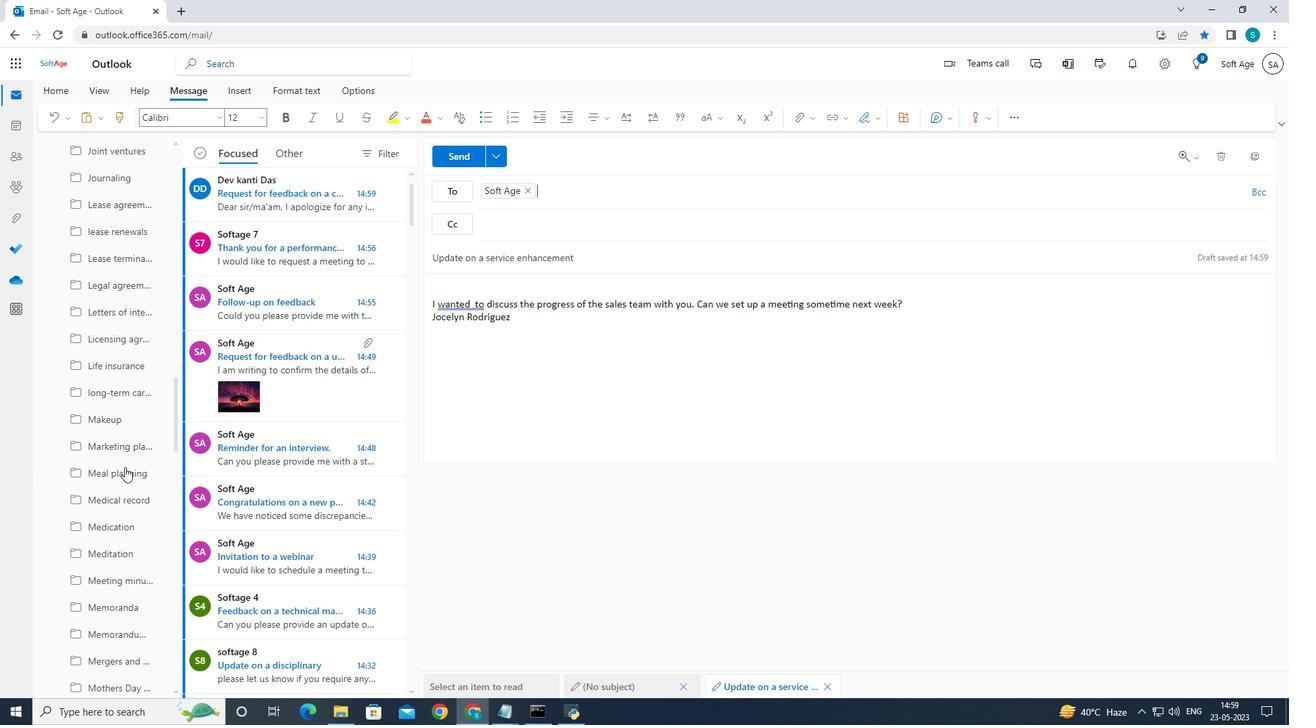 
Action: Mouse scrolled (124, 466) with delta (0, 0)
Screenshot: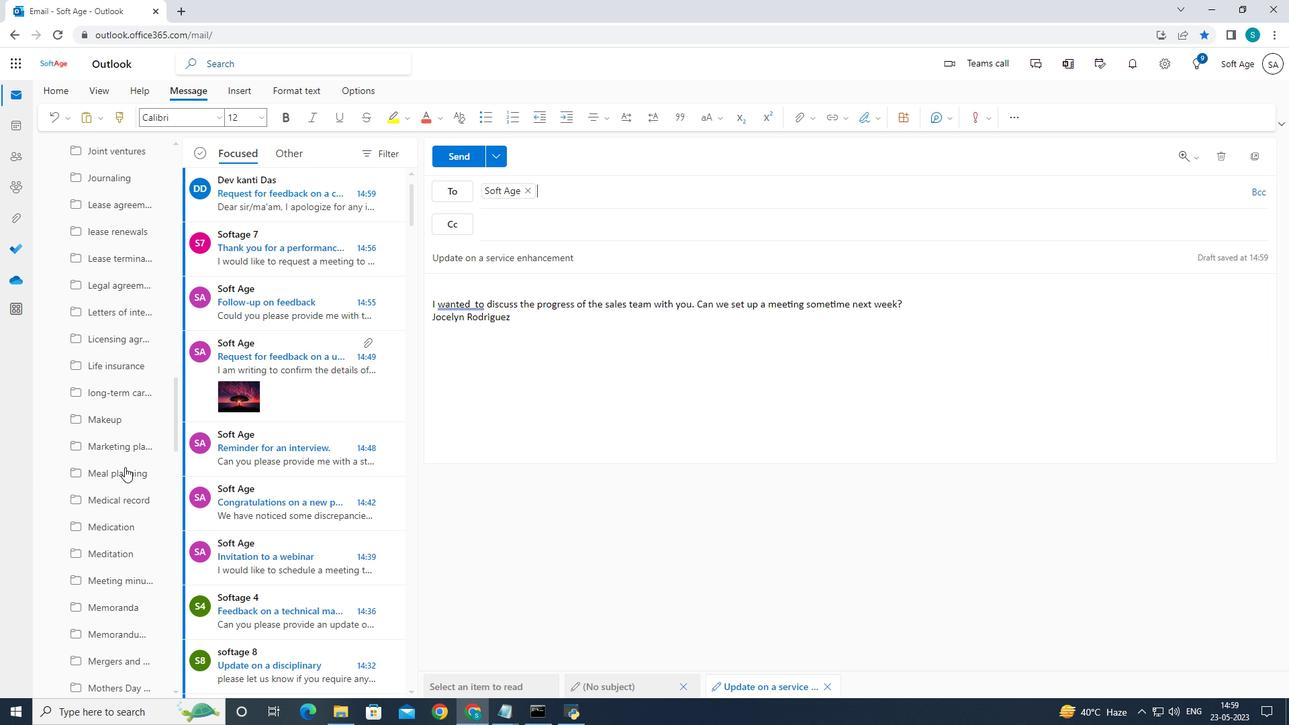
Action: Mouse scrolled (124, 466) with delta (0, 0)
Screenshot: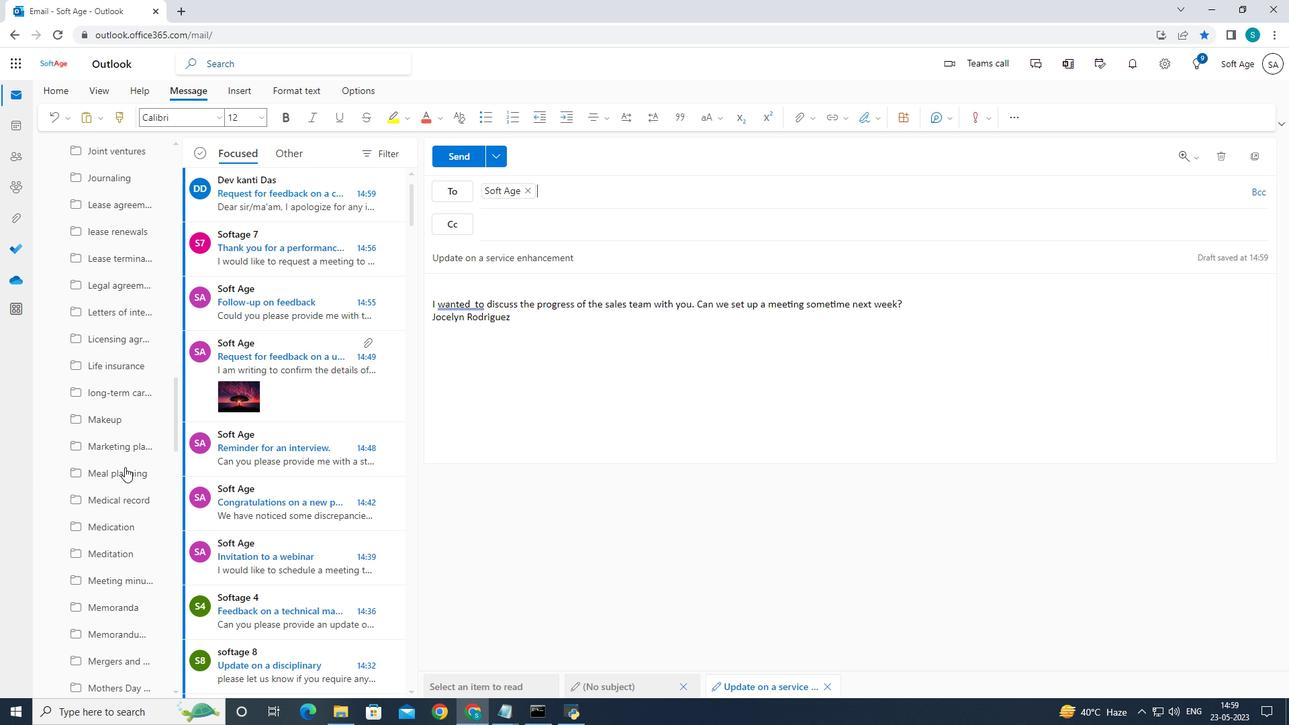 
Action: Mouse scrolled (124, 466) with delta (0, 0)
Screenshot: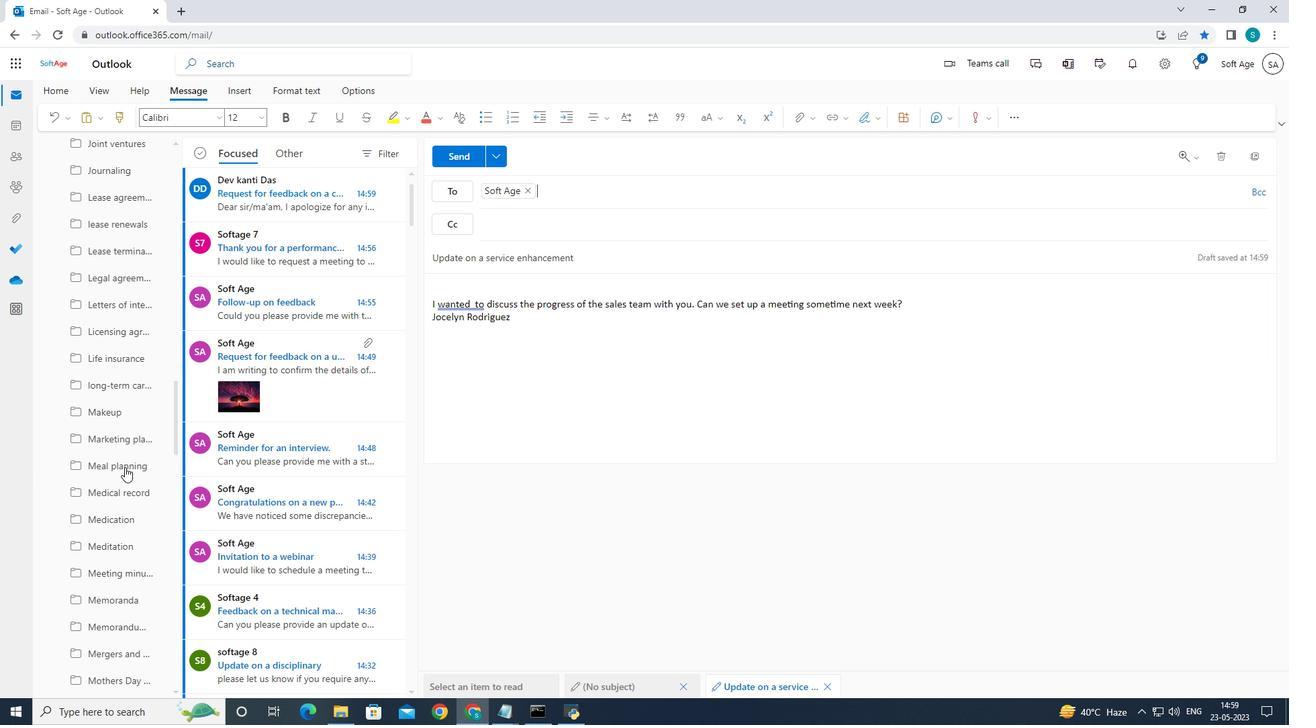 
Action: Mouse scrolled (124, 466) with delta (0, 0)
Screenshot: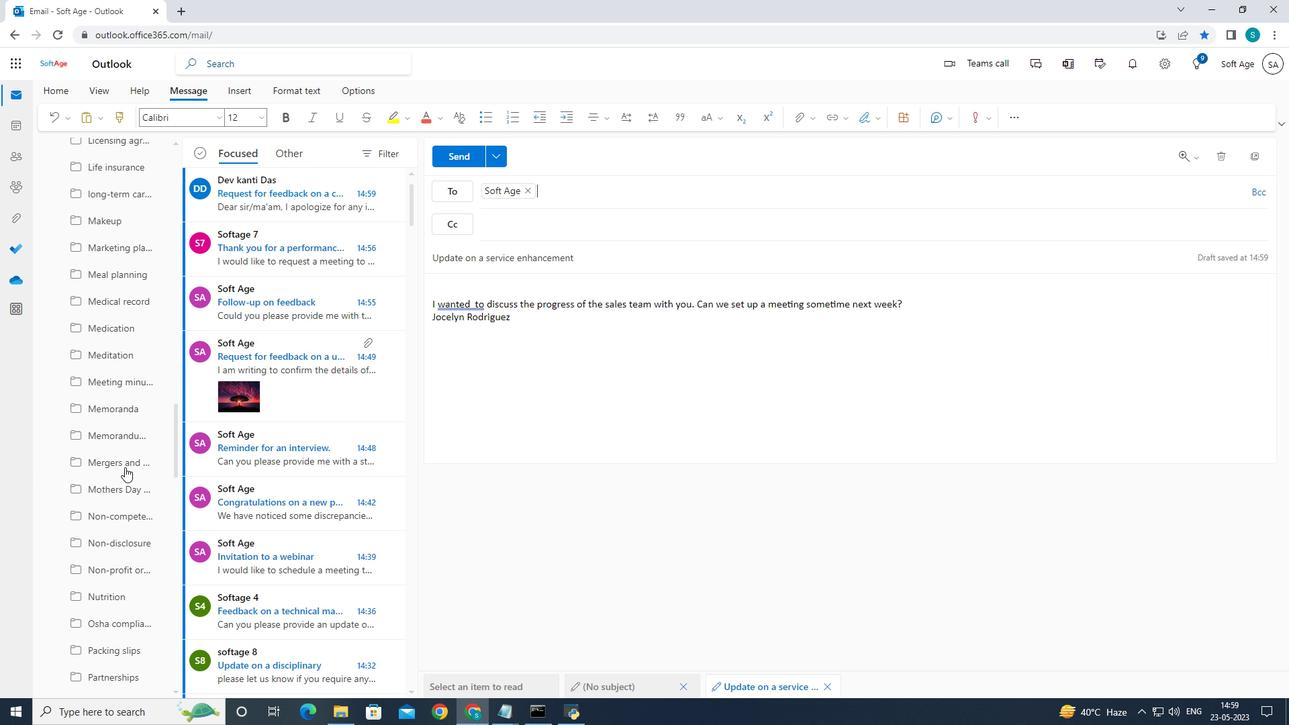 
Action: Mouse scrolled (124, 466) with delta (0, 0)
Screenshot: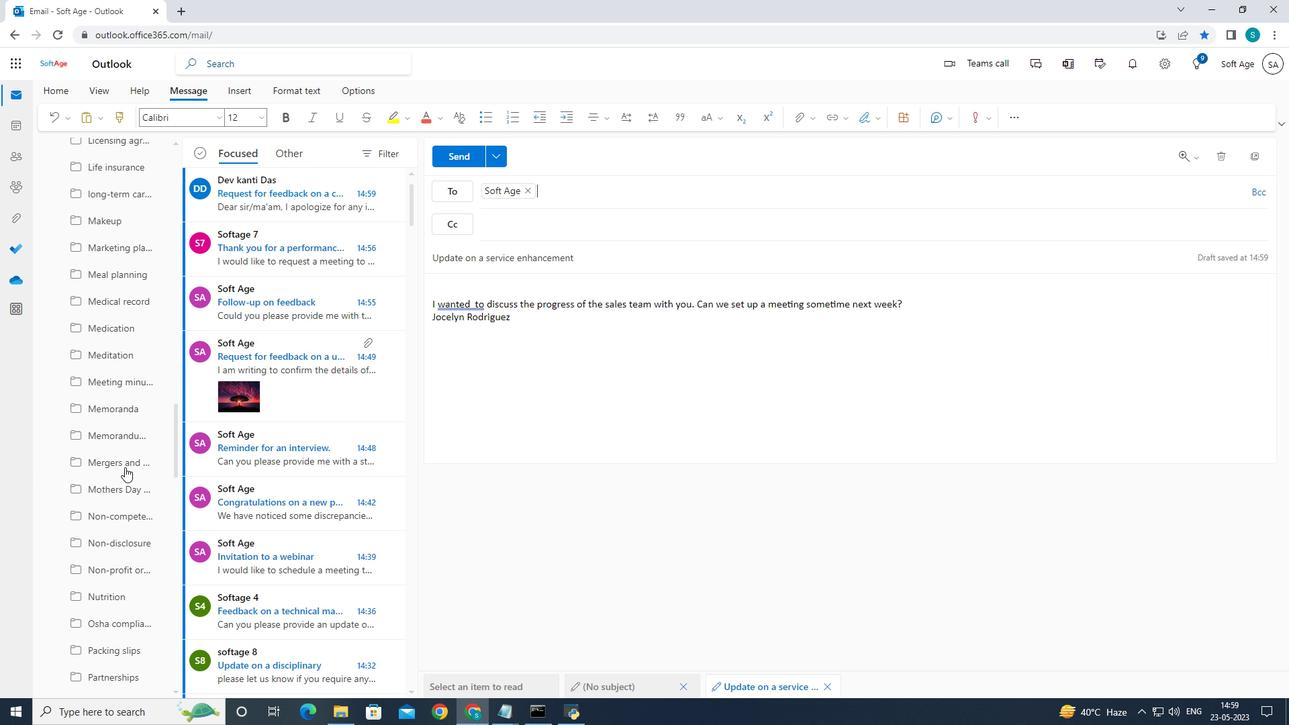 
Action: Mouse scrolled (124, 466) with delta (0, 0)
Screenshot: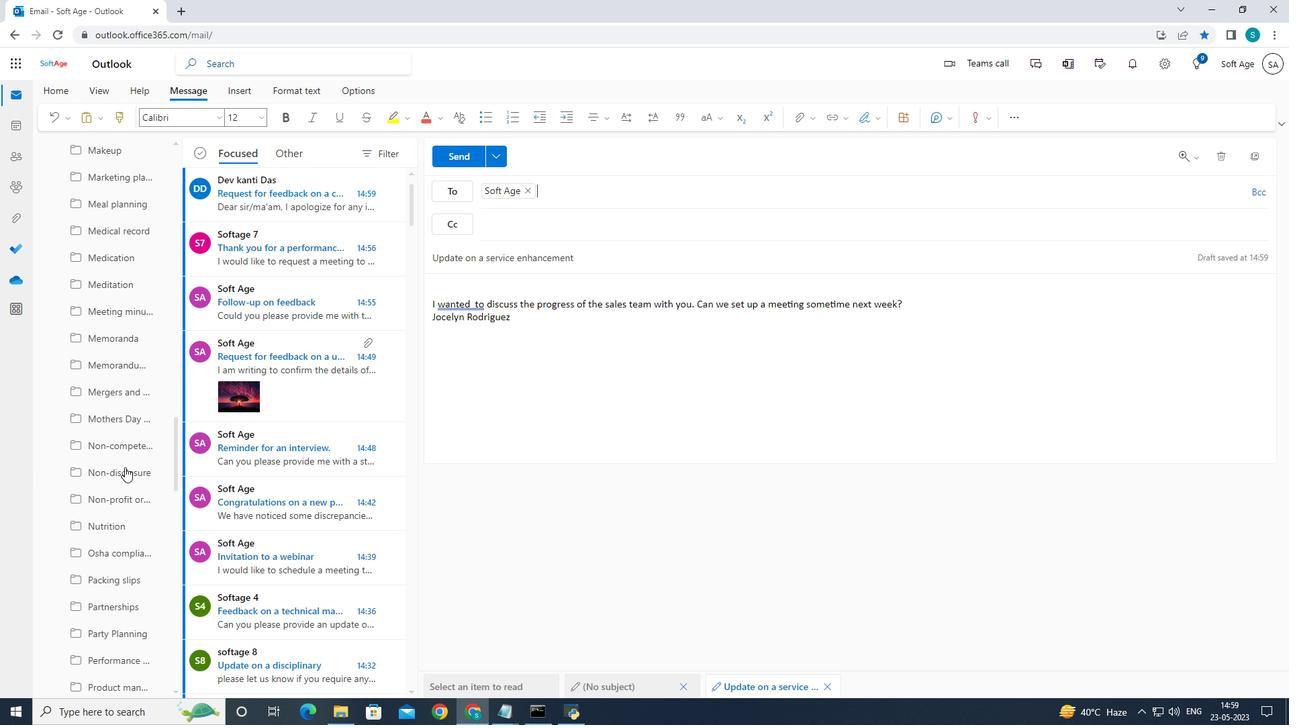 
Action: Mouse scrolled (124, 466) with delta (0, 0)
Screenshot: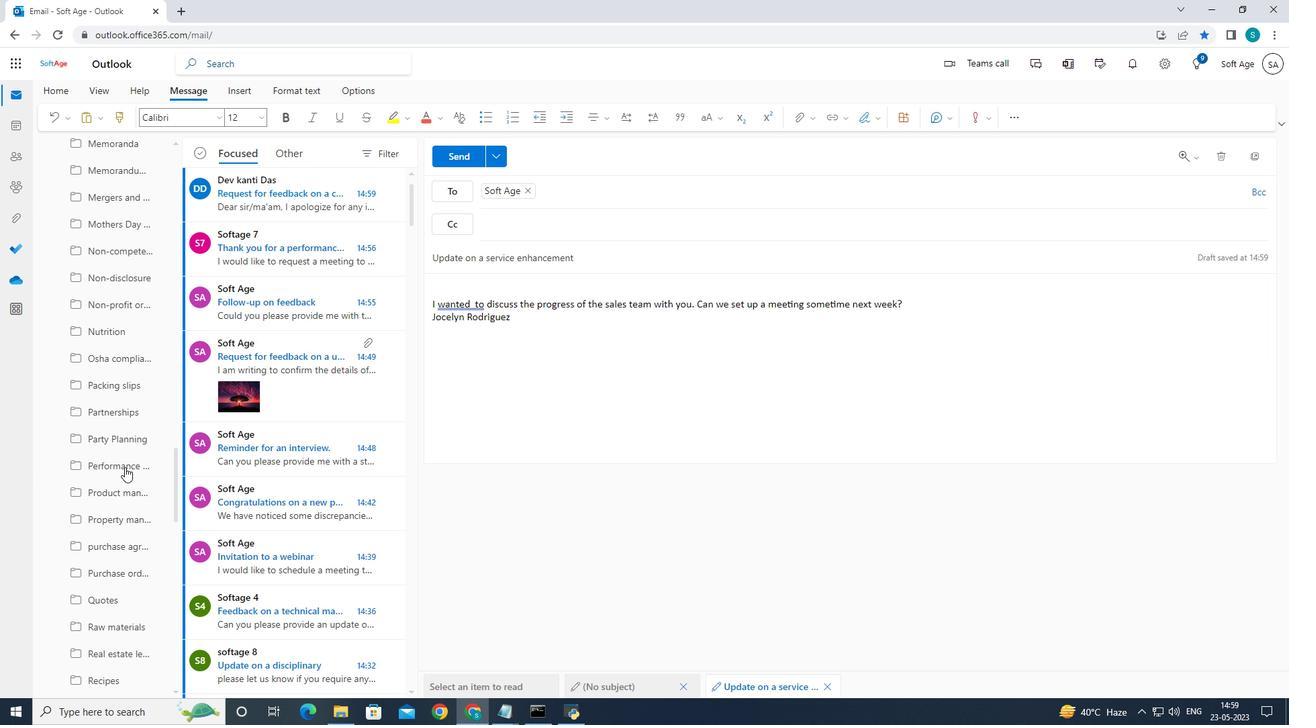 
Action: Mouse scrolled (124, 466) with delta (0, 0)
Screenshot: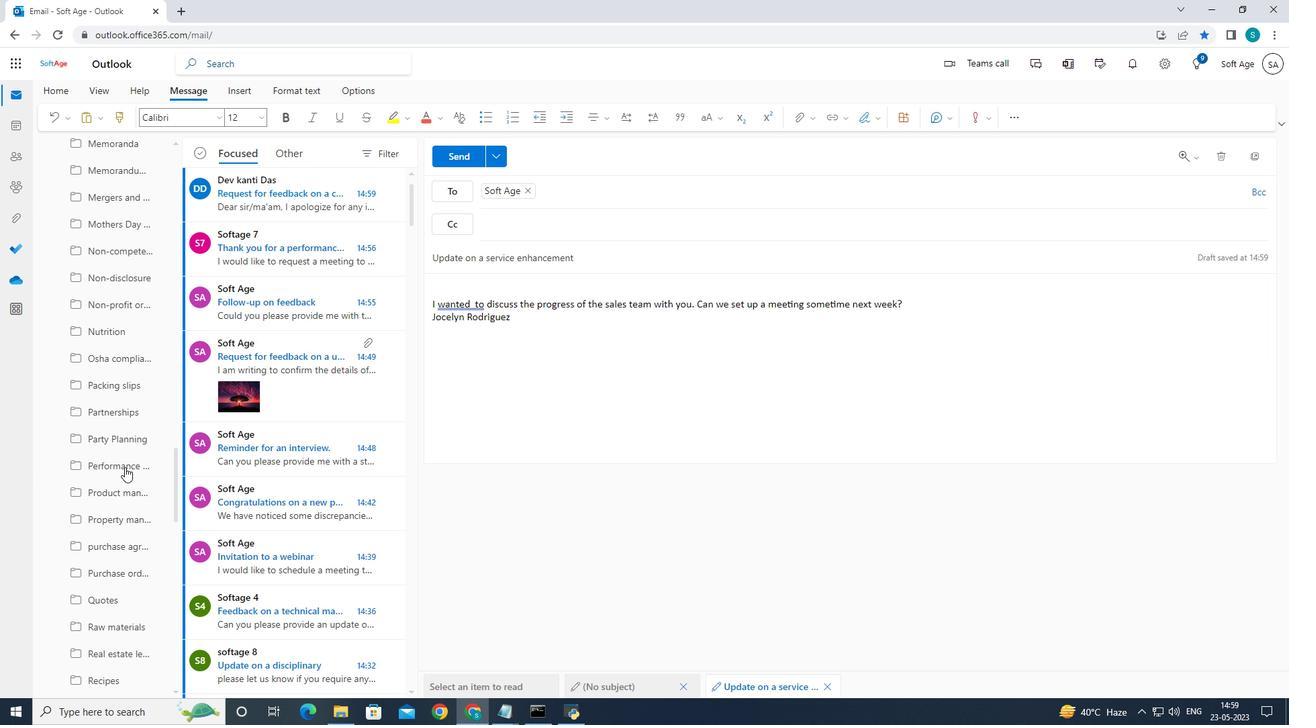 
Action: Mouse scrolled (124, 466) with delta (0, 0)
Screenshot: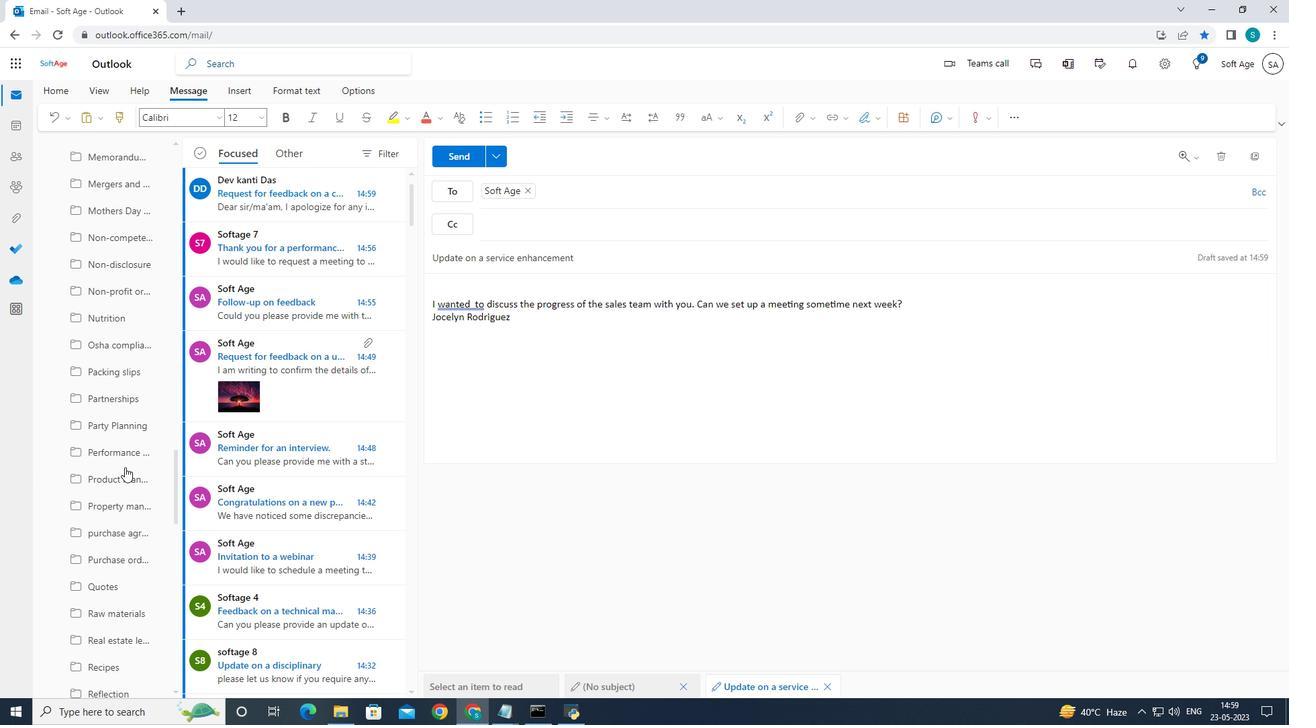 
Action: Mouse scrolled (124, 466) with delta (0, 0)
Screenshot: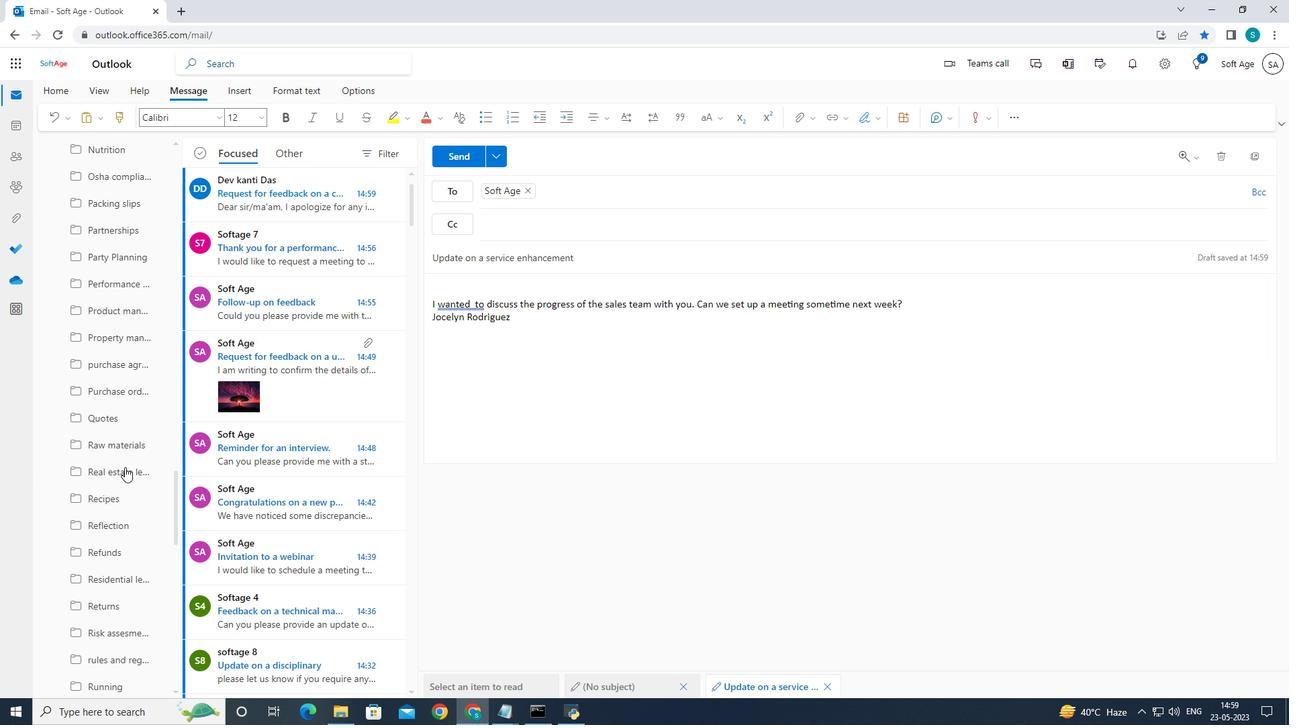 
Action: Mouse scrolled (124, 466) with delta (0, 0)
Screenshot: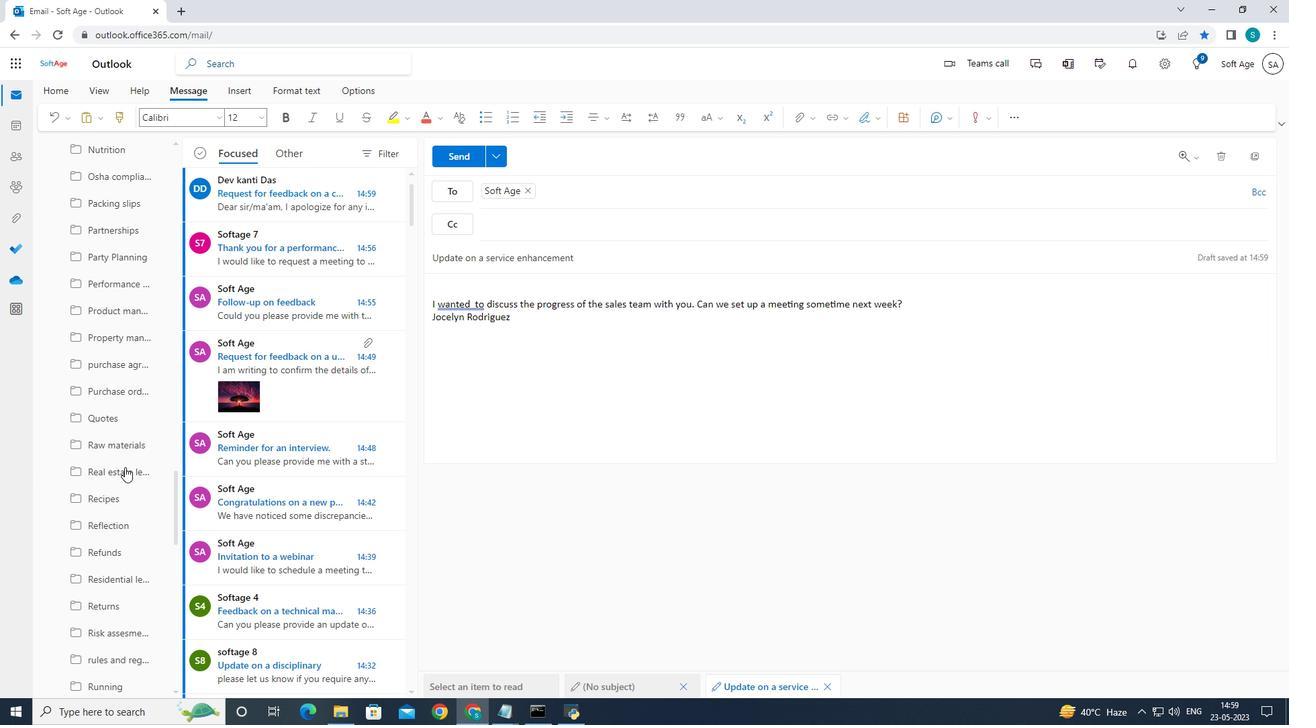 
Action: Mouse scrolled (124, 466) with delta (0, 0)
Screenshot: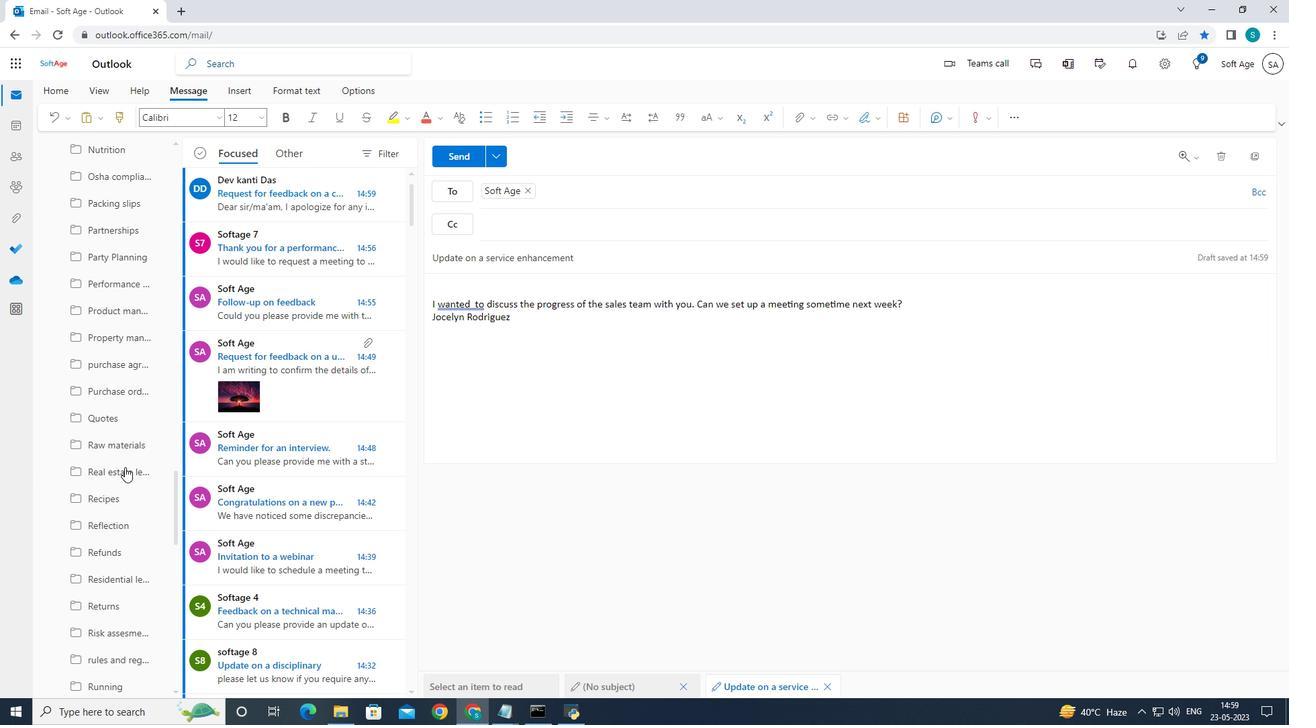 
Action: Mouse scrolled (124, 466) with delta (0, 0)
Screenshot: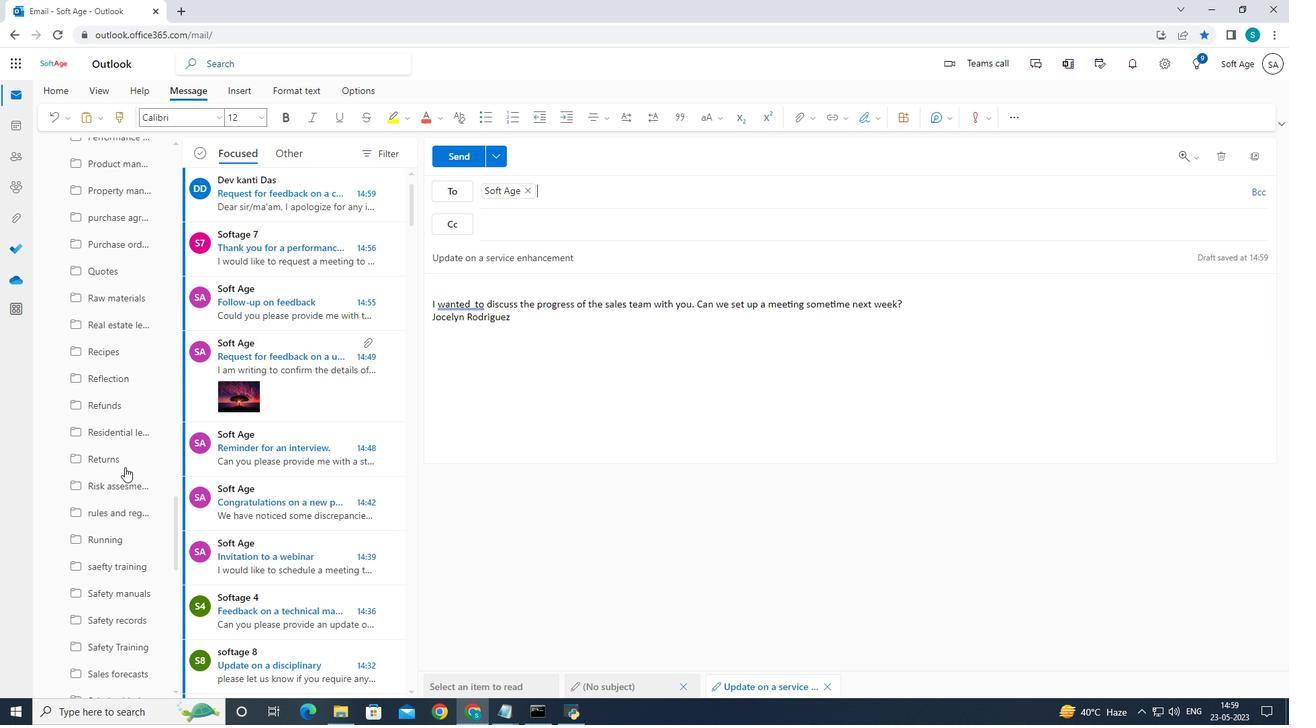 
Action: Mouse scrolled (124, 466) with delta (0, 0)
Screenshot: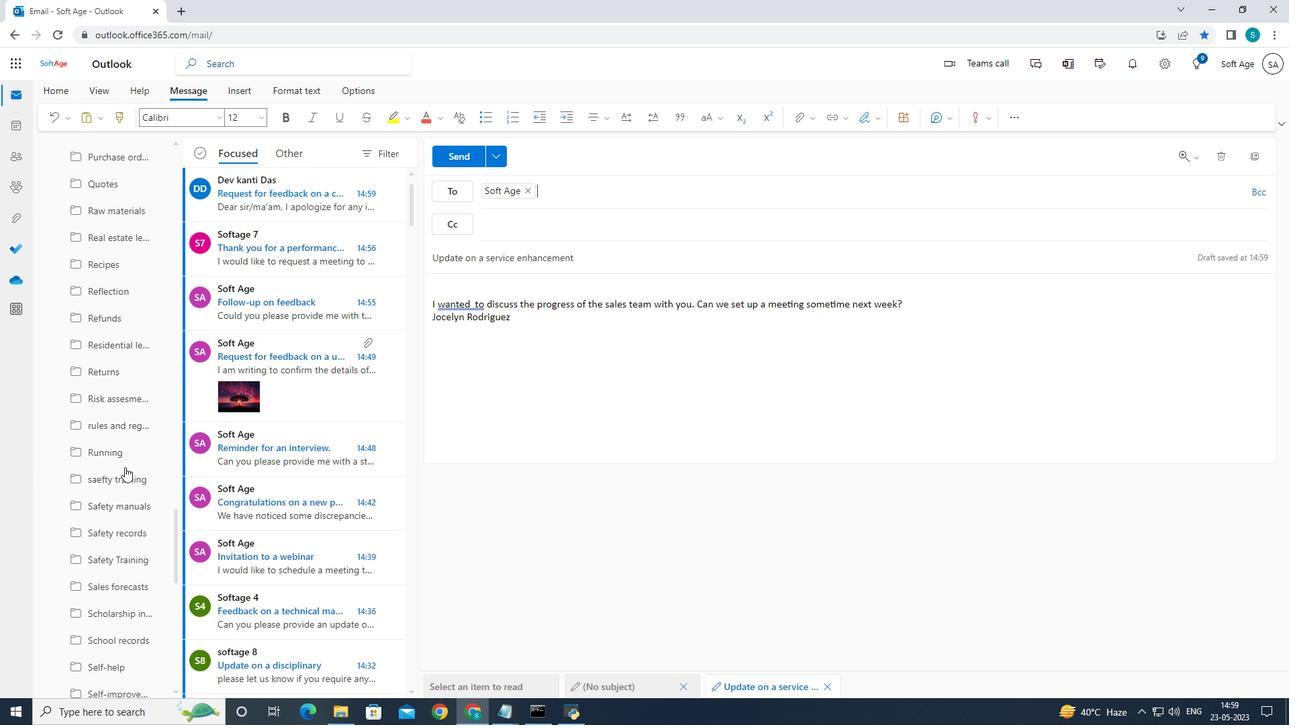 
Action: Mouse scrolled (124, 466) with delta (0, 0)
Screenshot: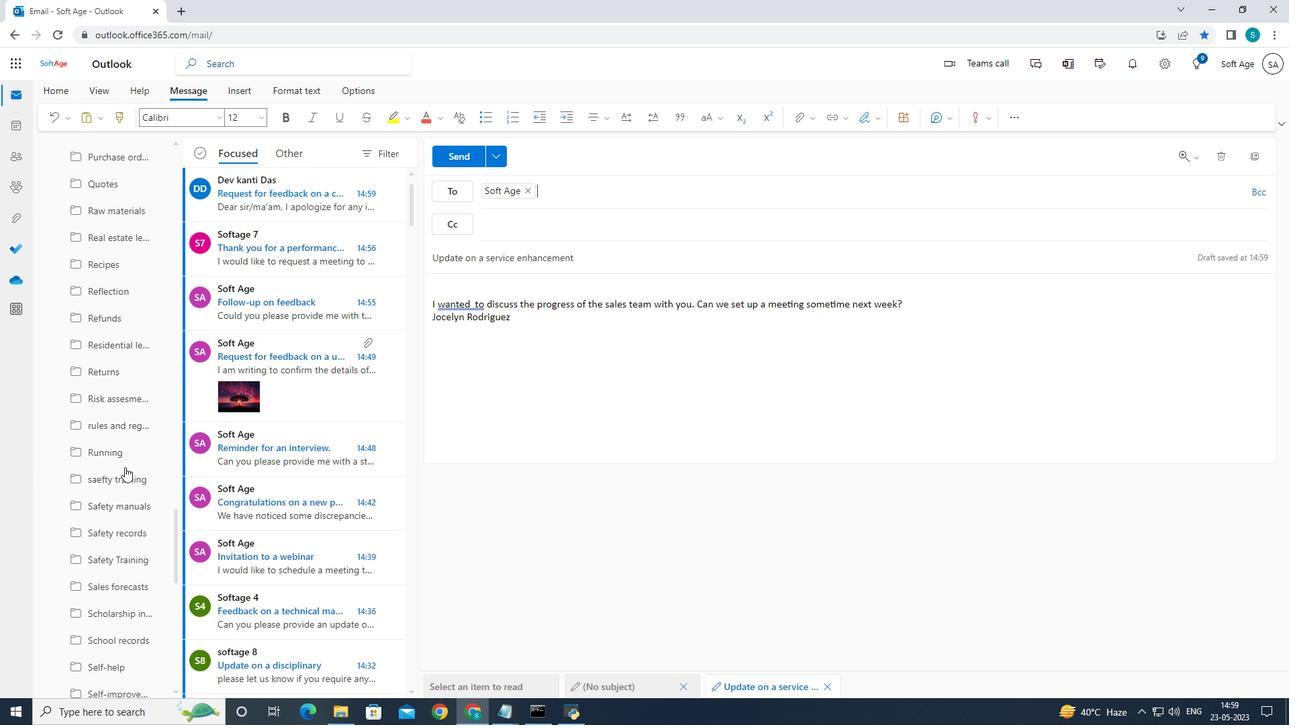 
Action: Mouse scrolled (124, 466) with delta (0, 0)
Screenshot: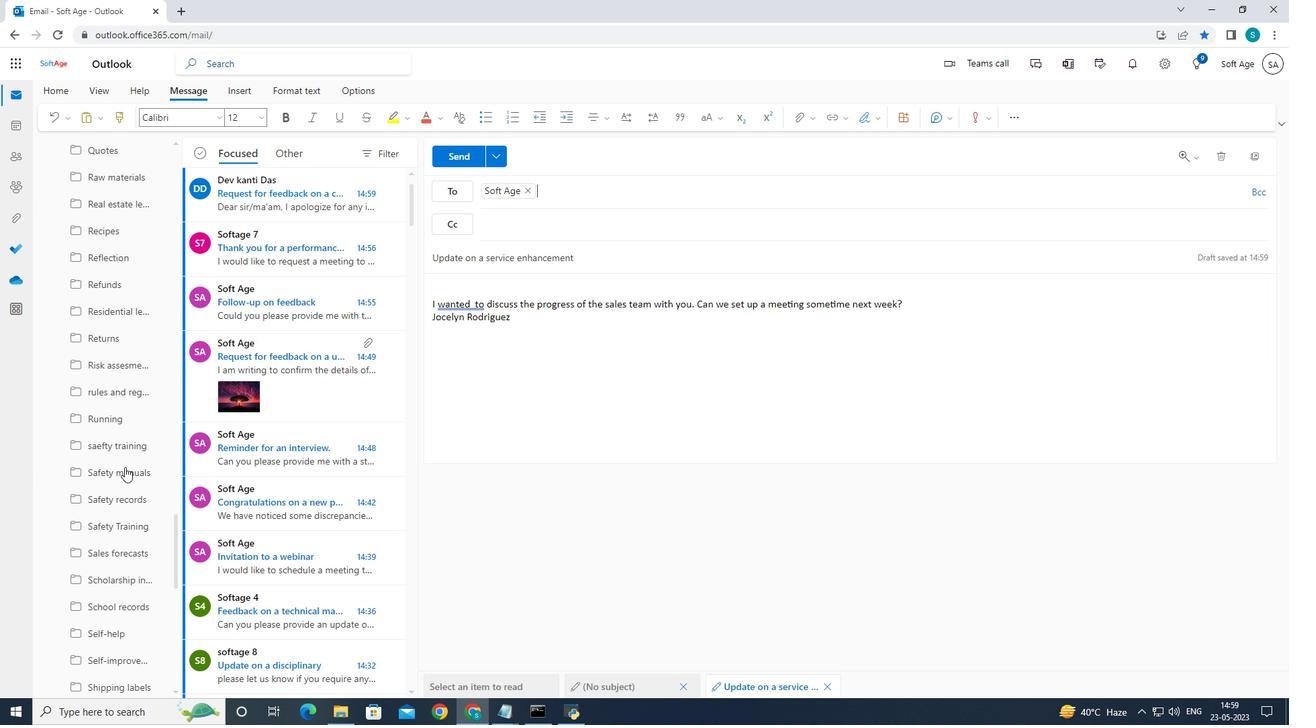 
Action: Mouse scrolled (124, 466) with delta (0, 0)
Screenshot: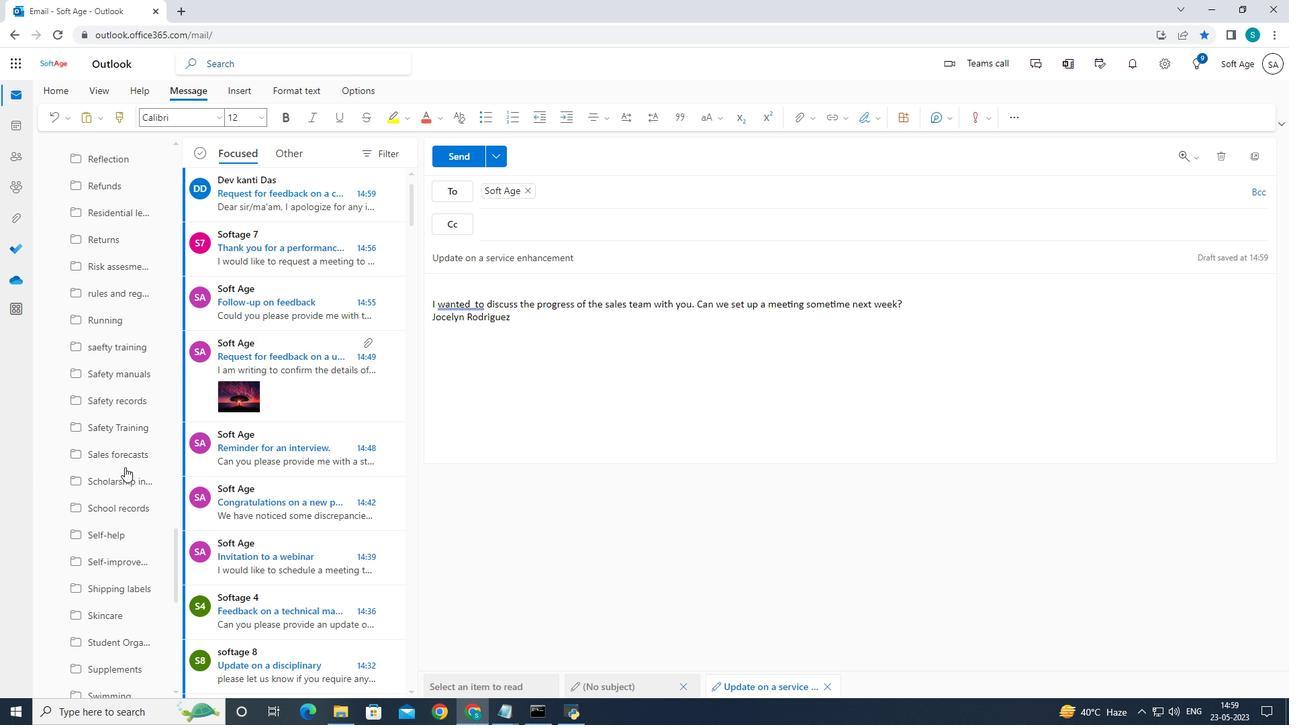 
Action: Mouse scrolled (124, 466) with delta (0, 0)
Screenshot: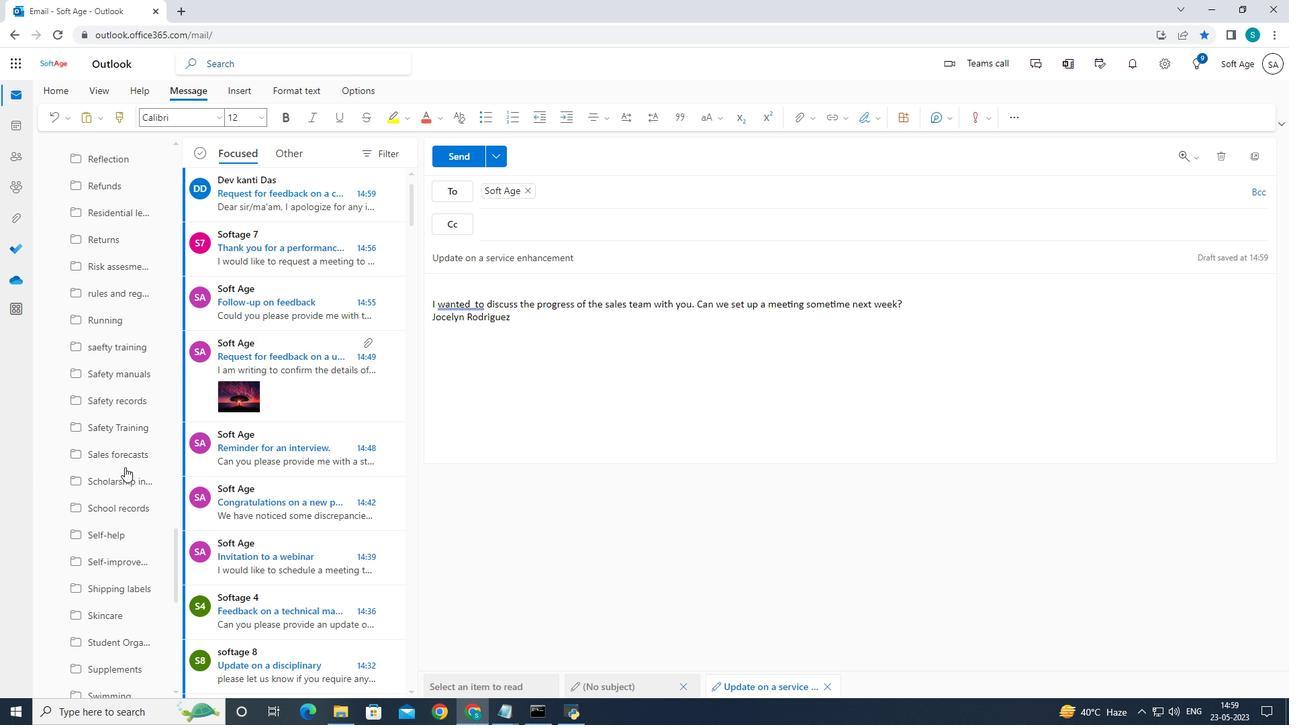 
Action: Mouse scrolled (124, 466) with delta (0, 0)
Screenshot: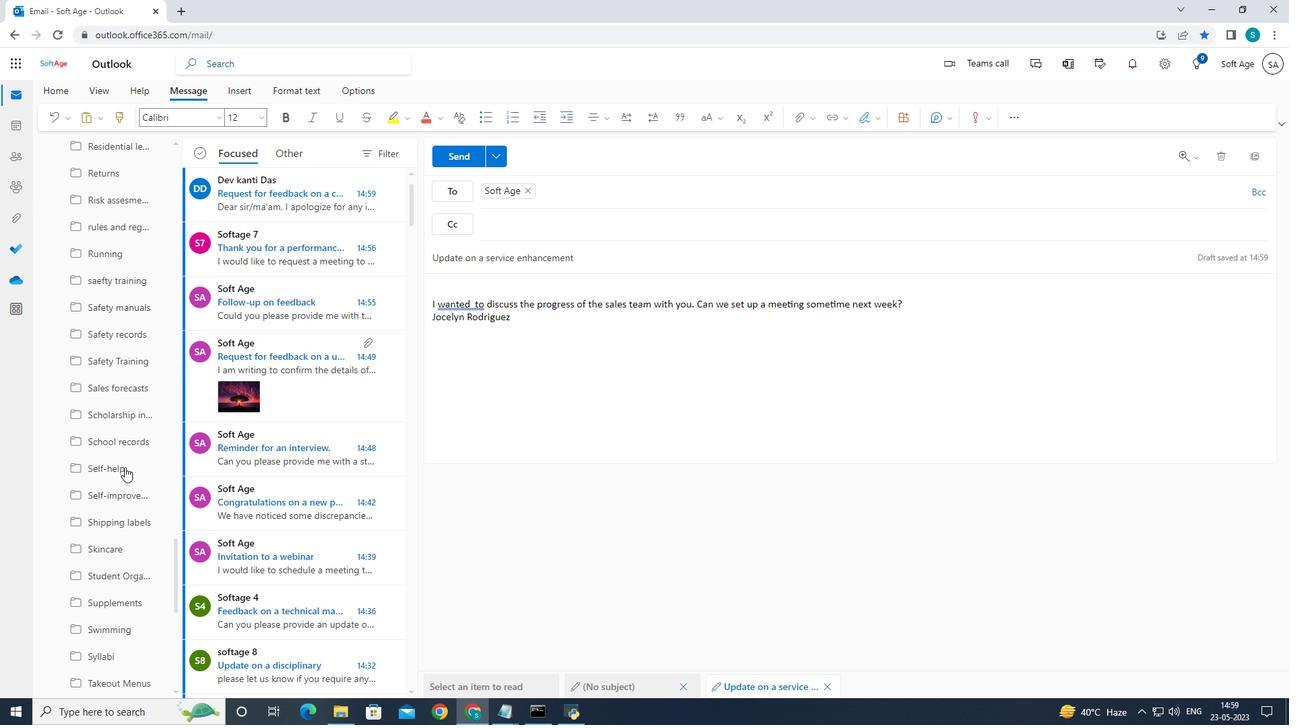 
Action: Mouse scrolled (124, 466) with delta (0, 0)
Screenshot: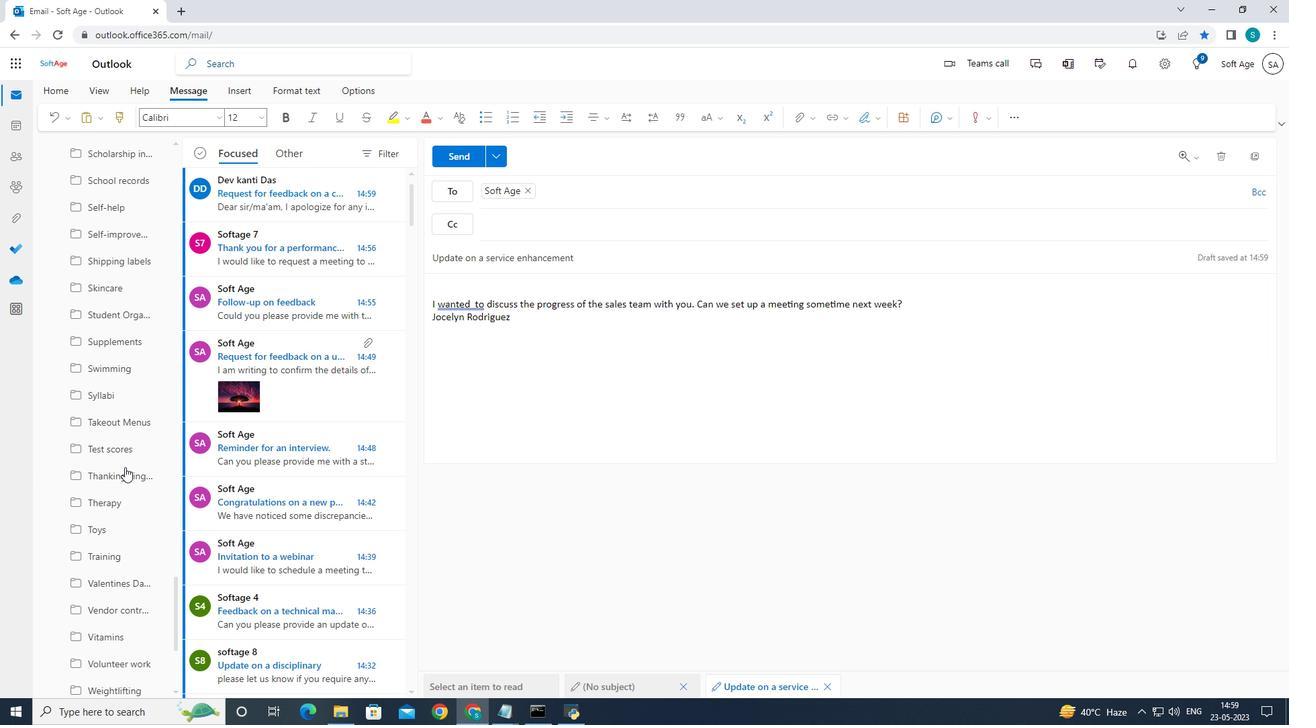 
Action: Mouse scrolled (124, 466) with delta (0, 0)
Screenshot: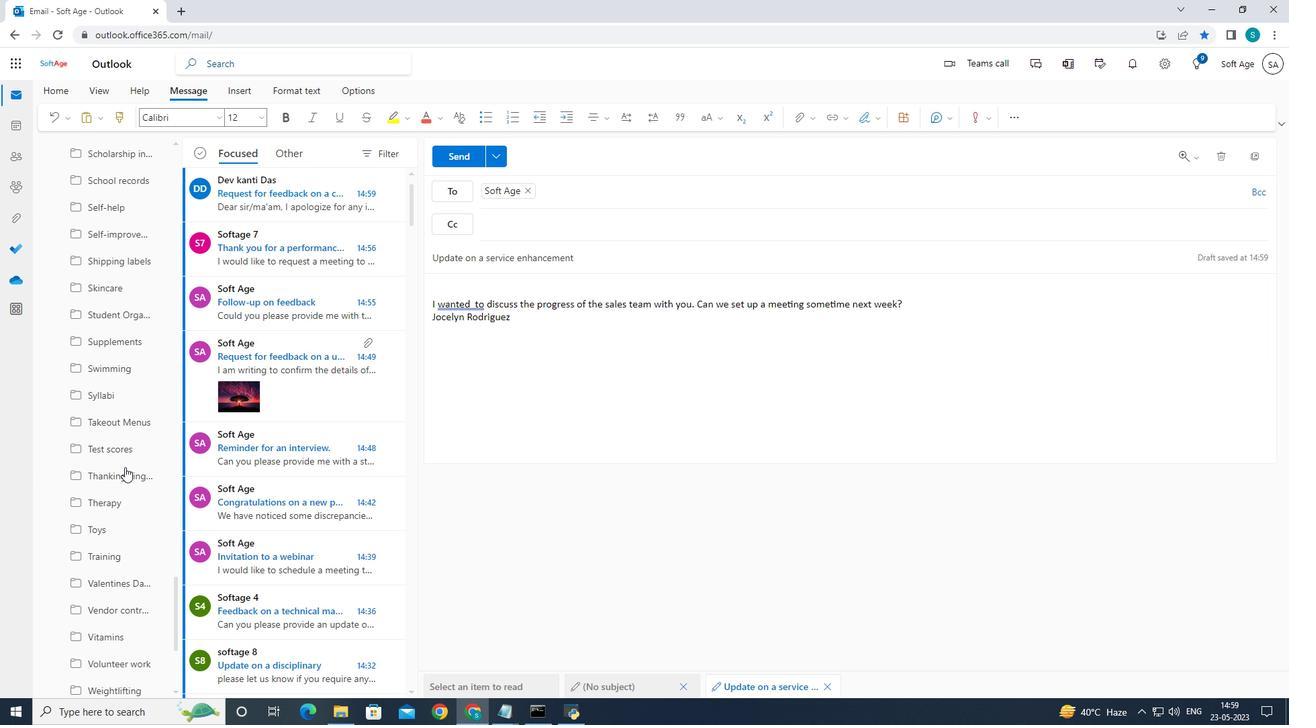 
Action: Mouse scrolled (124, 466) with delta (0, 0)
Screenshot: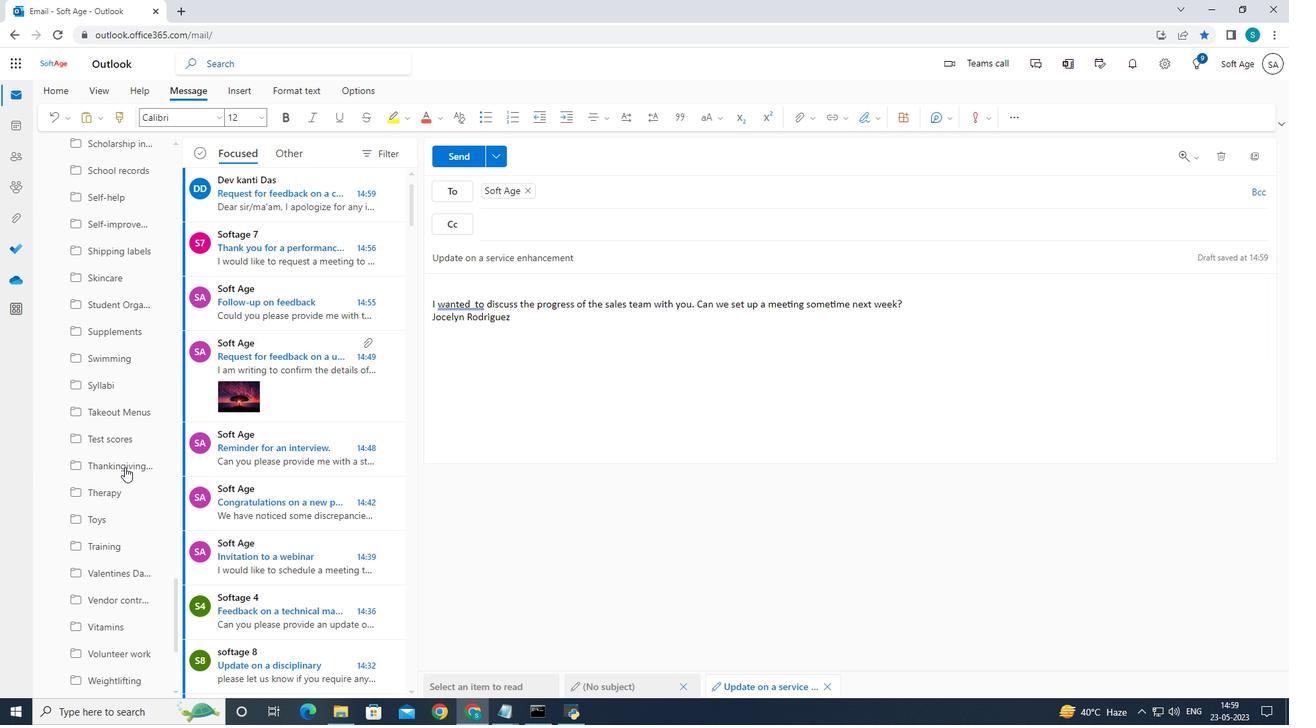
Action: Mouse scrolled (124, 466) with delta (0, 0)
Screenshot: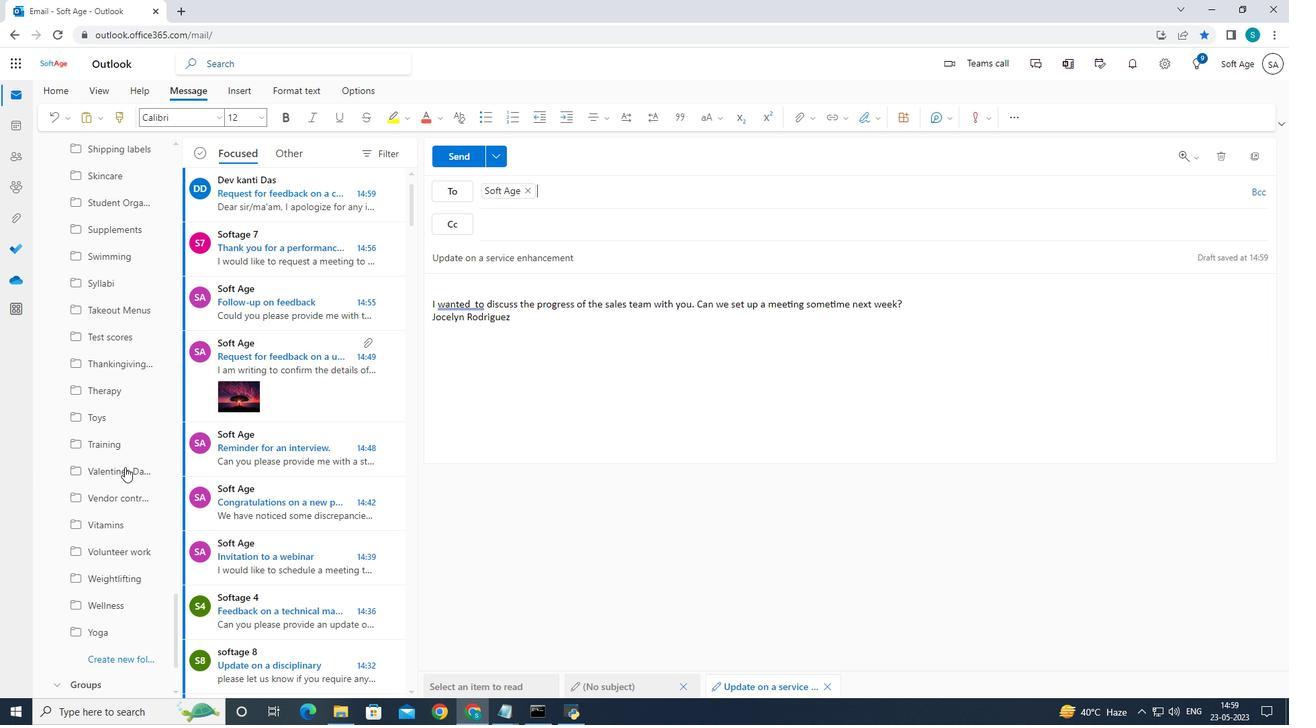 
Action: Mouse scrolled (124, 466) with delta (0, 0)
Screenshot: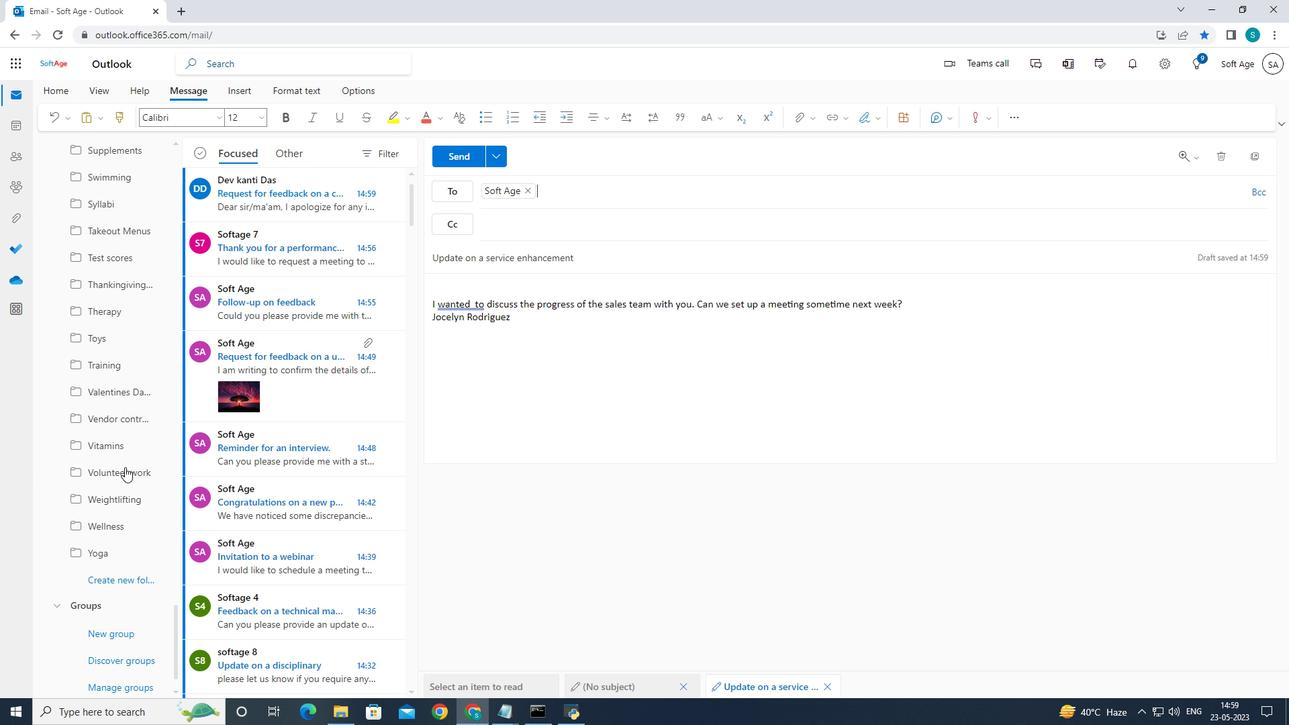 
Action: Mouse scrolled (124, 466) with delta (0, 0)
Screenshot: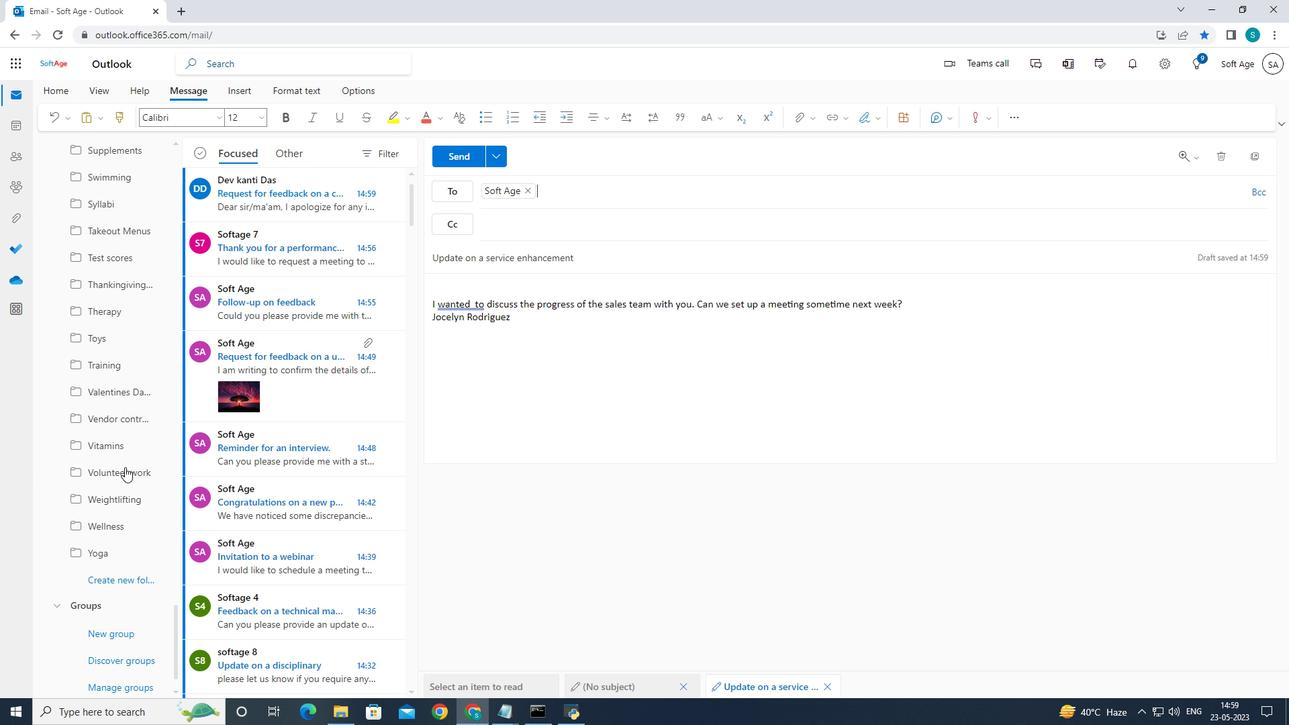 
Action: Mouse scrolled (124, 466) with delta (0, 0)
Screenshot: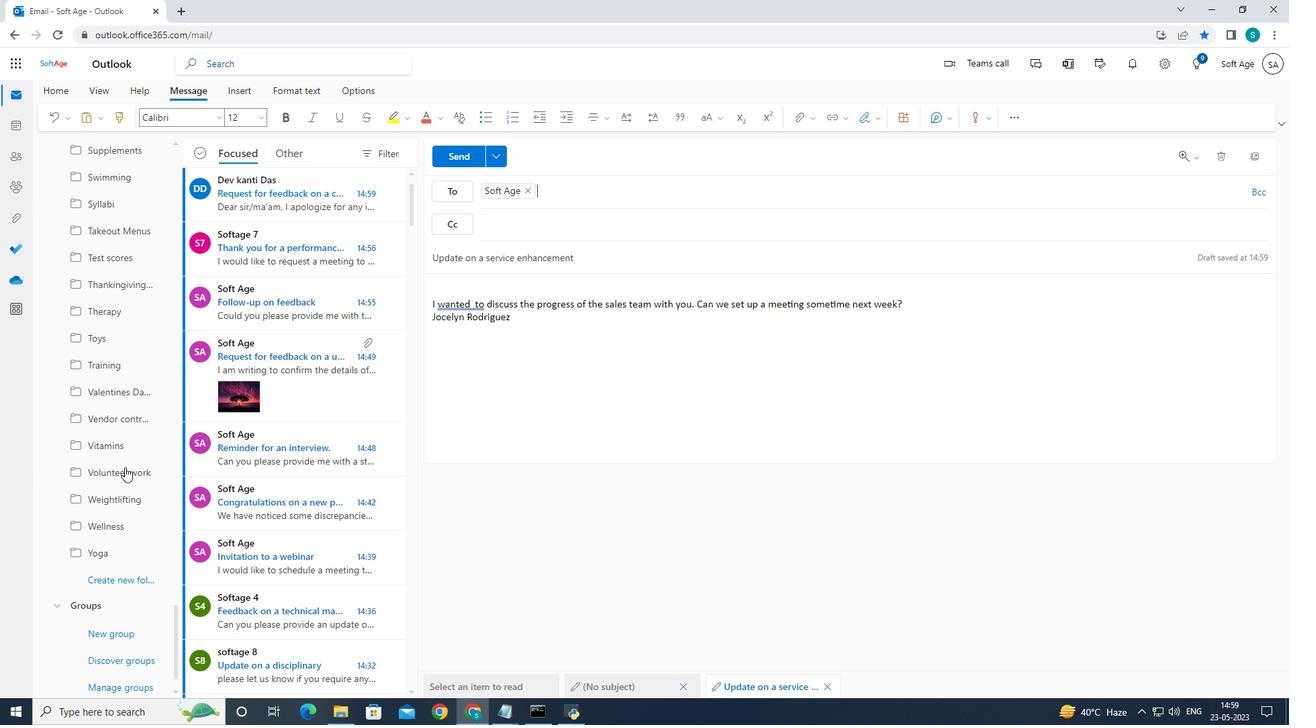 
Action: Mouse scrolled (124, 466) with delta (0, 0)
Screenshot: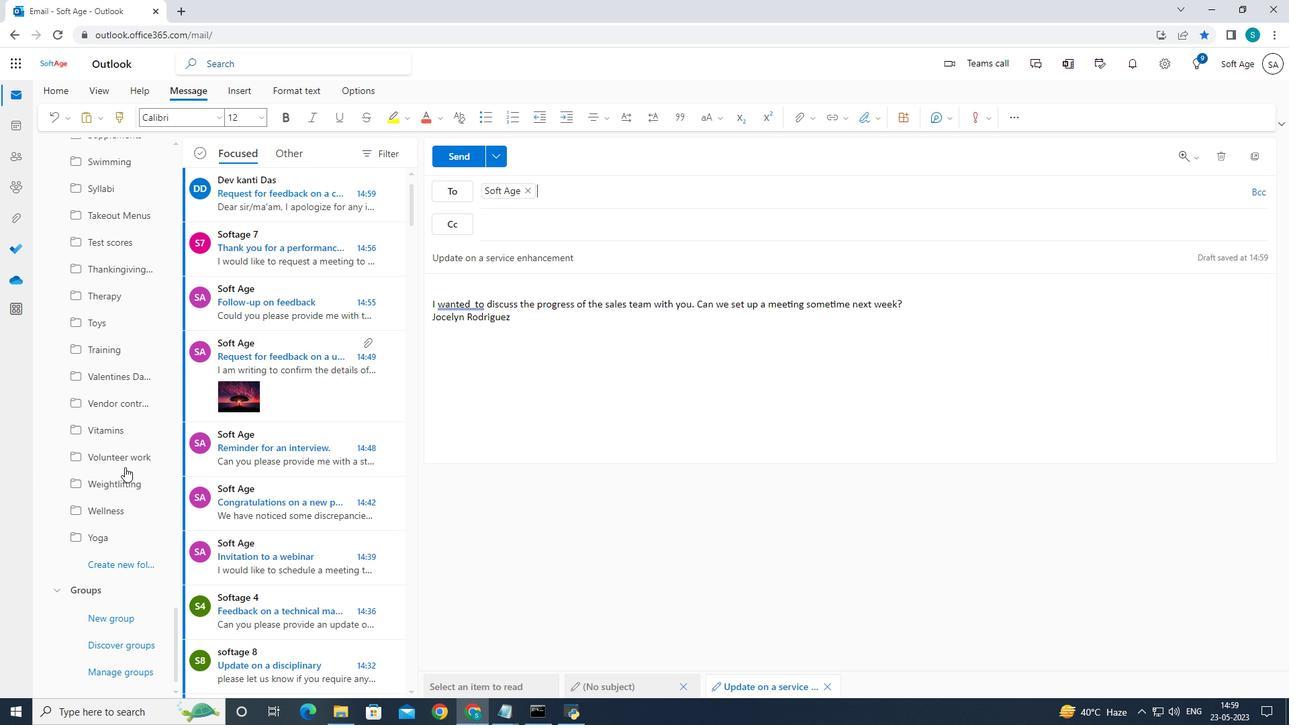 
Action: Mouse scrolled (124, 466) with delta (0, 0)
Screenshot: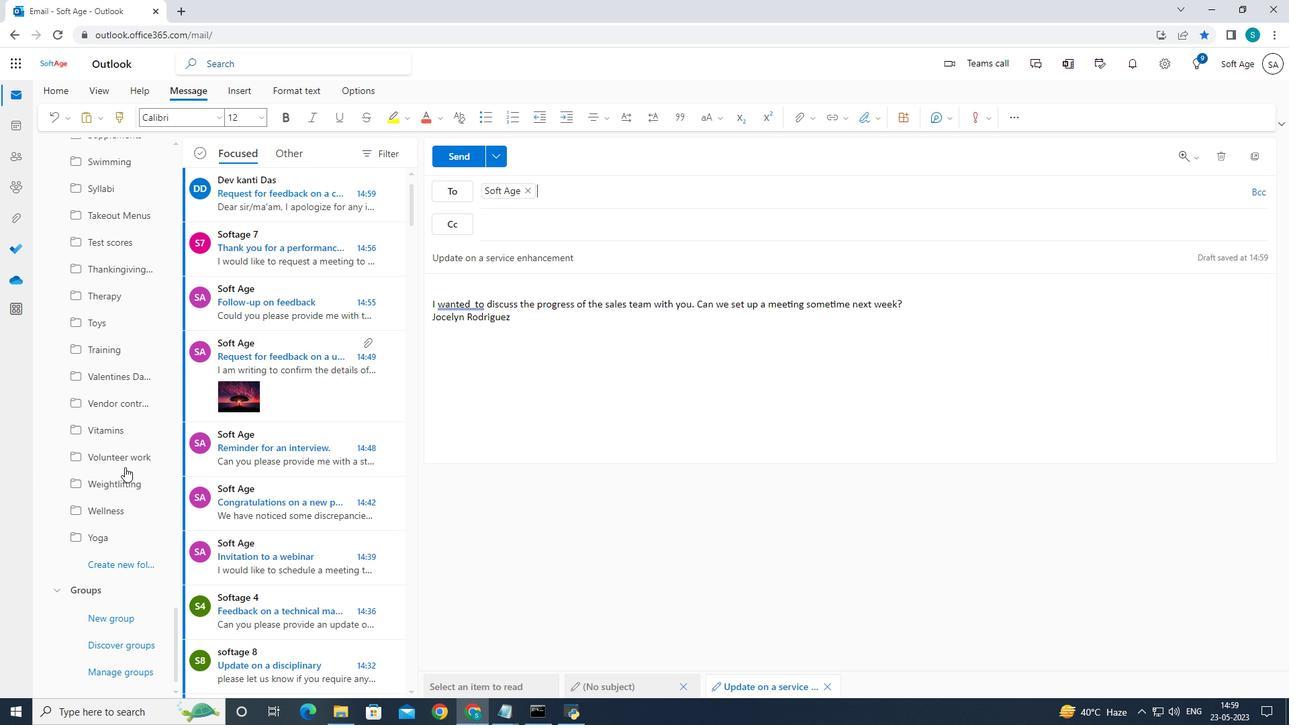 
Action: Mouse moved to (134, 561)
Screenshot: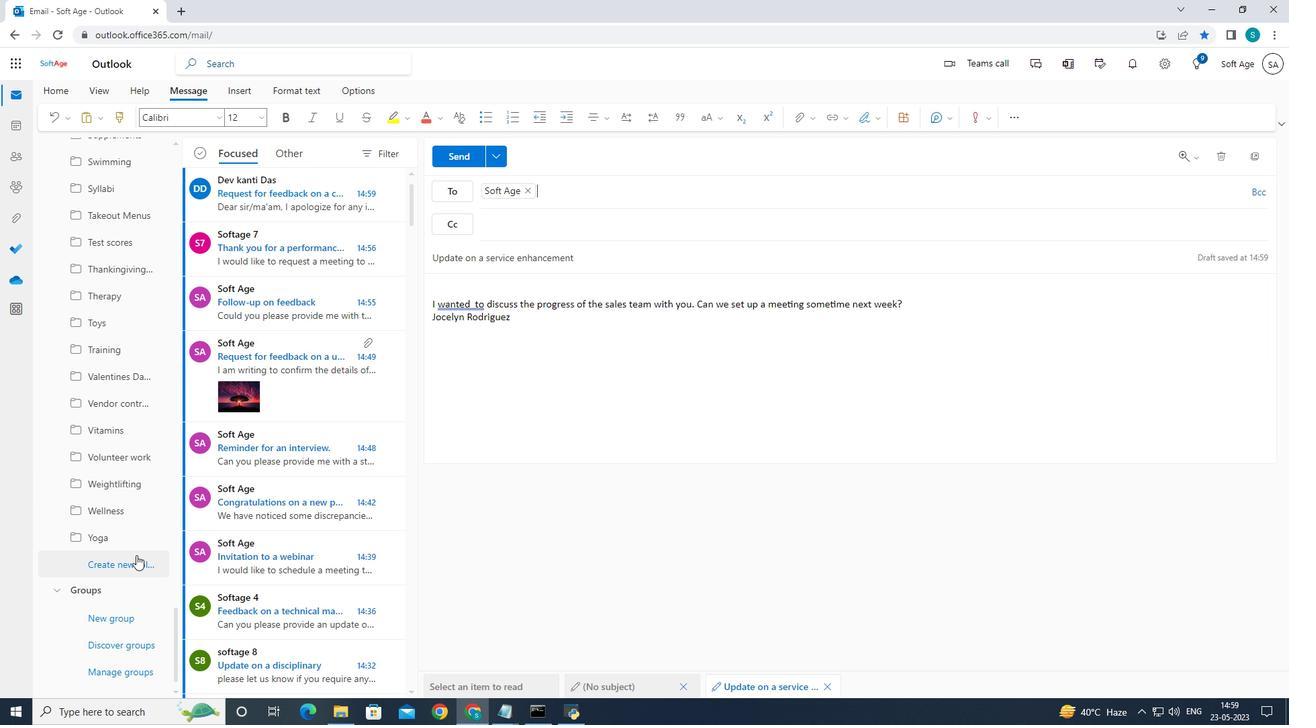 
Action: Mouse pressed left at (134, 561)
Screenshot: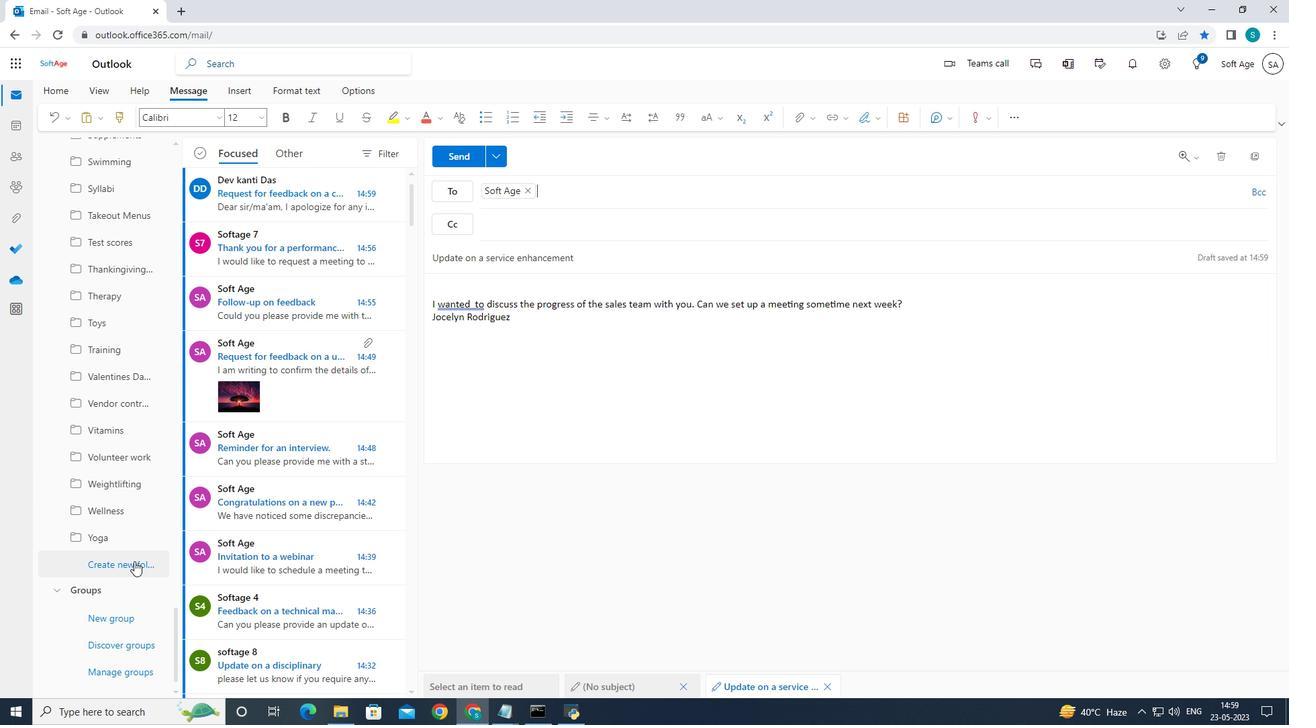 
Action: Mouse moved to (153, 546)
Screenshot: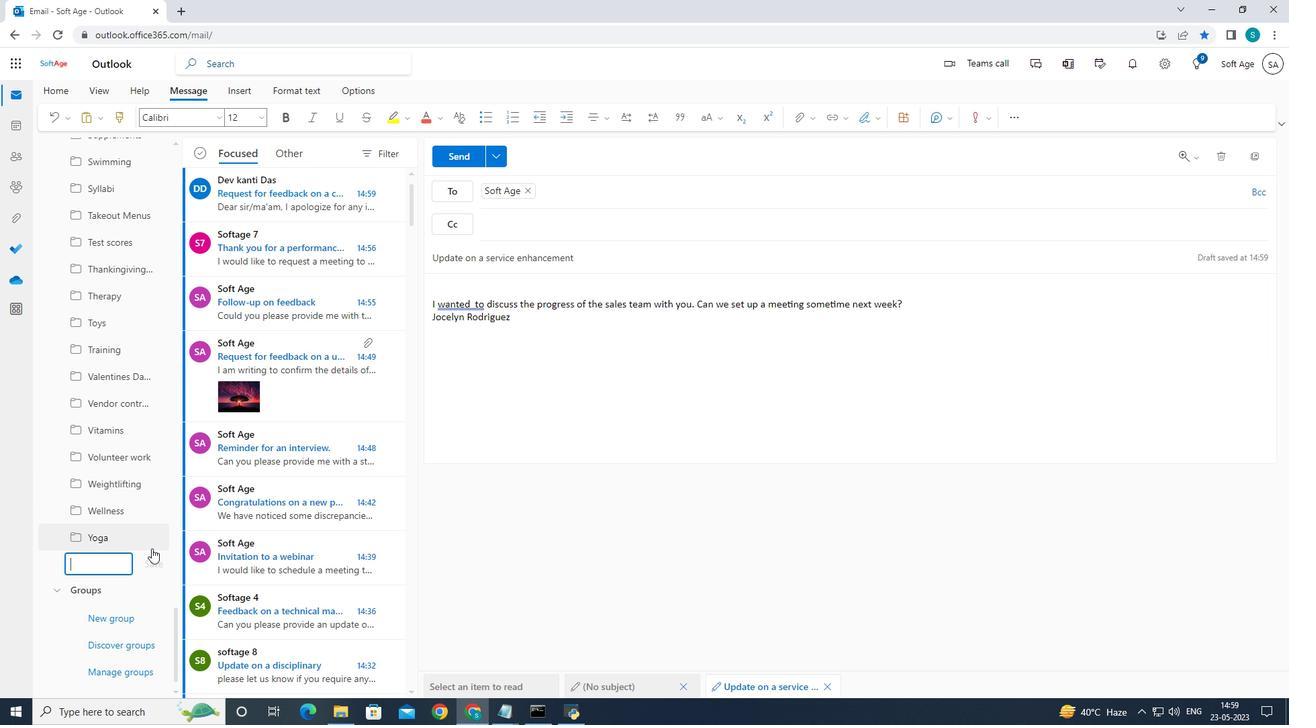 
Action: Key pressed <Key.caps_lock>S<Key.caps_lock>ocial<Key.space>media<Key.enter>
Screenshot: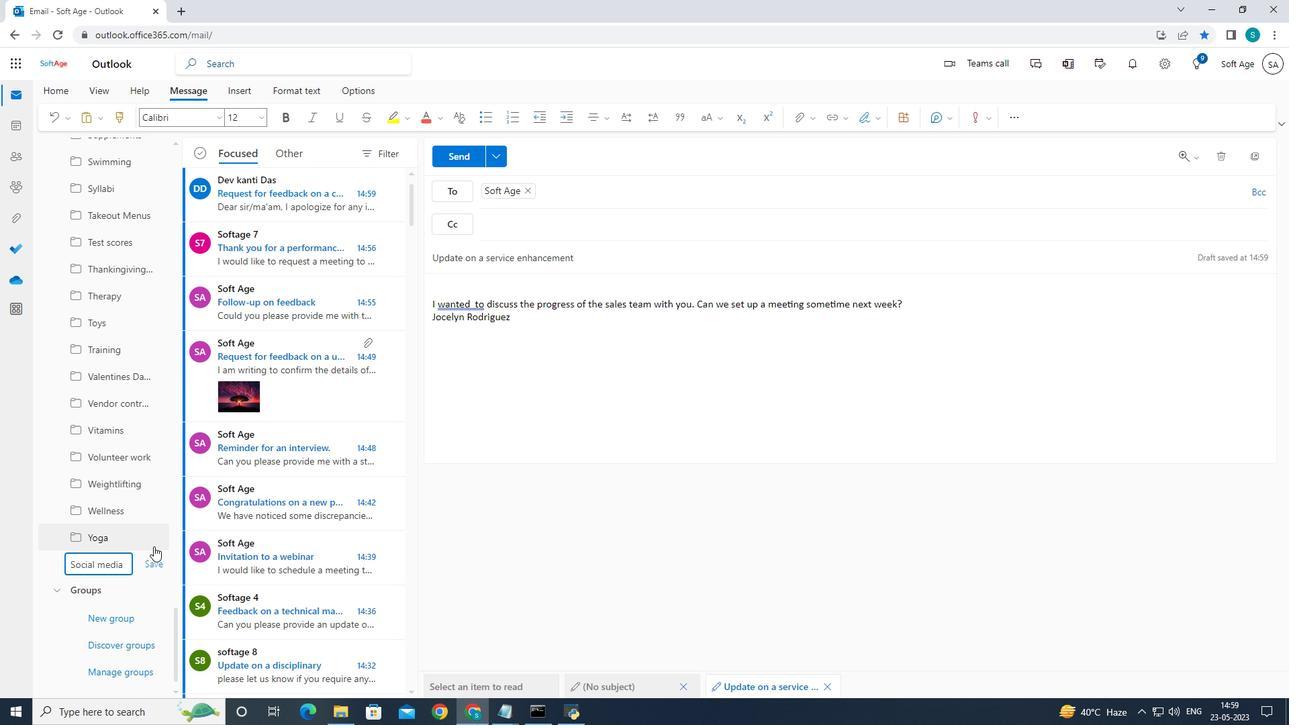 
Action: Mouse moved to (463, 160)
Screenshot: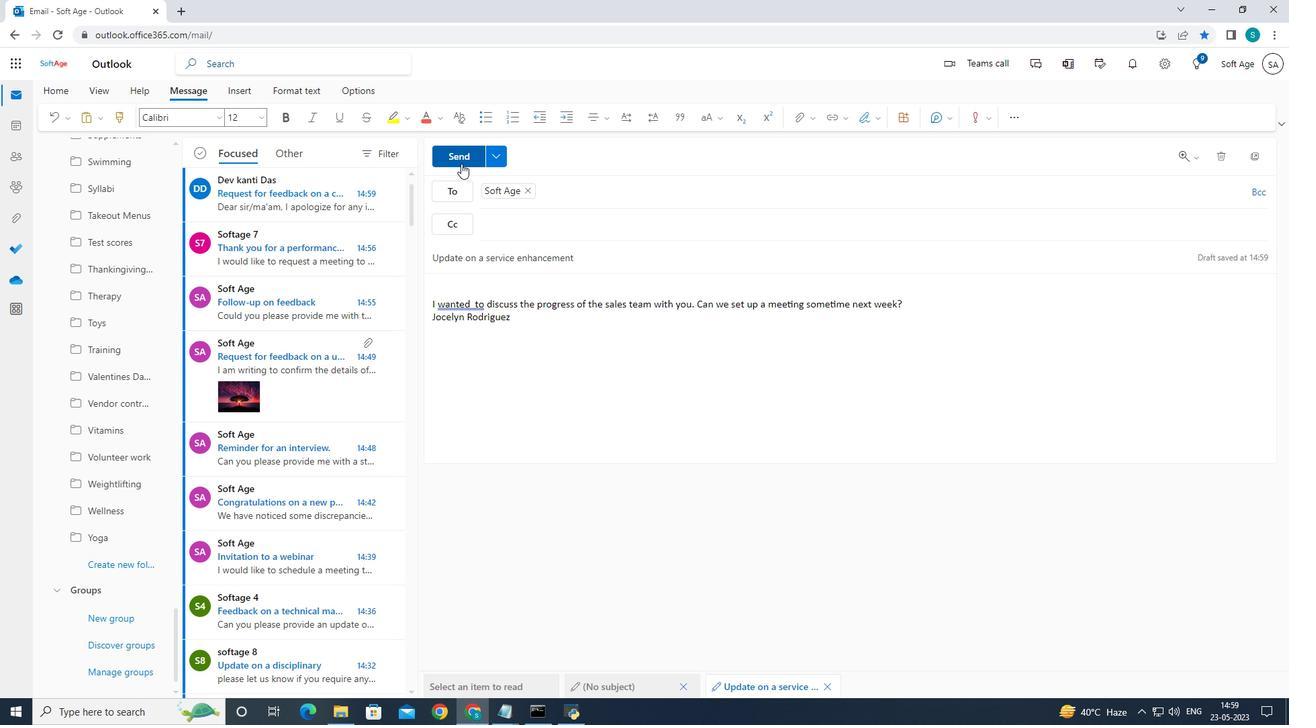
Action: Mouse pressed left at (463, 160)
Screenshot: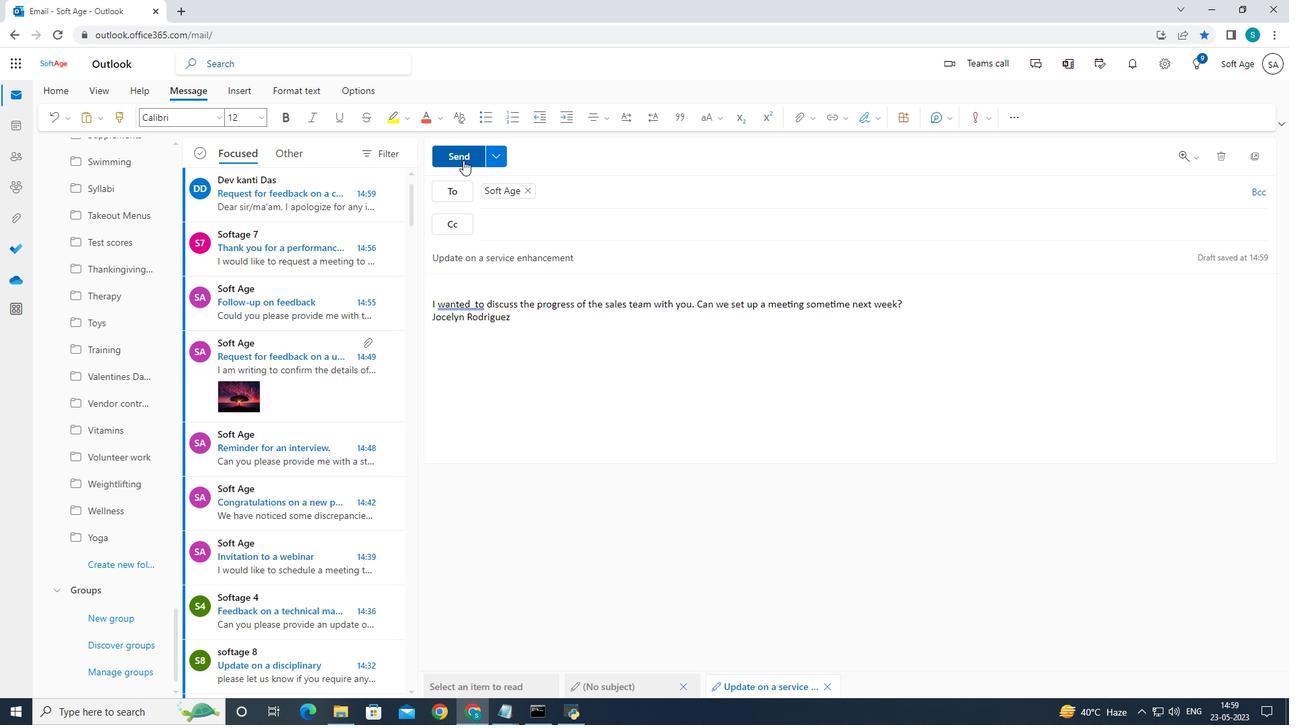 
Action: Mouse moved to (458, 163)
Screenshot: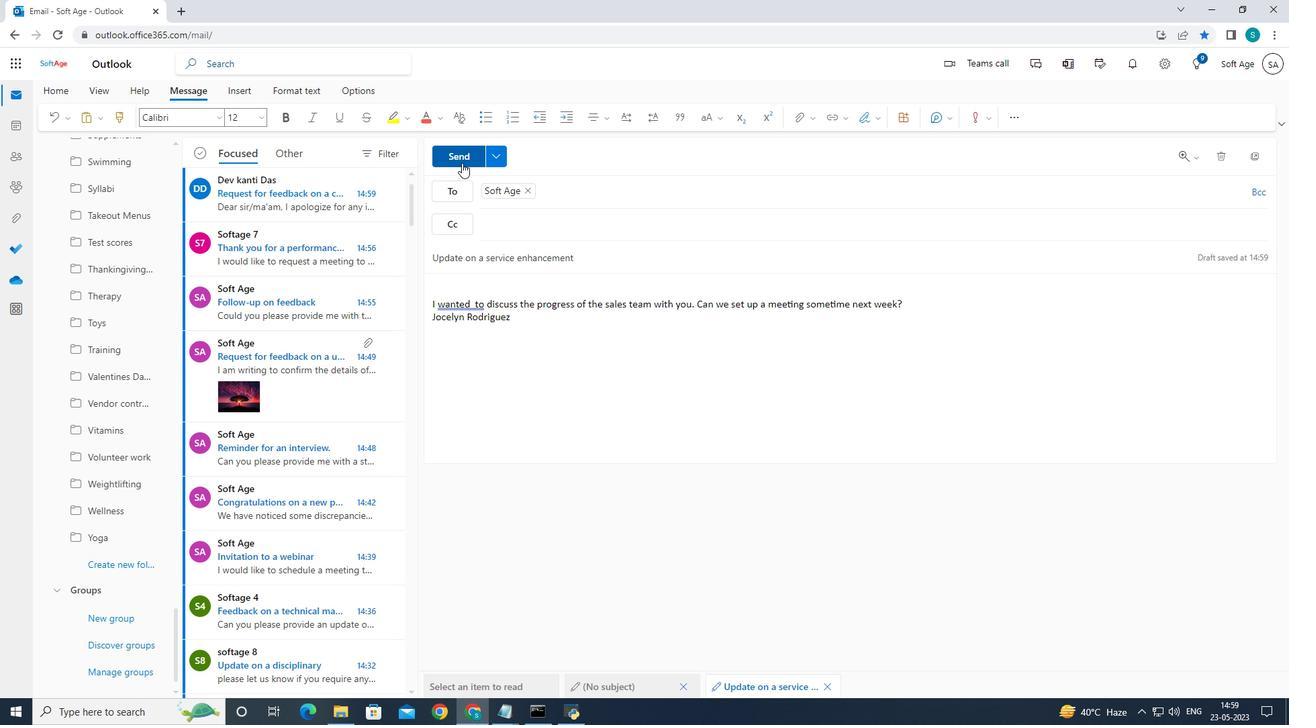 
